 Task: Look for space in Leganés, Spain from 6th September, 2023 to 10th September, 2023 for 1 adult in price range Rs.9000 to Rs.17000. Place can be private room with 1  bedroom having 1 bed and 1 bathroom. Property type can be house, flat, guest house, hotel. Amenities needed are: washing machine. Booking option can be shelf check-in. Required host language is English.
Action: Mouse moved to (309, 168)
Screenshot: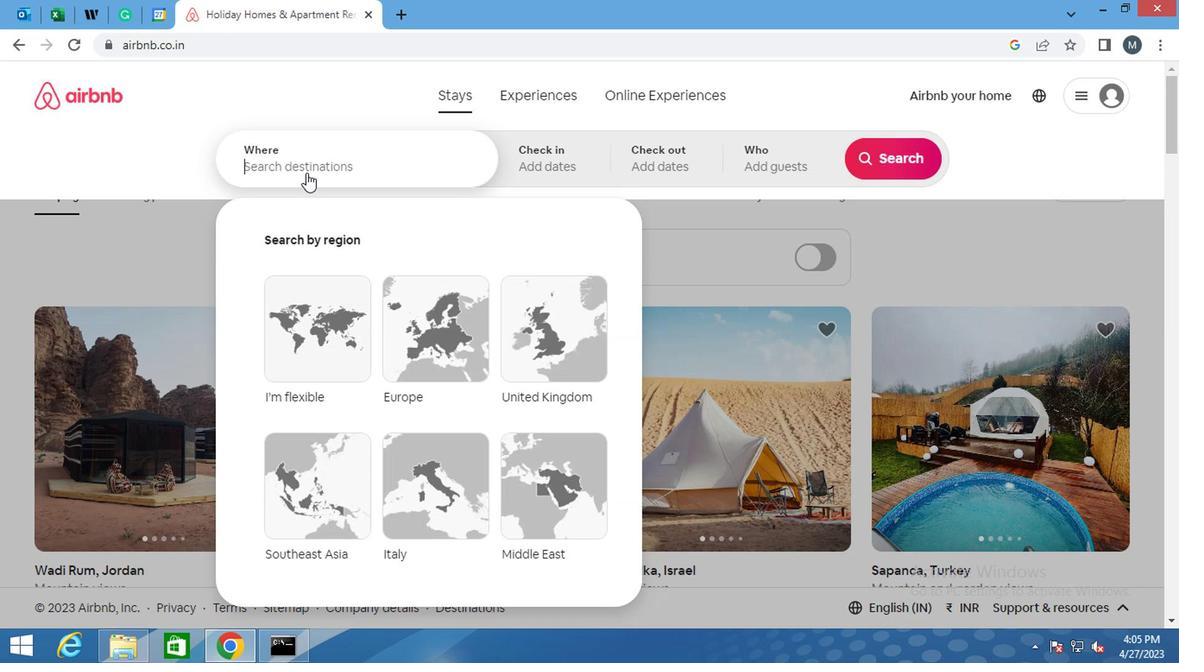 
Action: Mouse pressed left at (309, 168)
Screenshot: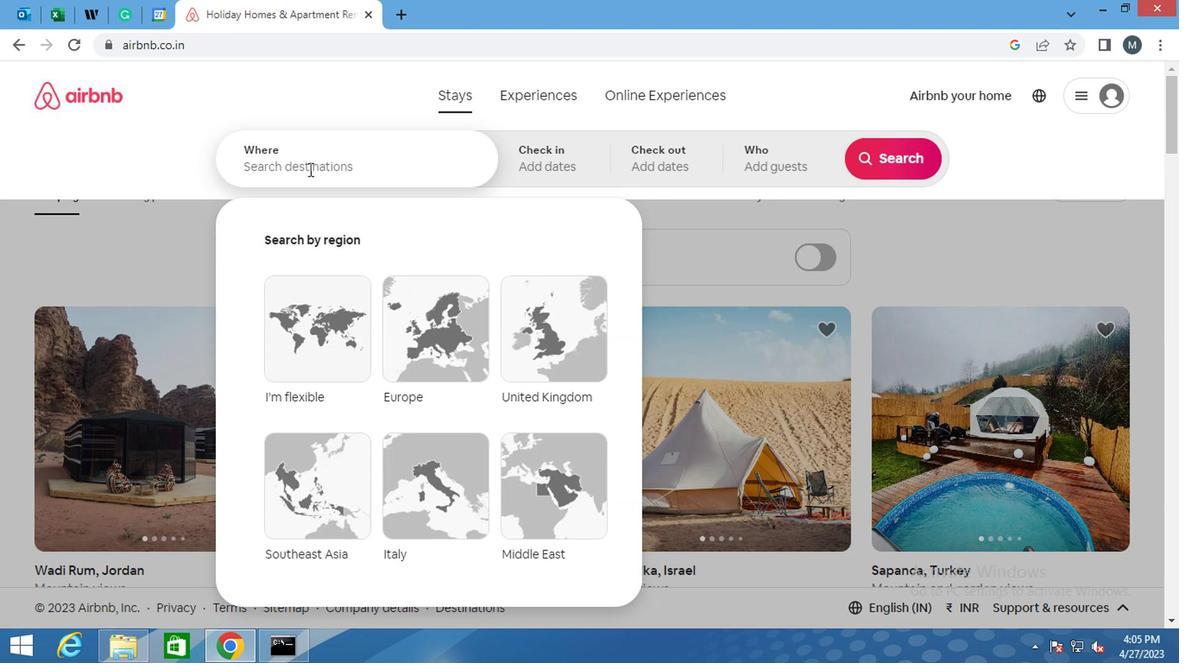 
Action: Key pressed <Key.shift>LEGANES
Screenshot: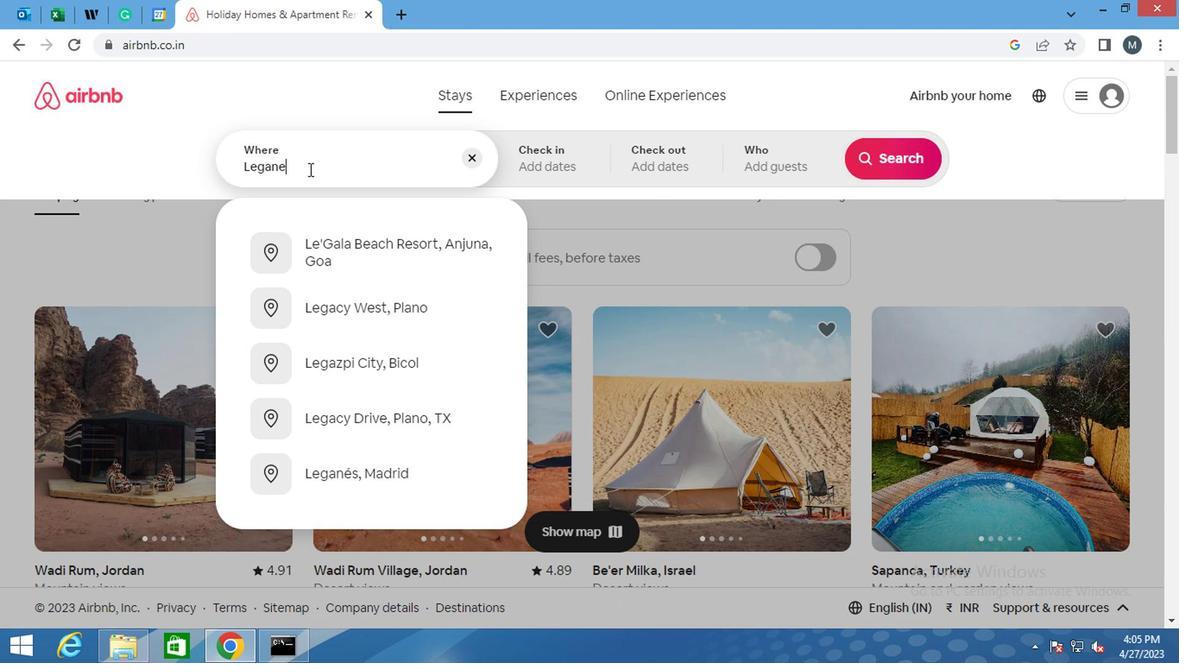
Action: Mouse moved to (310, 170)
Screenshot: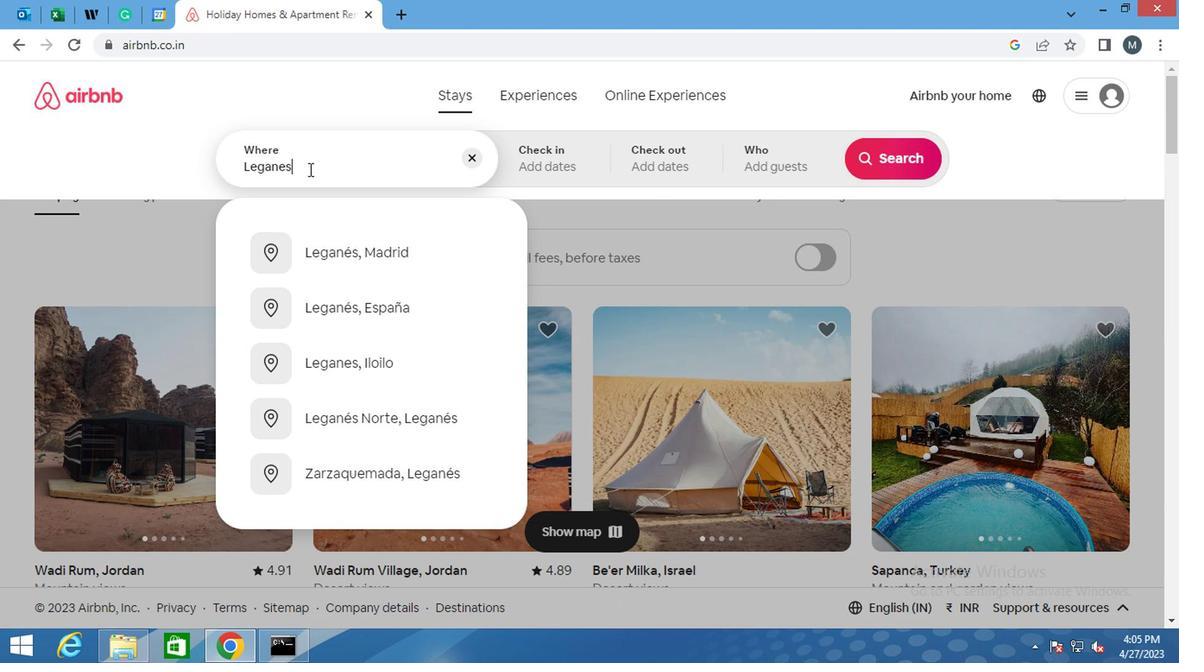 
Action: Key pressed ,<Key.shift>SPAI
Screenshot: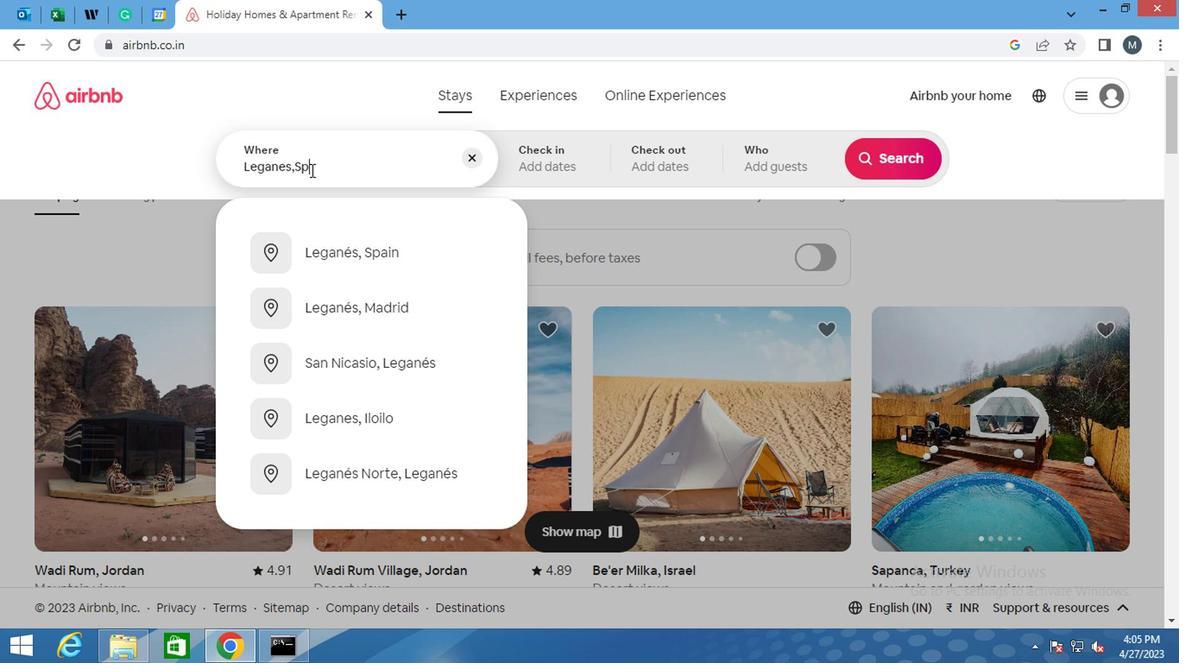 
Action: Mouse moved to (351, 242)
Screenshot: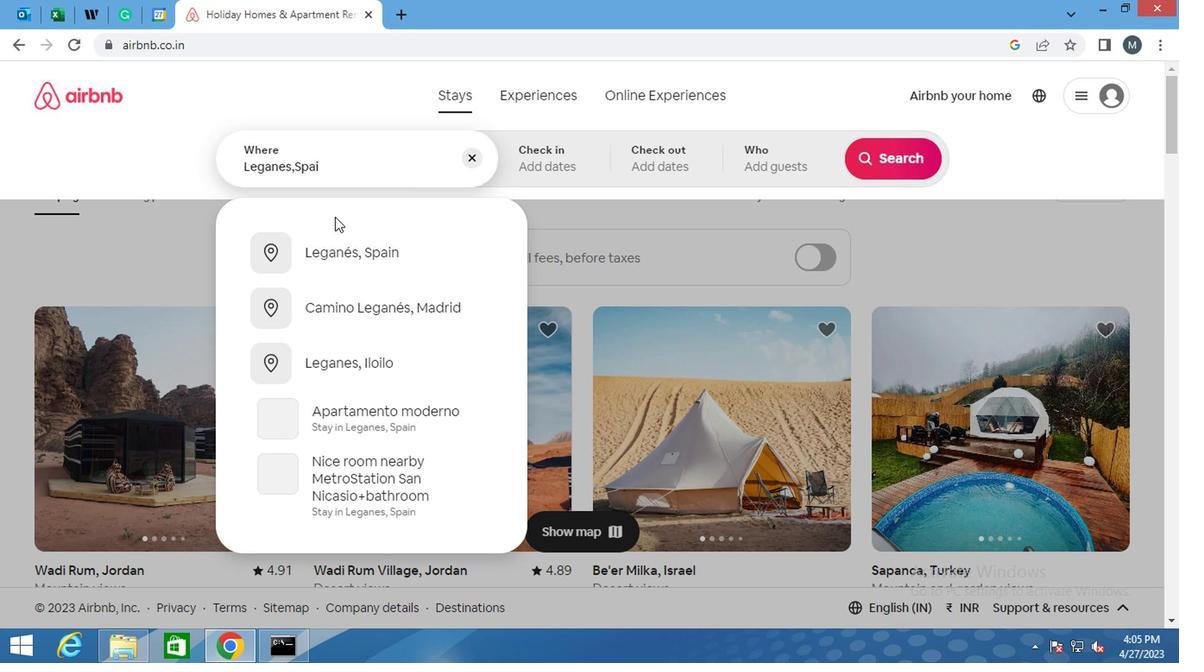 
Action: Mouse pressed left at (351, 242)
Screenshot: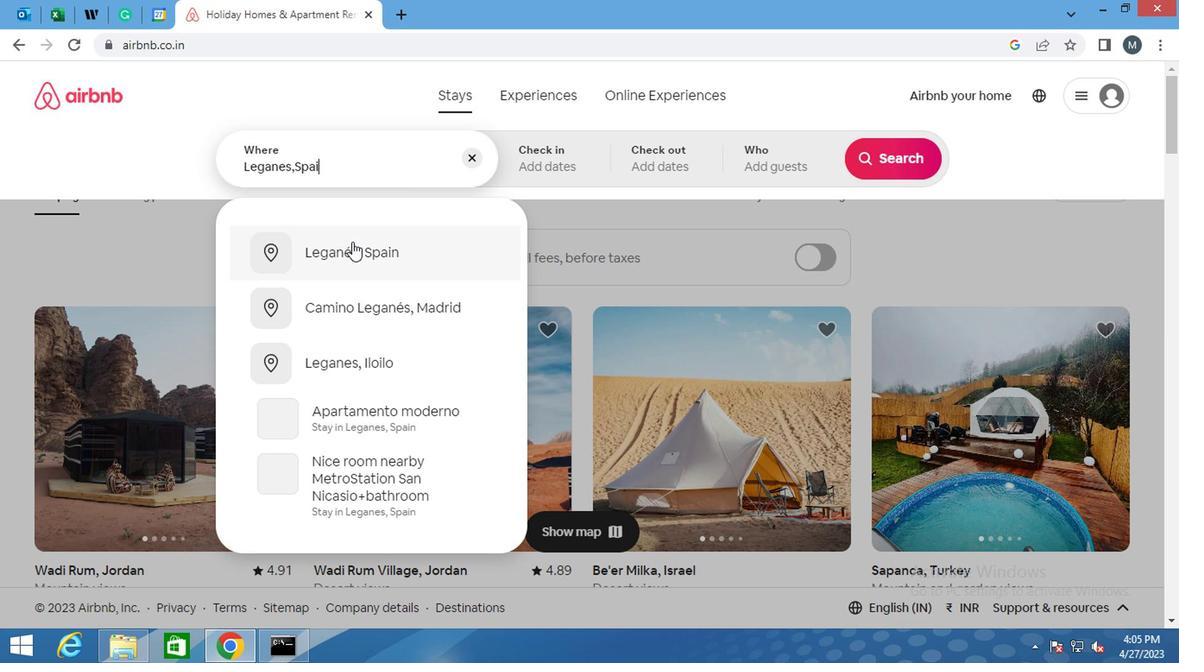 
Action: Mouse moved to (872, 296)
Screenshot: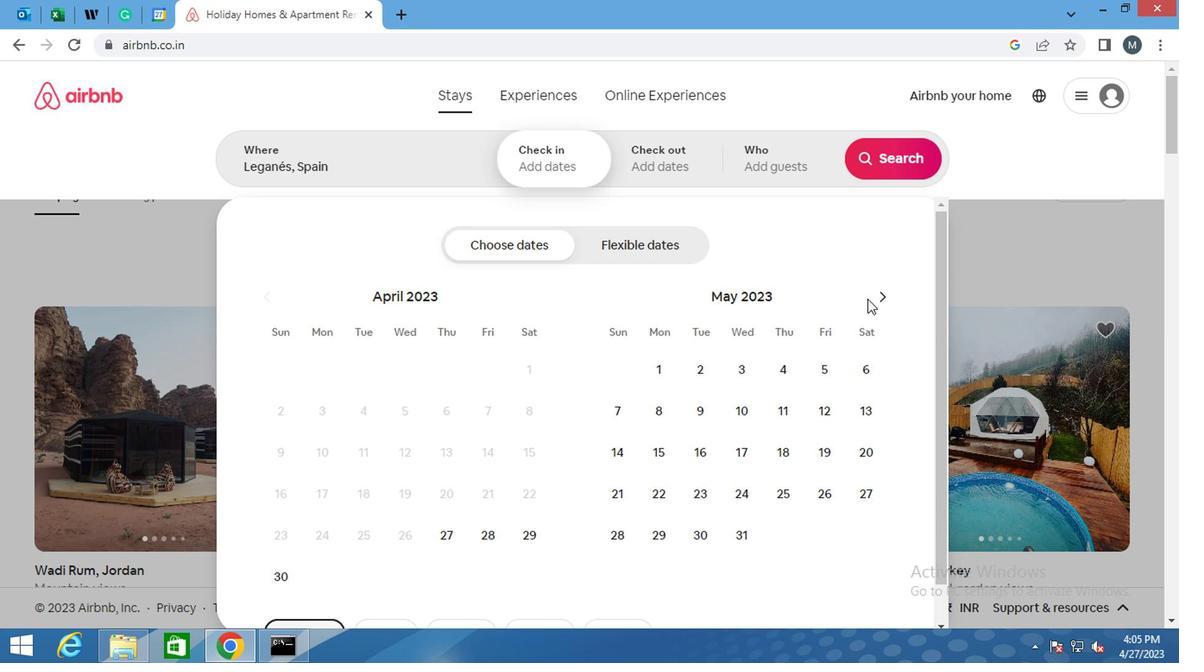 
Action: Mouse pressed left at (872, 296)
Screenshot: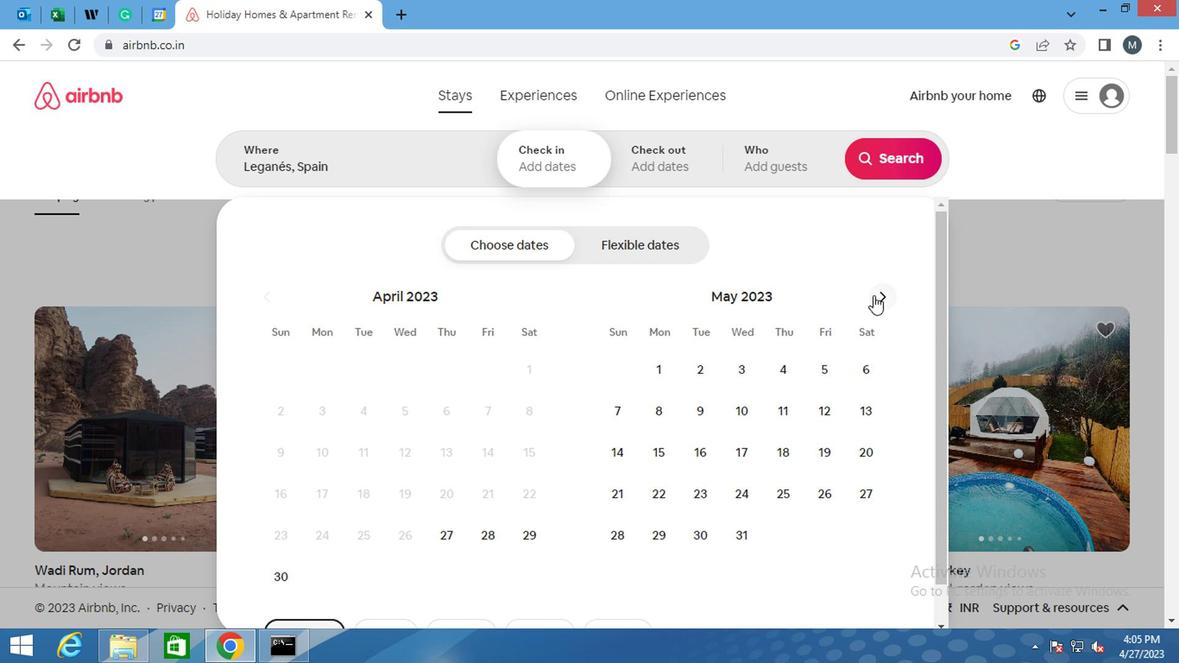 
Action: Mouse moved to (872, 296)
Screenshot: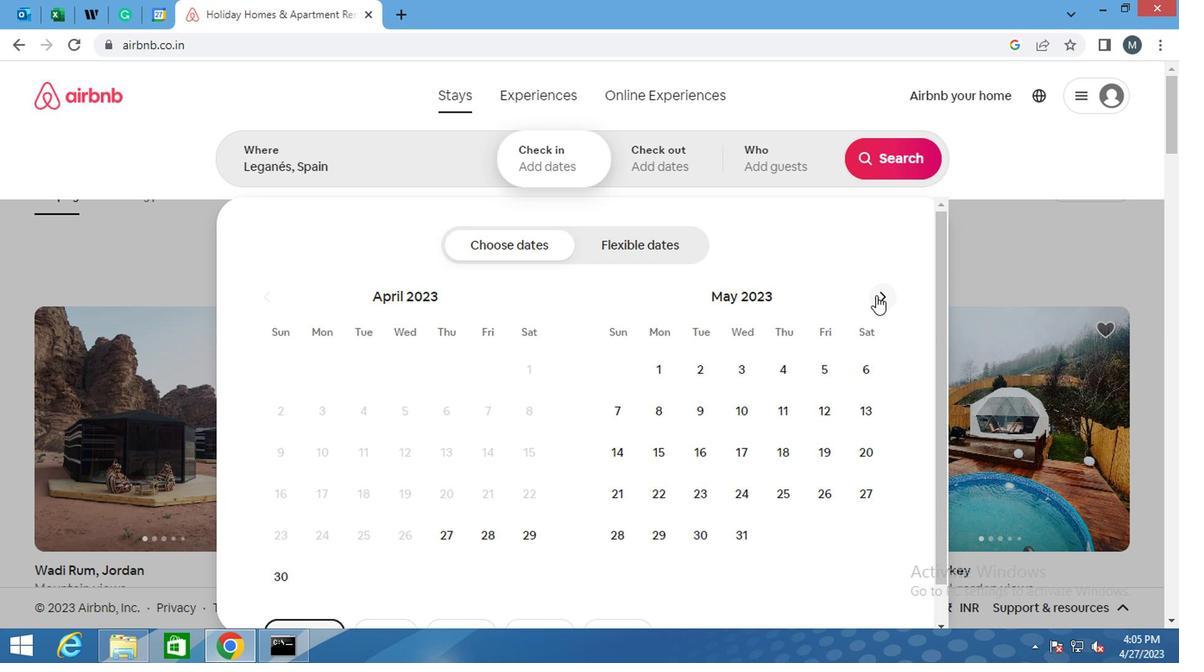 
Action: Mouse pressed left at (872, 296)
Screenshot: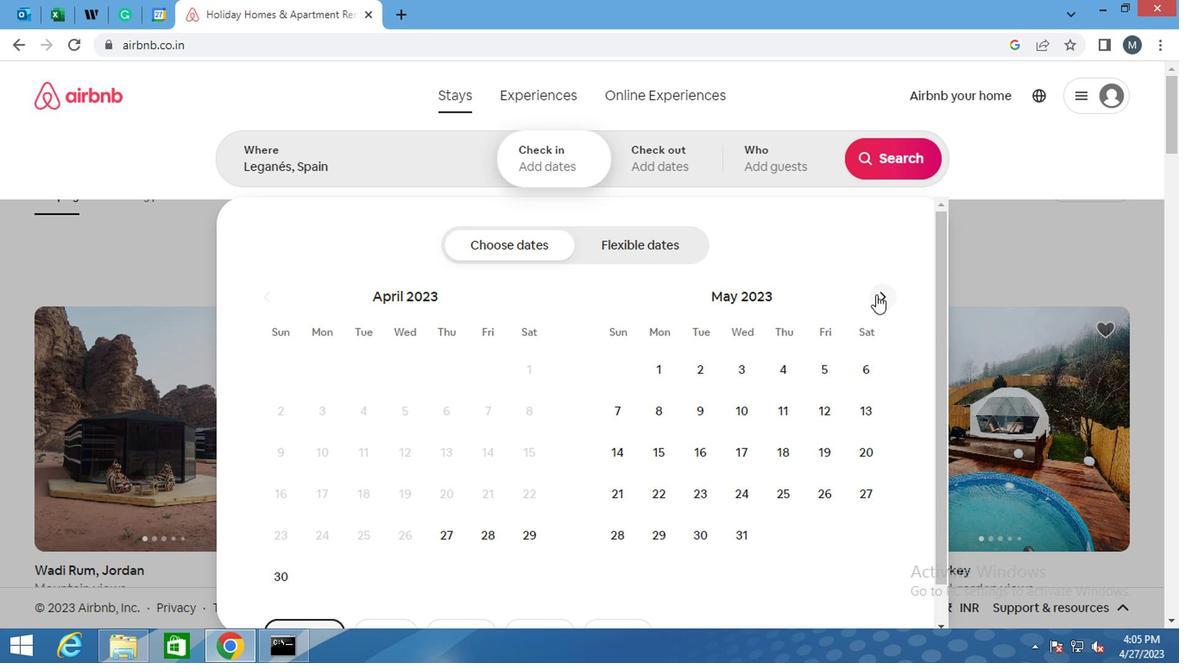 
Action: Mouse pressed left at (872, 296)
Screenshot: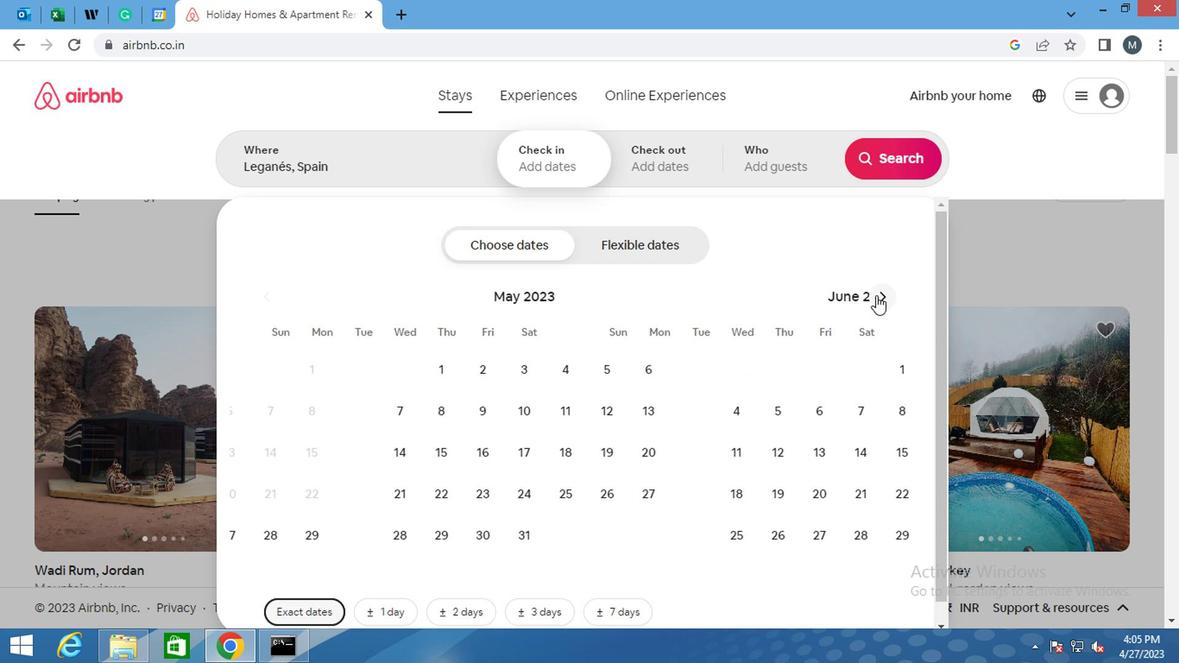 
Action: Mouse moved to (872, 298)
Screenshot: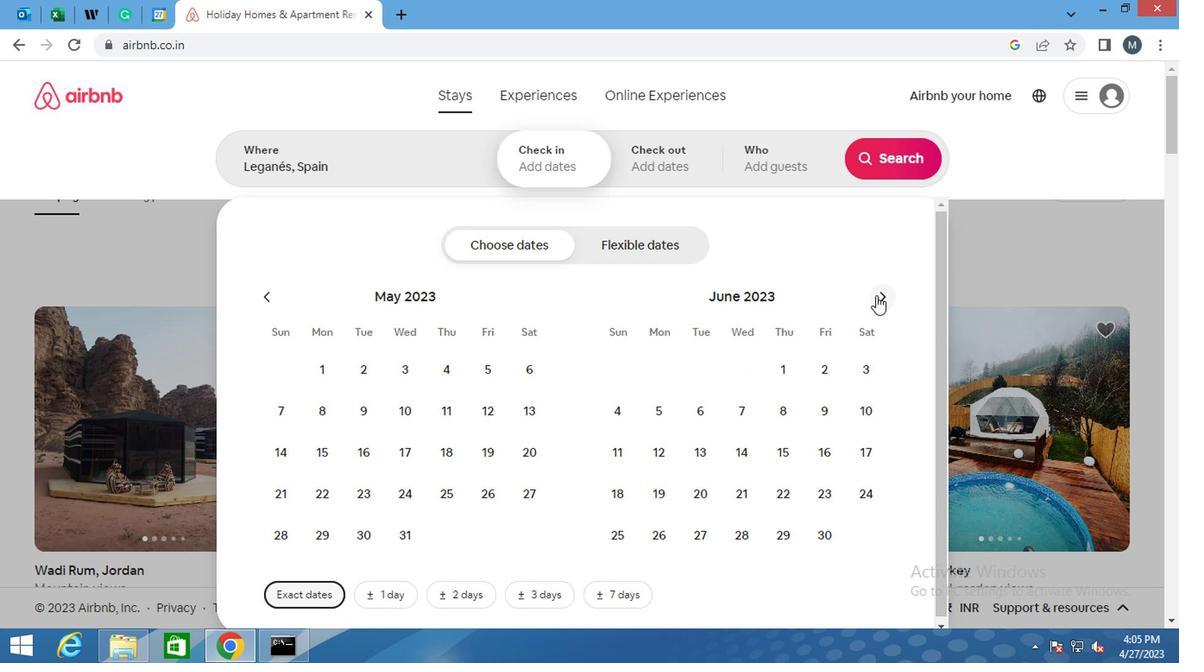 
Action: Mouse pressed left at (872, 298)
Screenshot: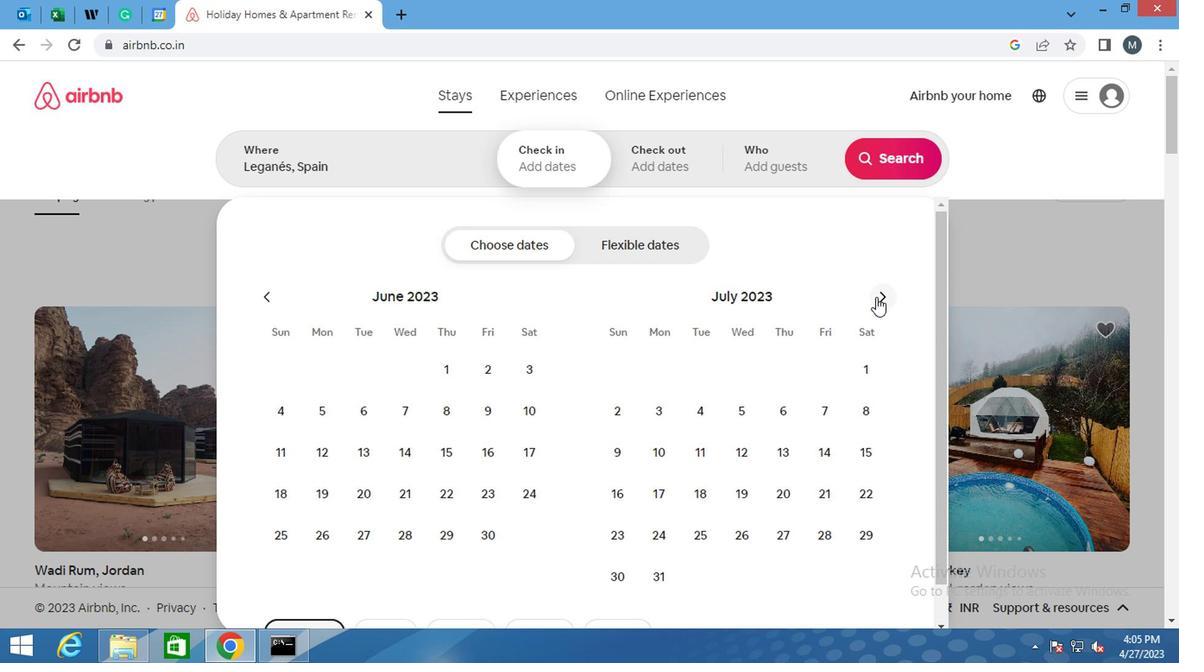 
Action: Mouse pressed left at (872, 298)
Screenshot: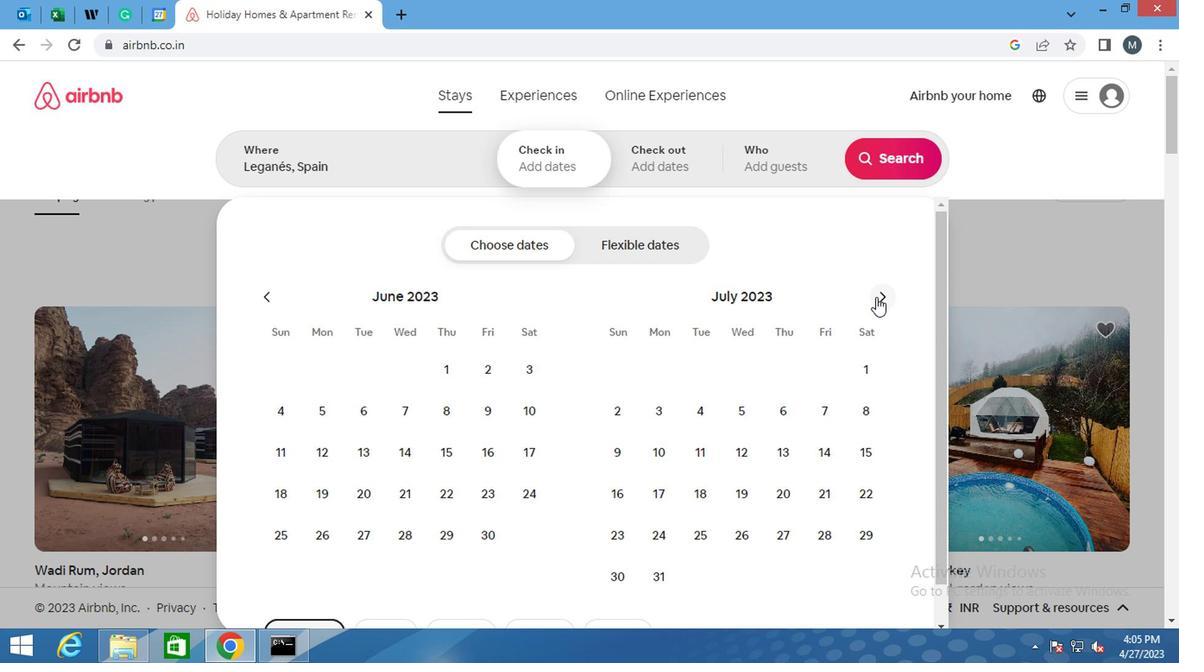 
Action: Mouse pressed left at (872, 298)
Screenshot: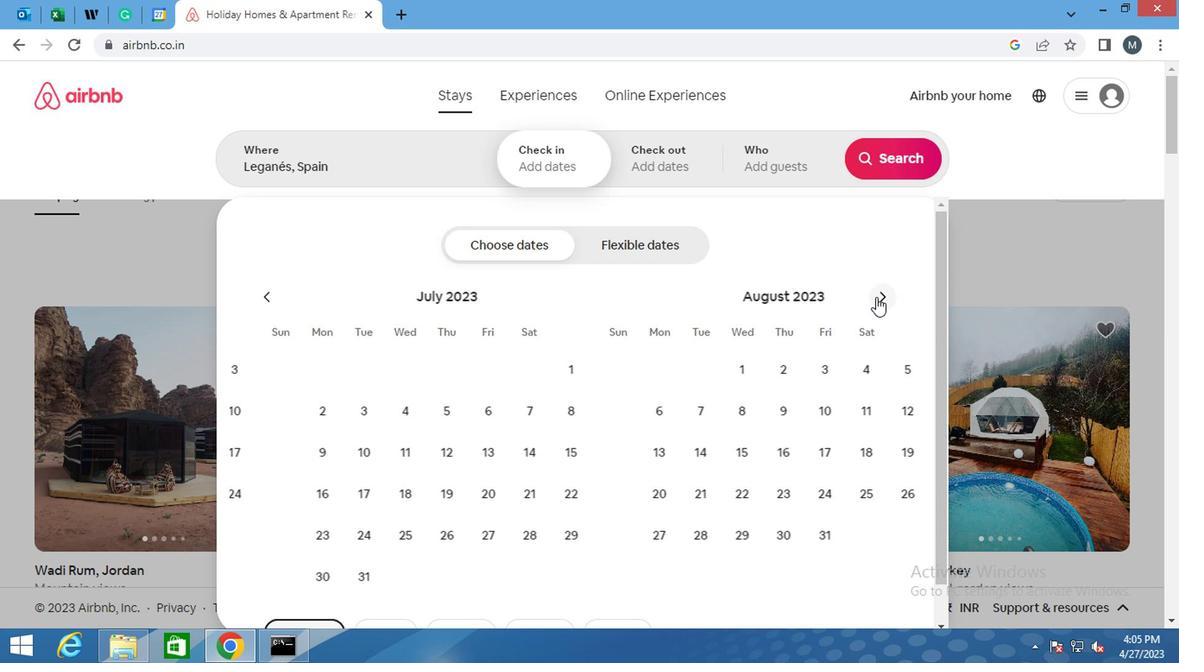 
Action: Mouse moved to (750, 417)
Screenshot: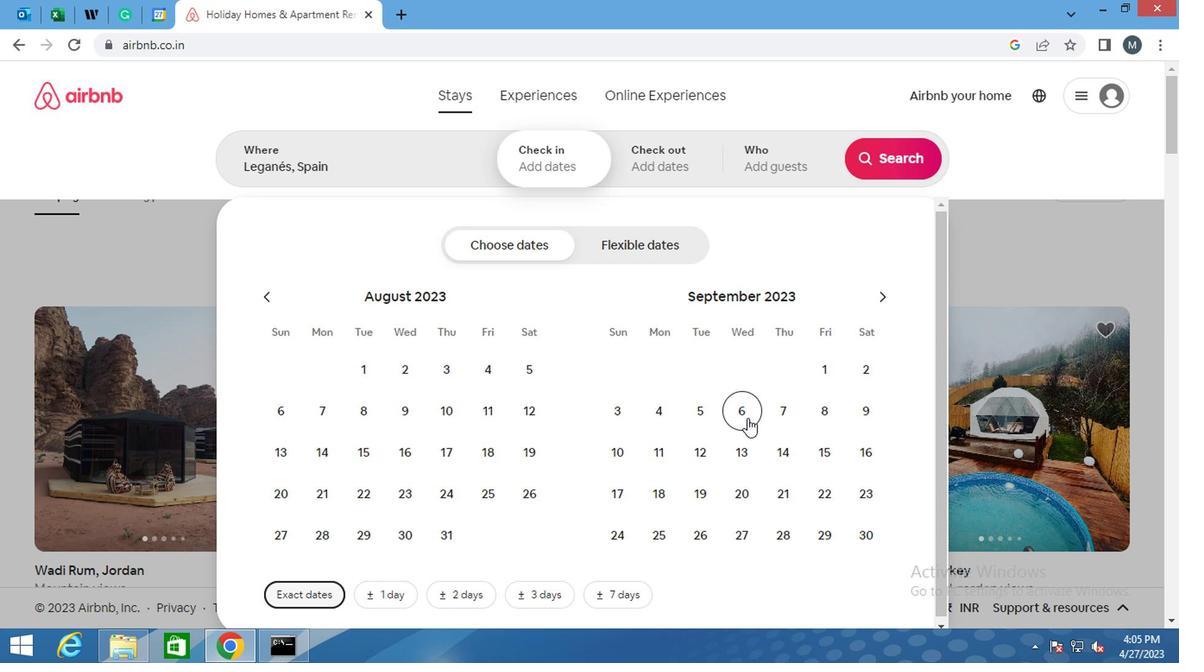 
Action: Mouse pressed left at (750, 417)
Screenshot: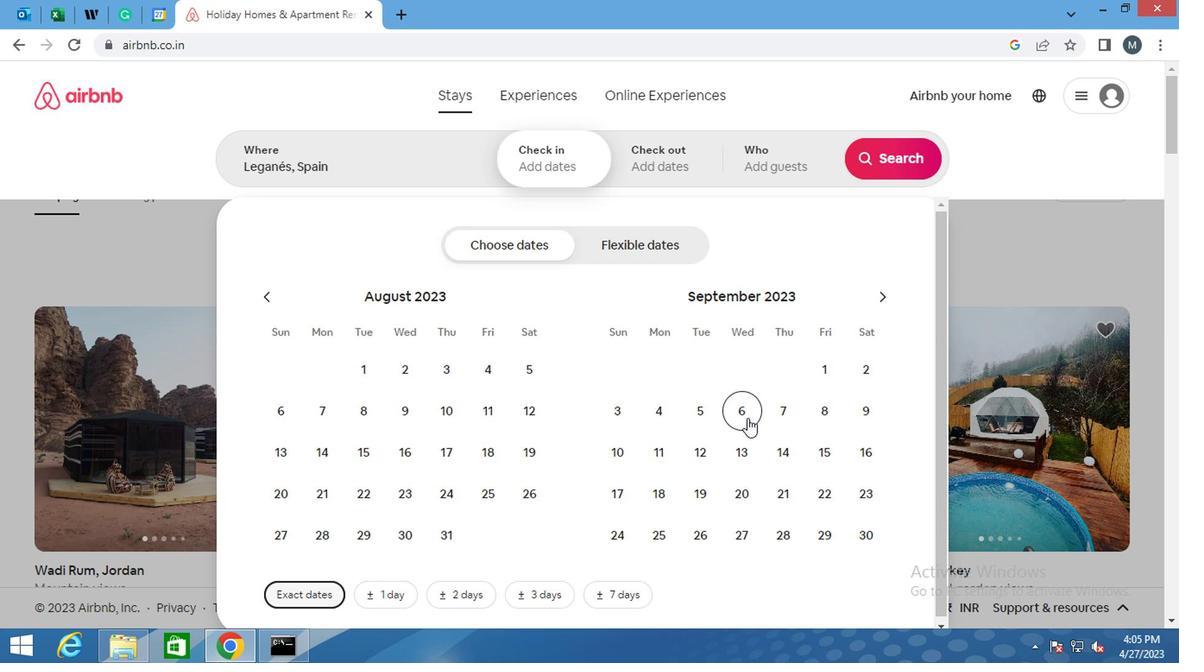 
Action: Mouse moved to (616, 471)
Screenshot: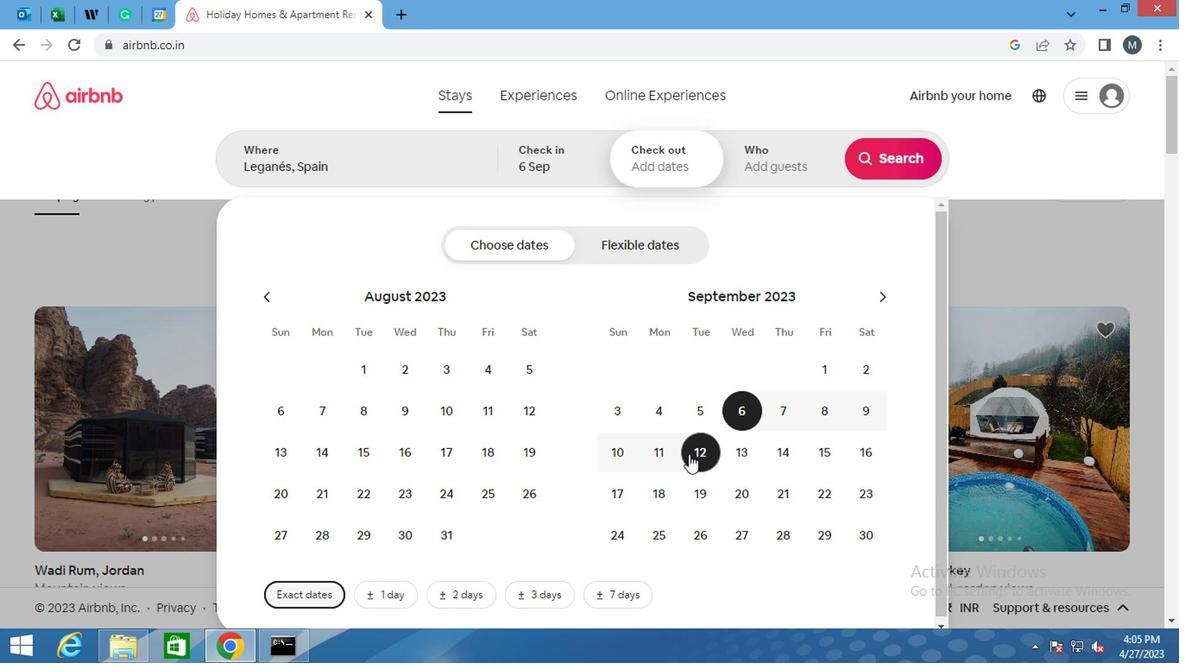 
Action: Mouse pressed left at (616, 471)
Screenshot: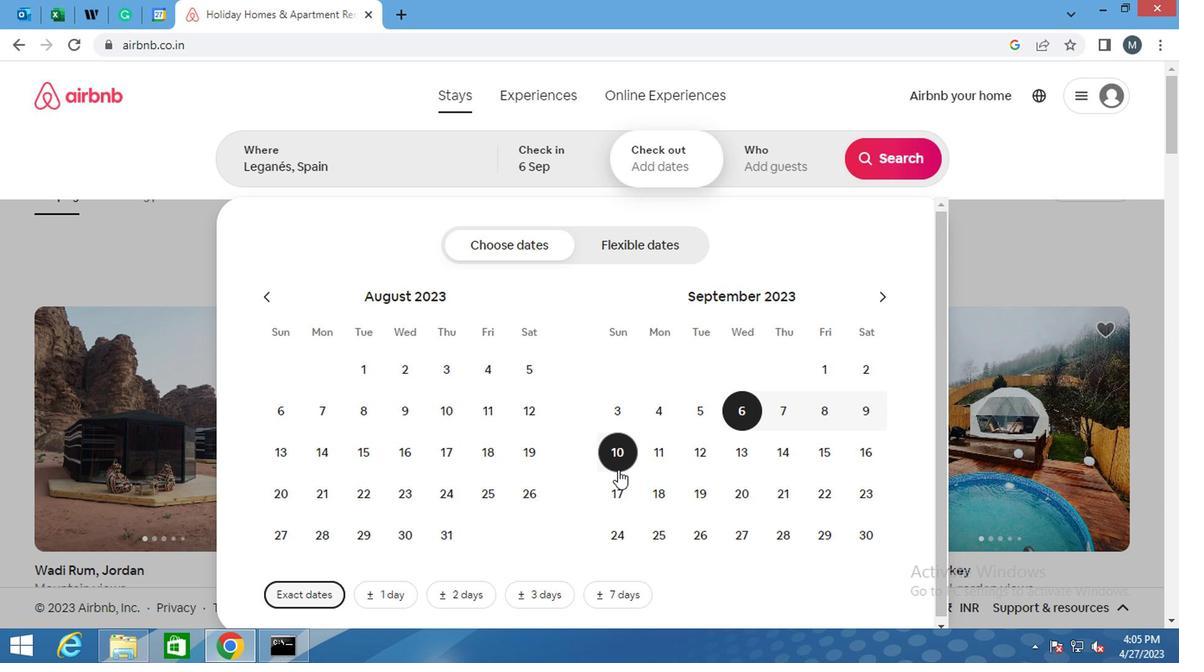 
Action: Mouse moved to (762, 180)
Screenshot: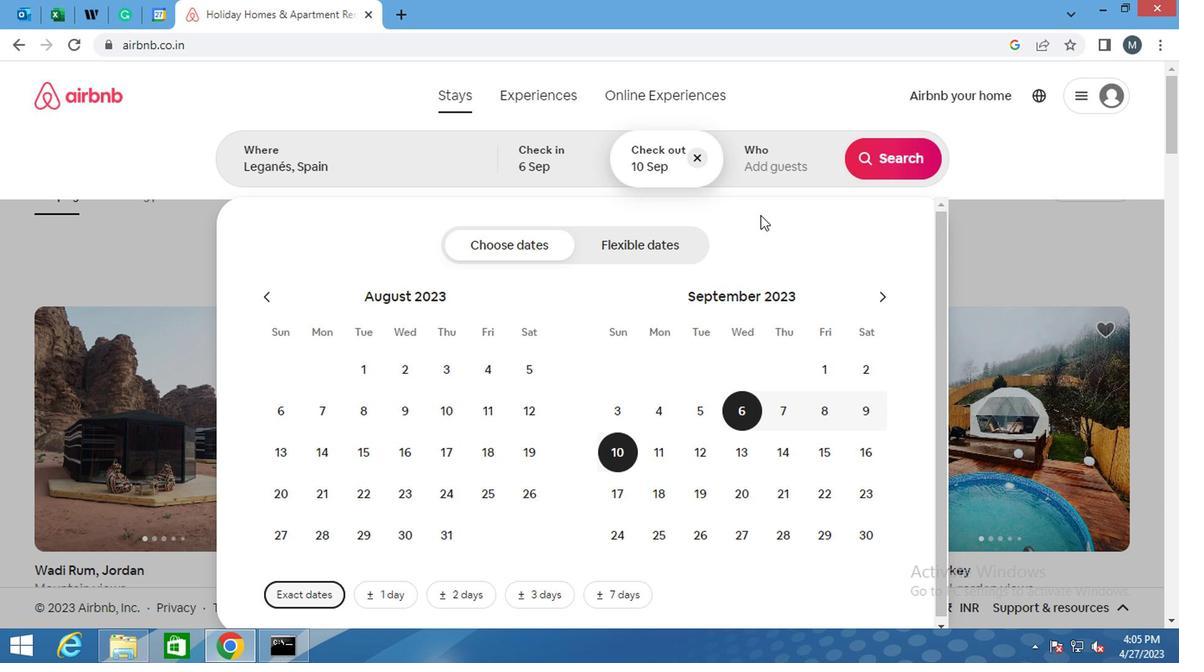 
Action: Mouse pressed left at (762, 180)
Screenshot: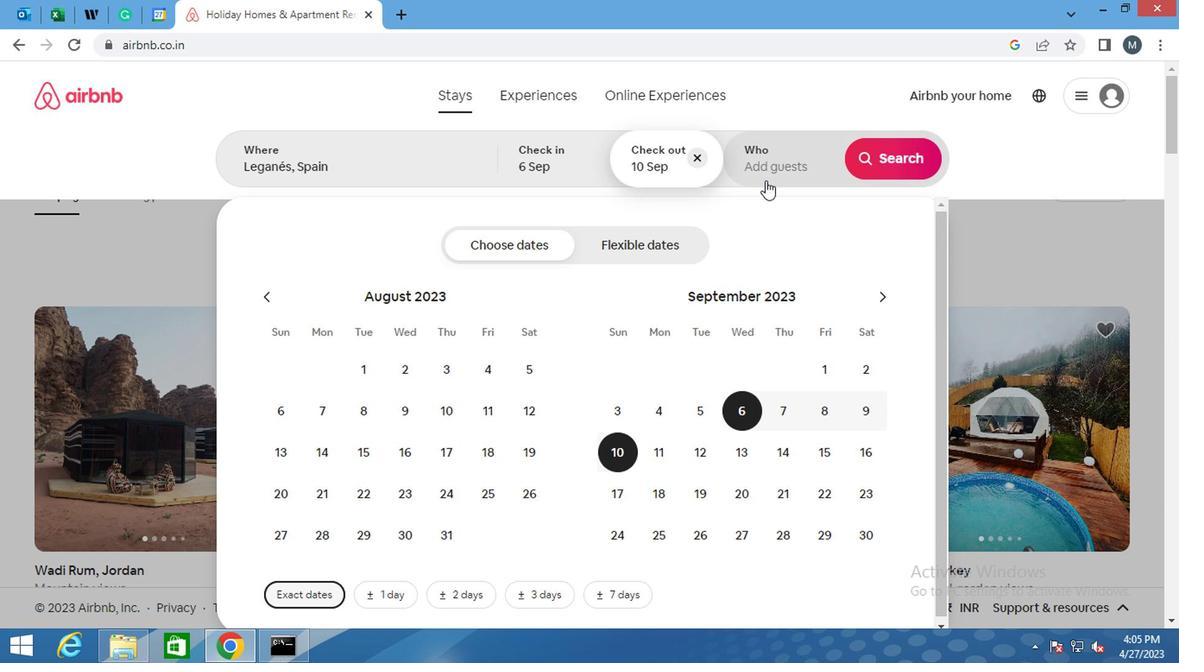 
Action: Mouse moved to (900, 246)
Screenshot: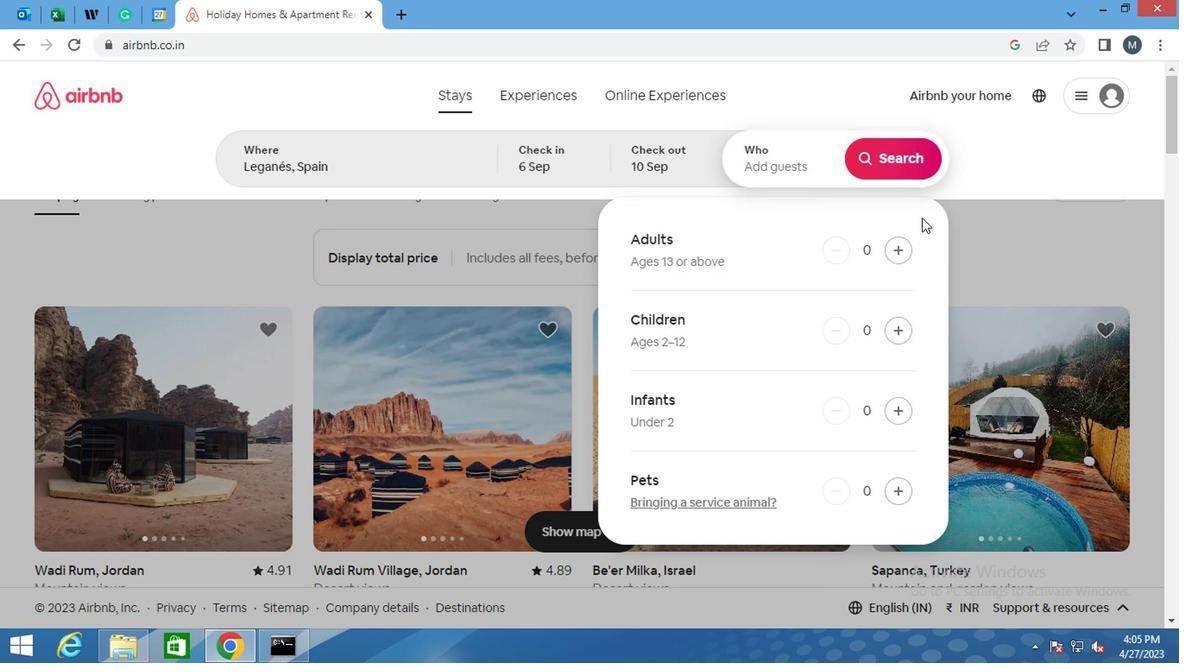 
Action: Mouse pressed left at (900, 246)
Screenshot: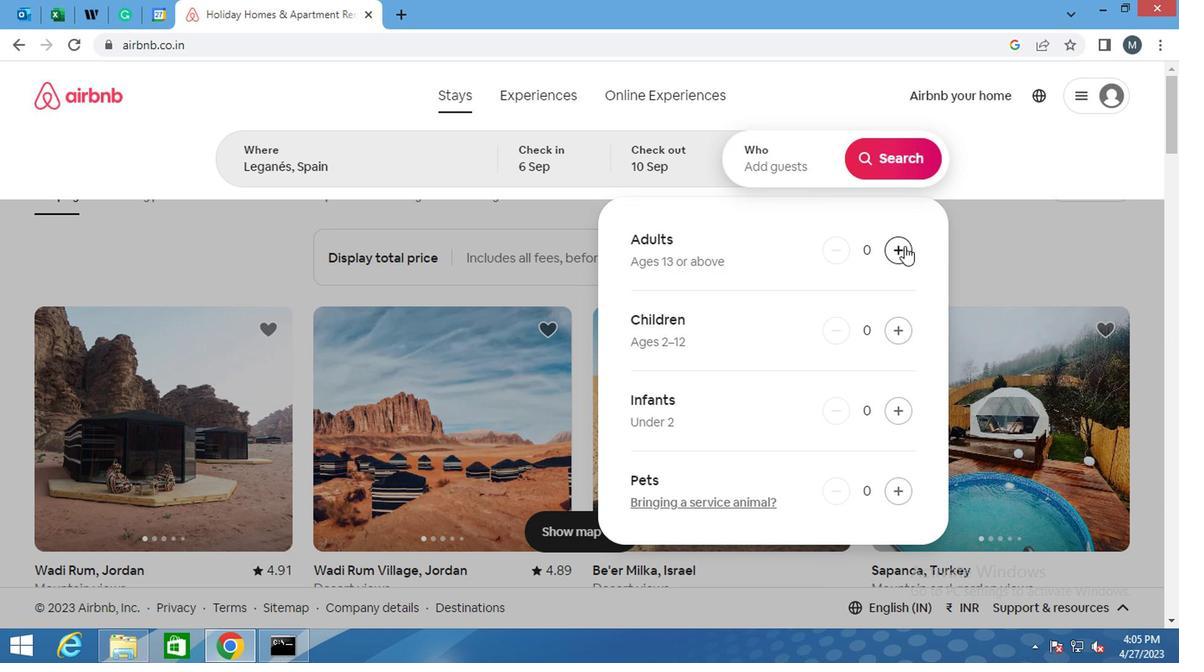 
Action: Mouse moved to (895, 168)
Screenshot: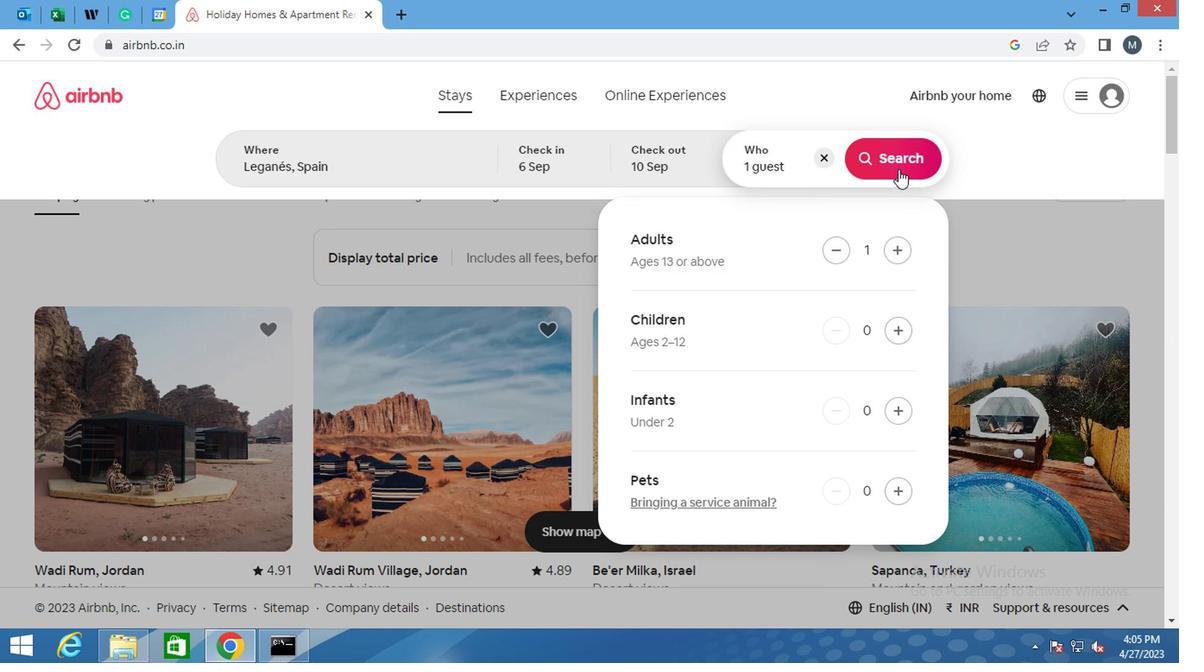 
Action: Mouse pressed left at (895, 168)
Screenshot: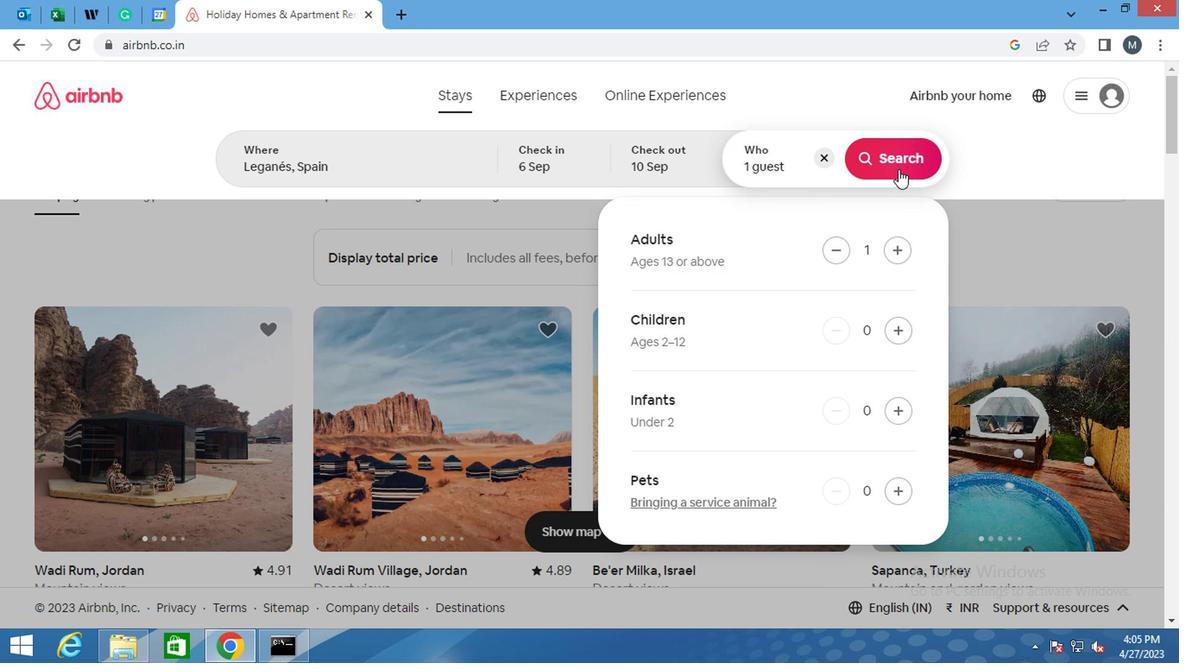 
Action: Mouse moved to (1088, 175)
Screenshot: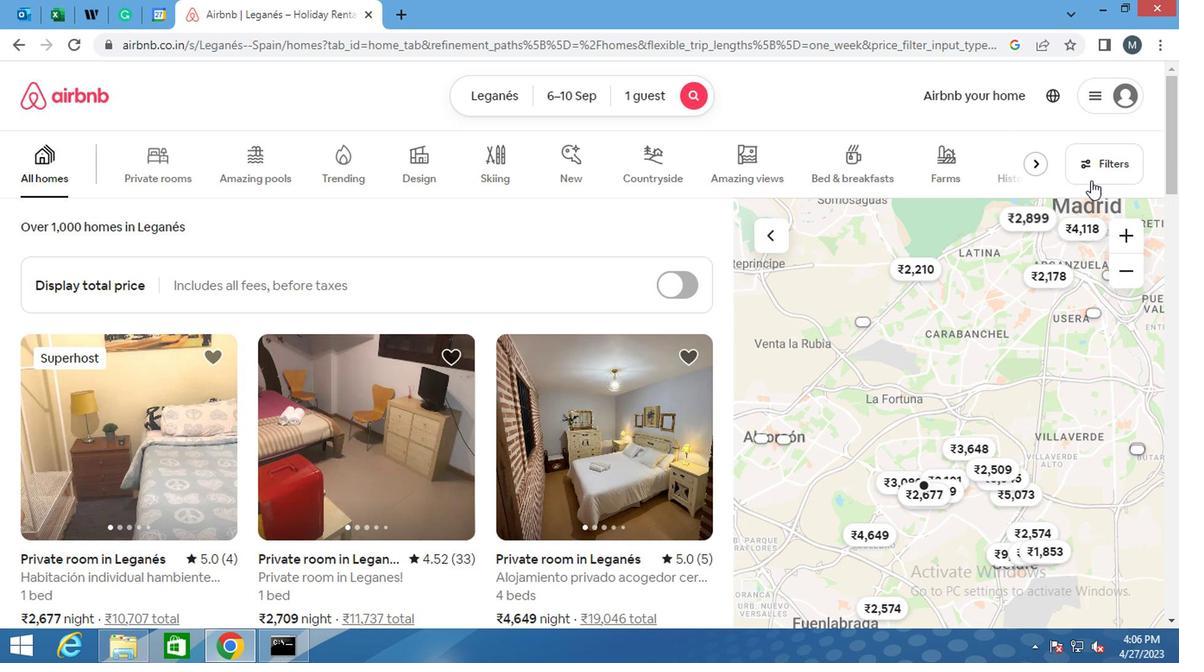 
Action: Mouse pressed left at (1088, 175)
Screenshot: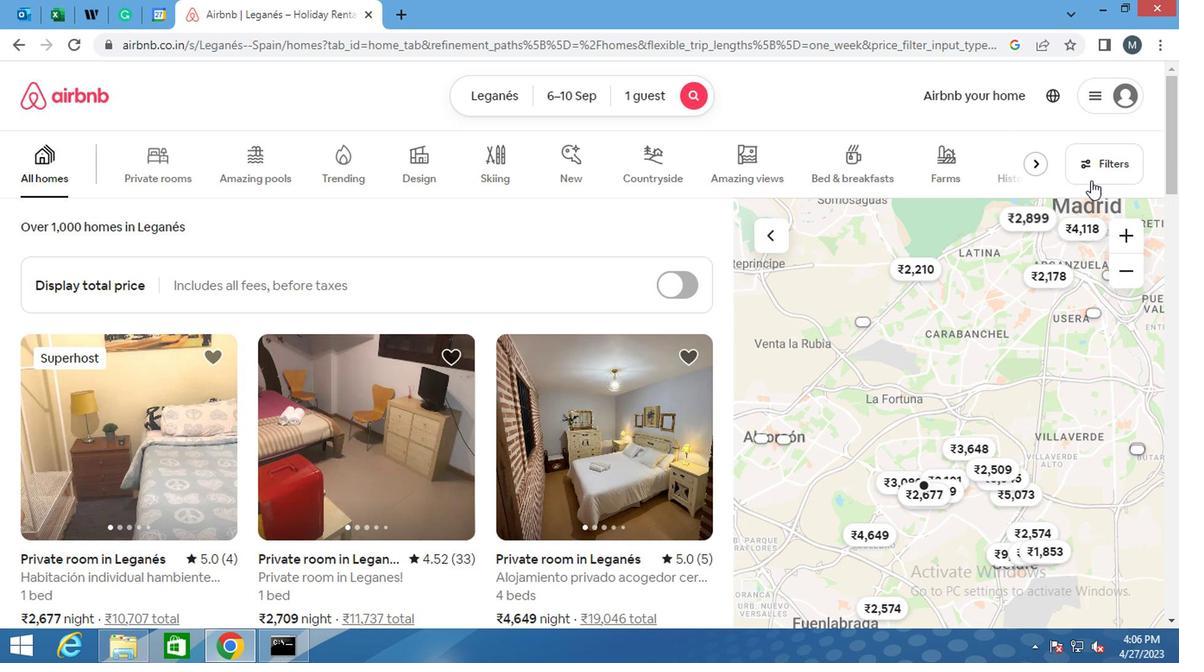 
Action: Mouse moved to (486, 378)
Screenshot: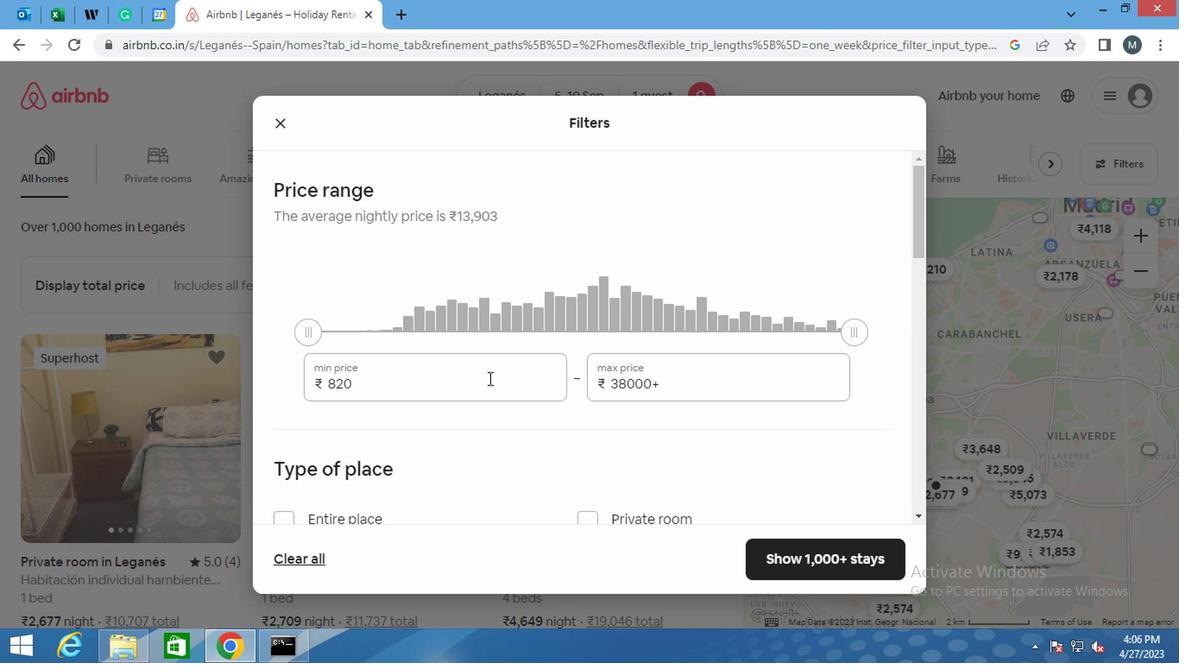 
Action: Mouse pressed left at (486, 378)
Screenshot: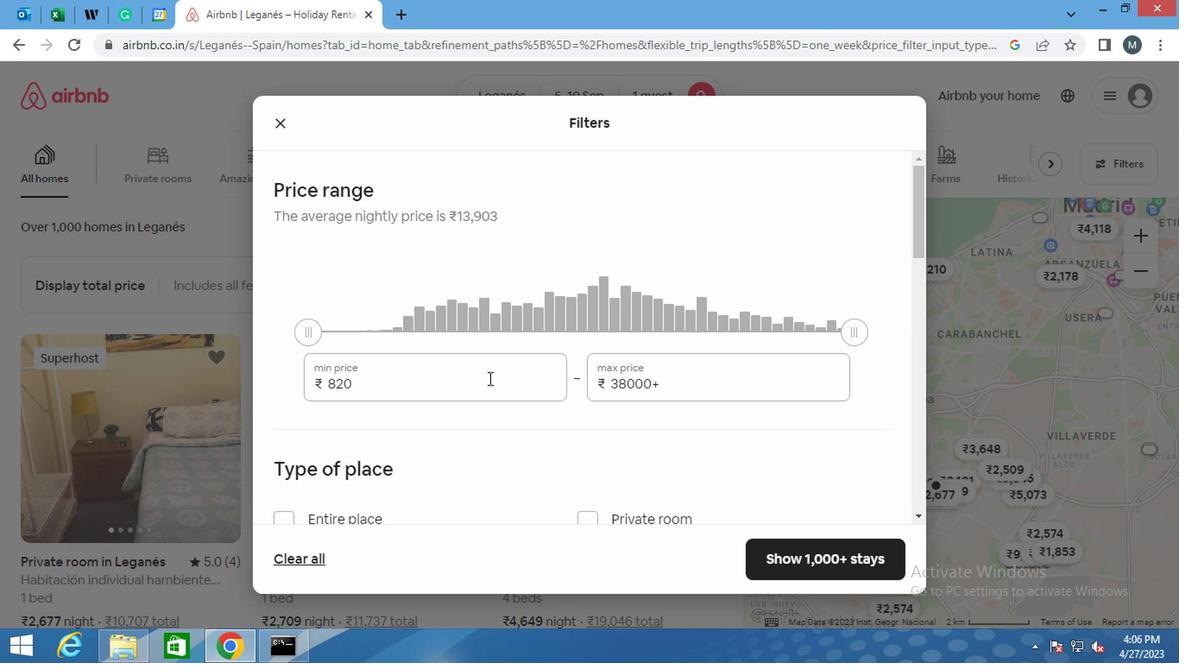 
Action: Mouse moved to (486, 376)
Screenshot: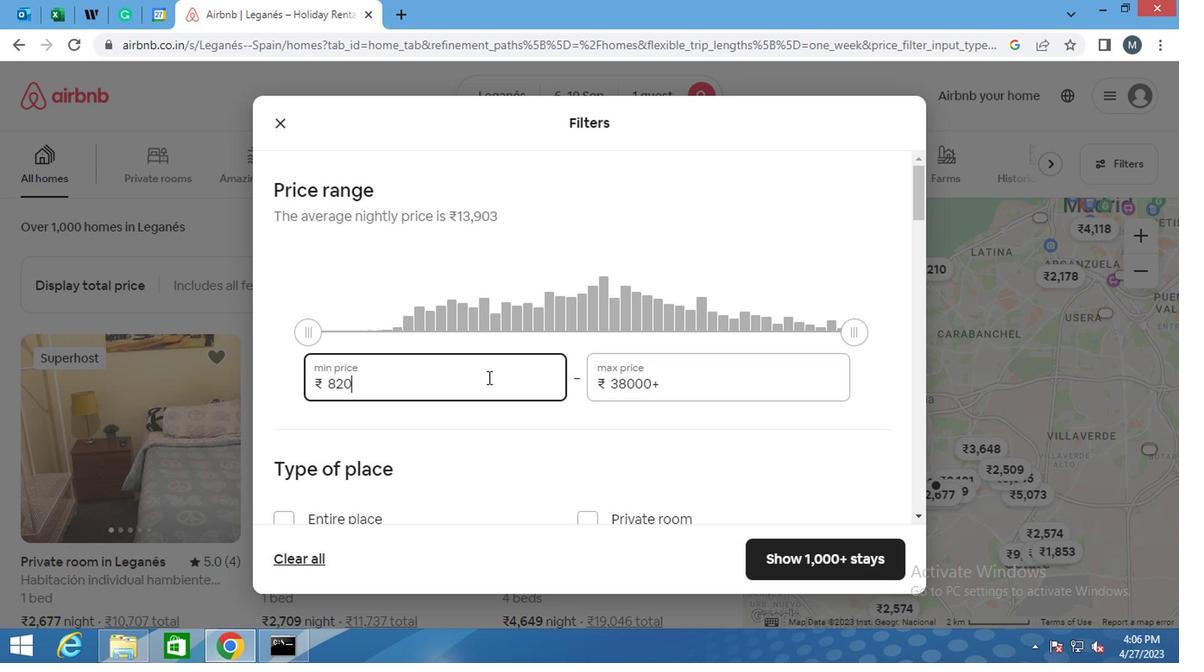
Action: Key pressed <Key.backspace>
Screenshot: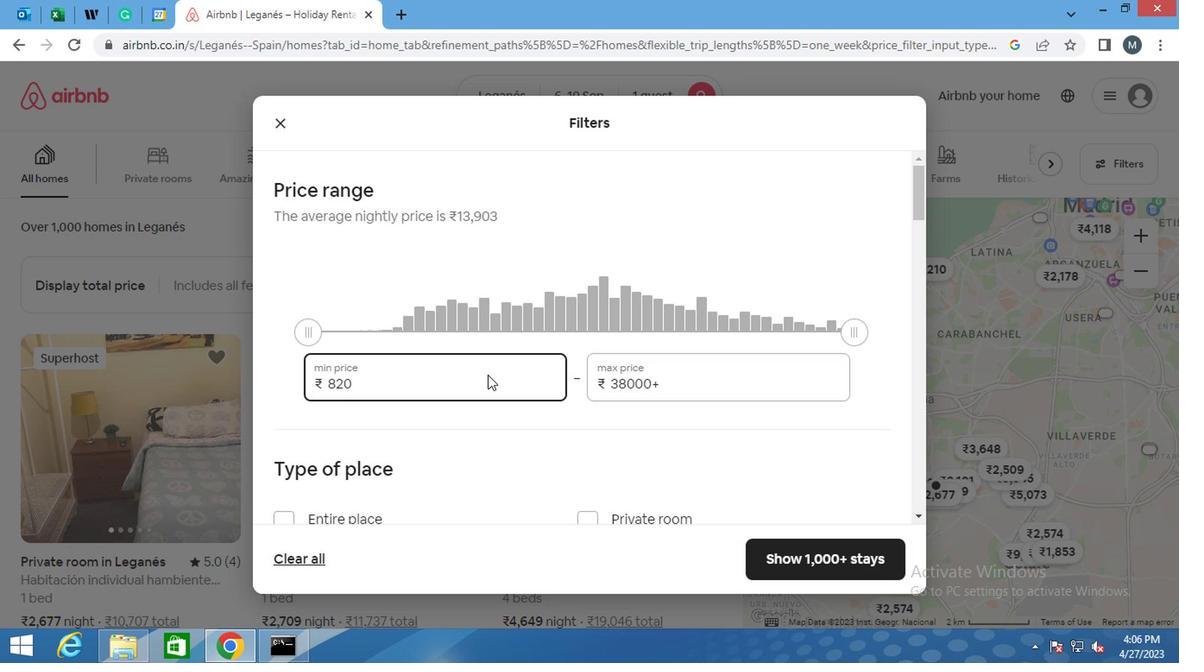 
Action: Mouse moved to (486, 374)
Screenshot: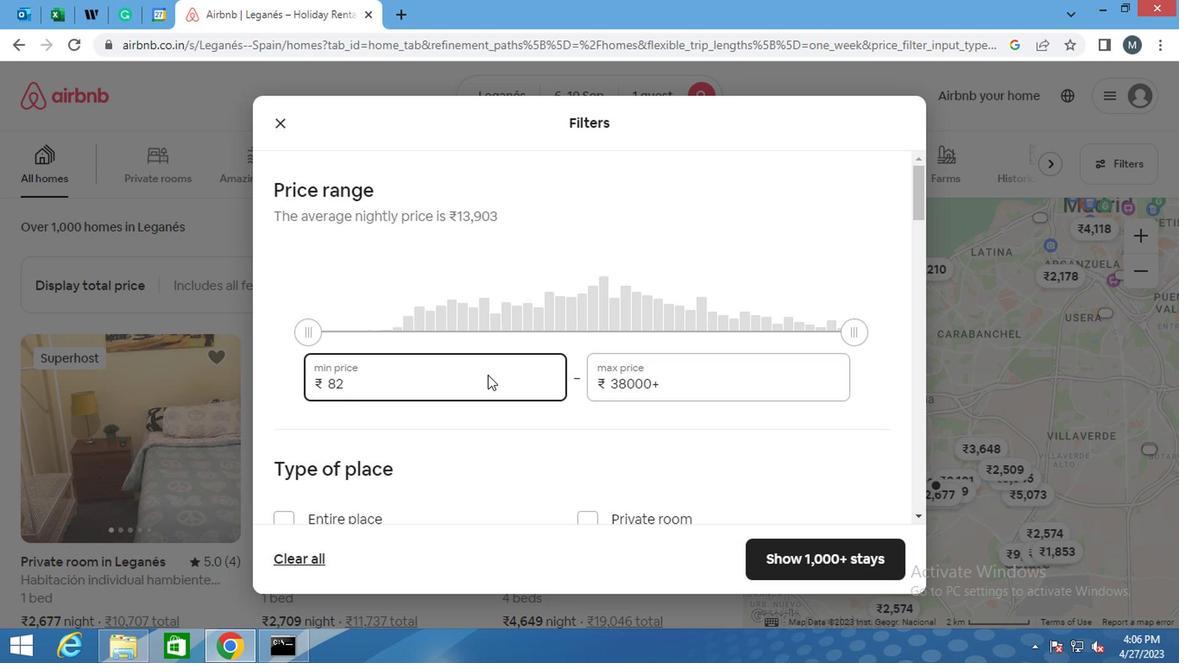 
Action: Key pressed <Key.backspace><Key.backspace><Key.backspace><Key.backspace>9000
Screenshot: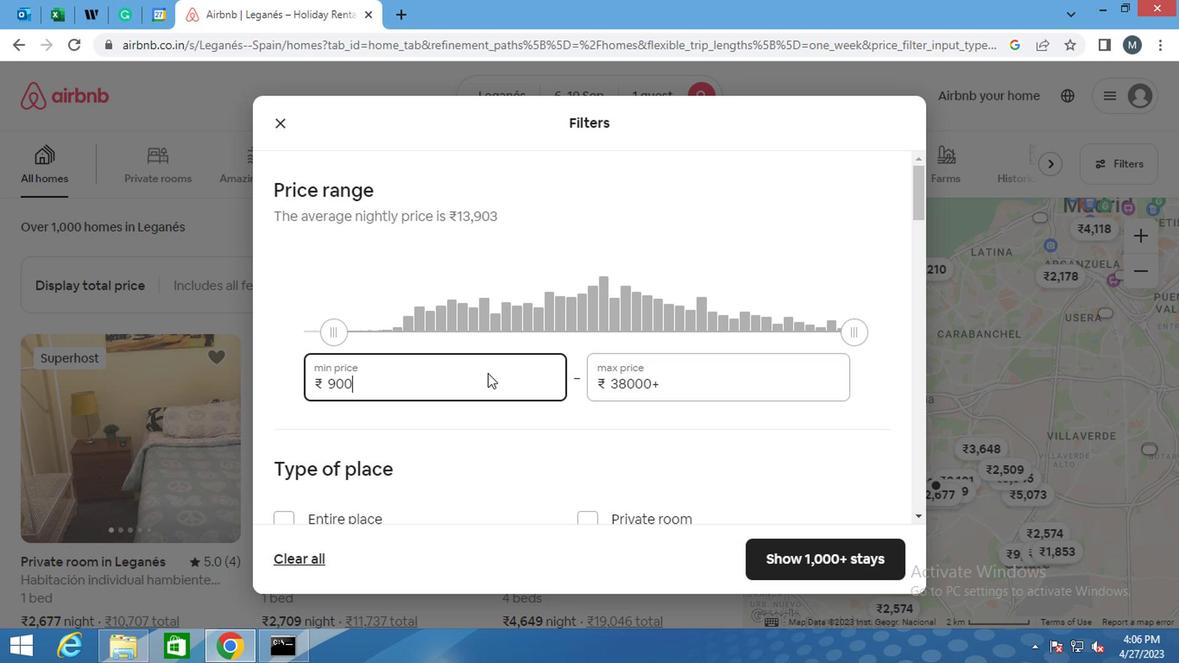 
Action: Mouse moved to (661, 384)
Screenshot: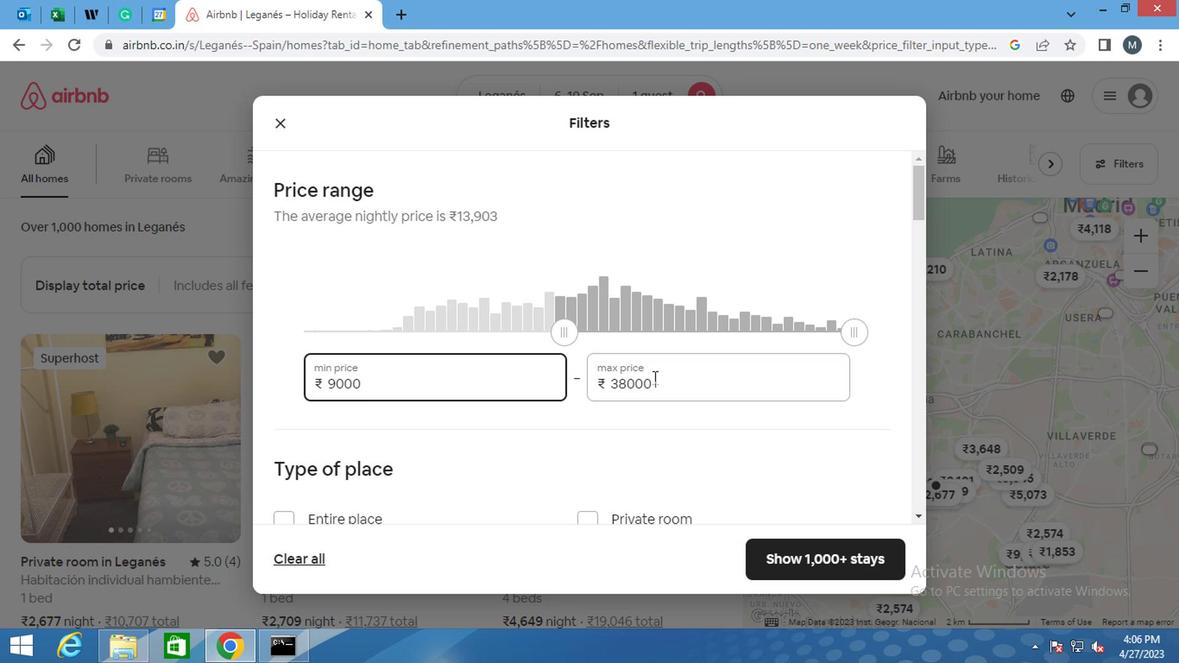 
Action: Mouse pressed left at (661, 384)
Screenshot: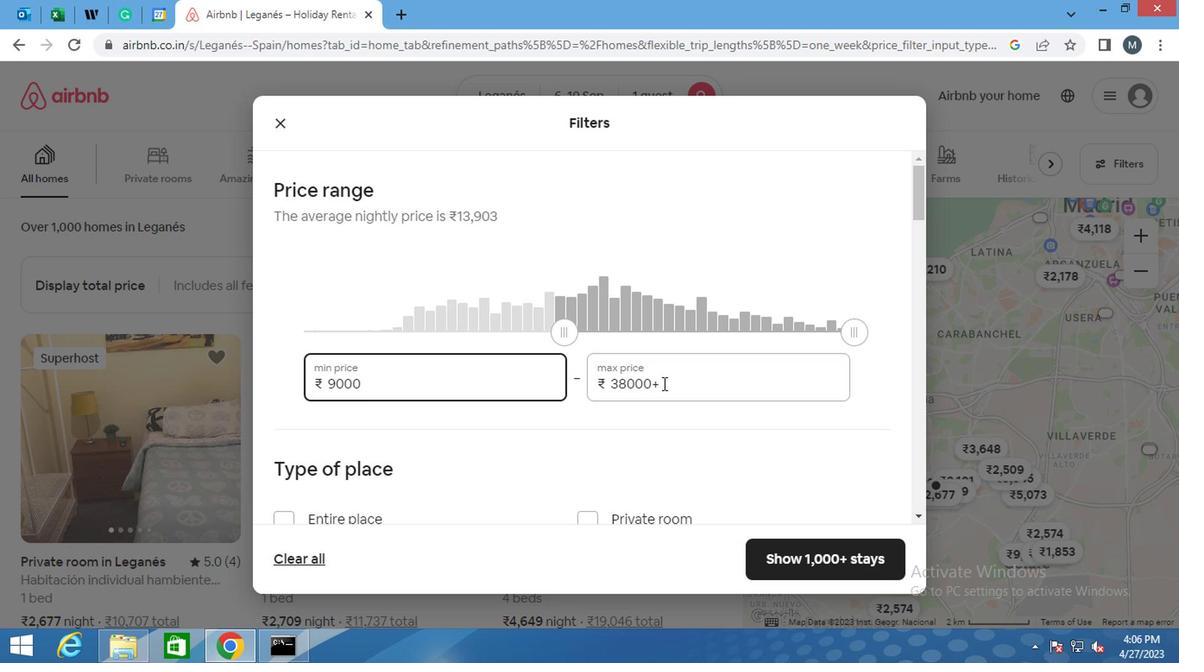 
Action: Mouse moved to (584, 387)
Screenshot: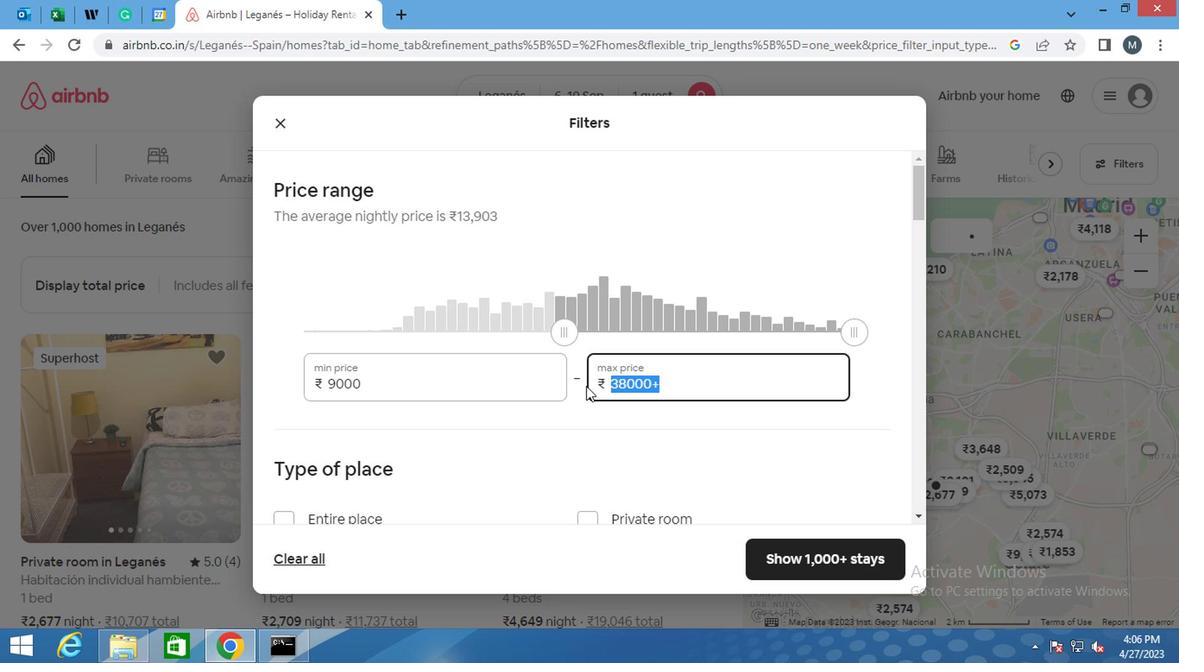 
Action: Key pressed 17000
Screenshot: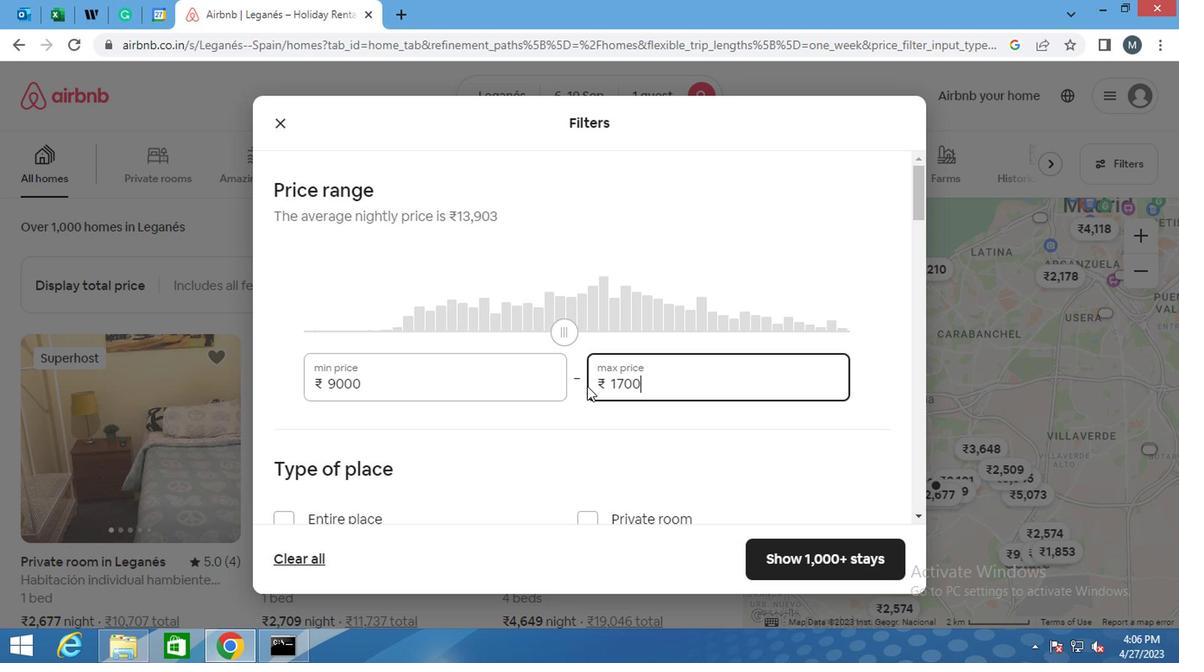 
Action: Mouse moved to (567, 376)
Screenshot: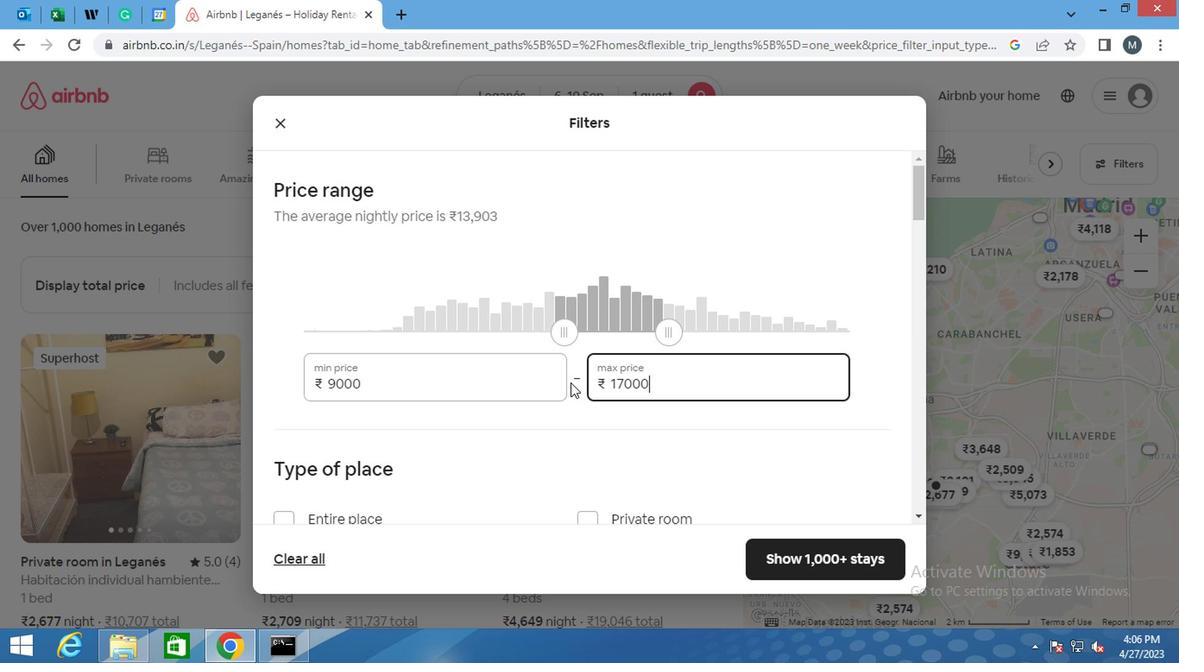 
Action: Mouse scrolled (567, 374) with delta (0, -1)
Screenshot: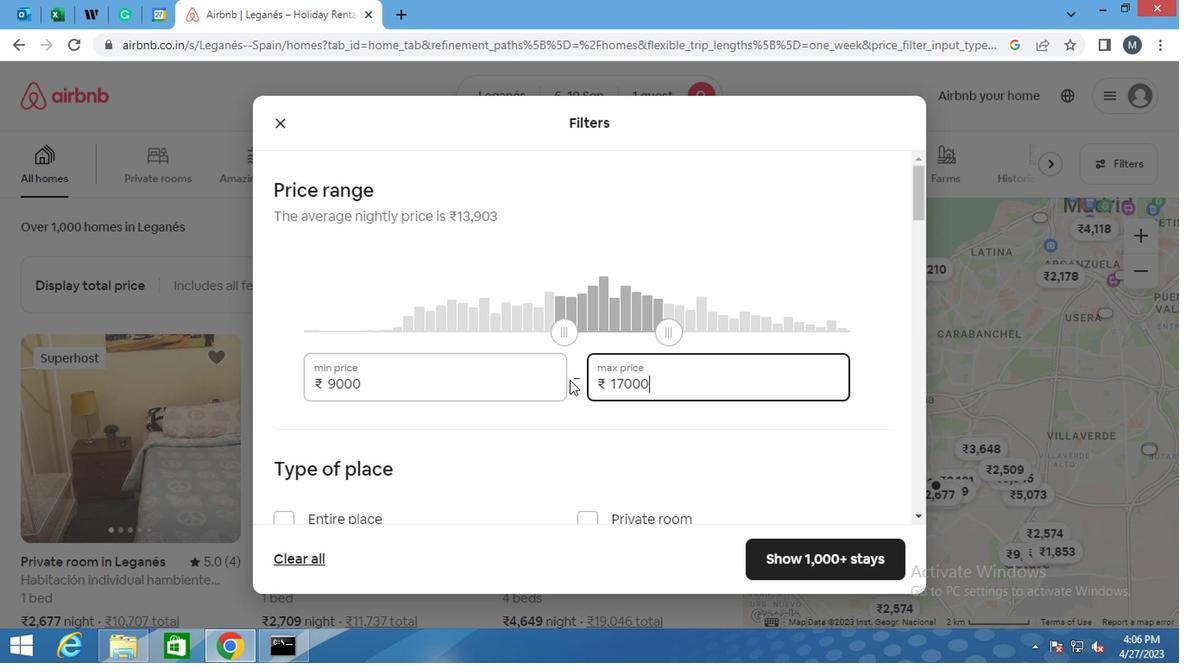 
Action: Mouse scrolled (567, 374) with delta (0, -1)
Screenshot: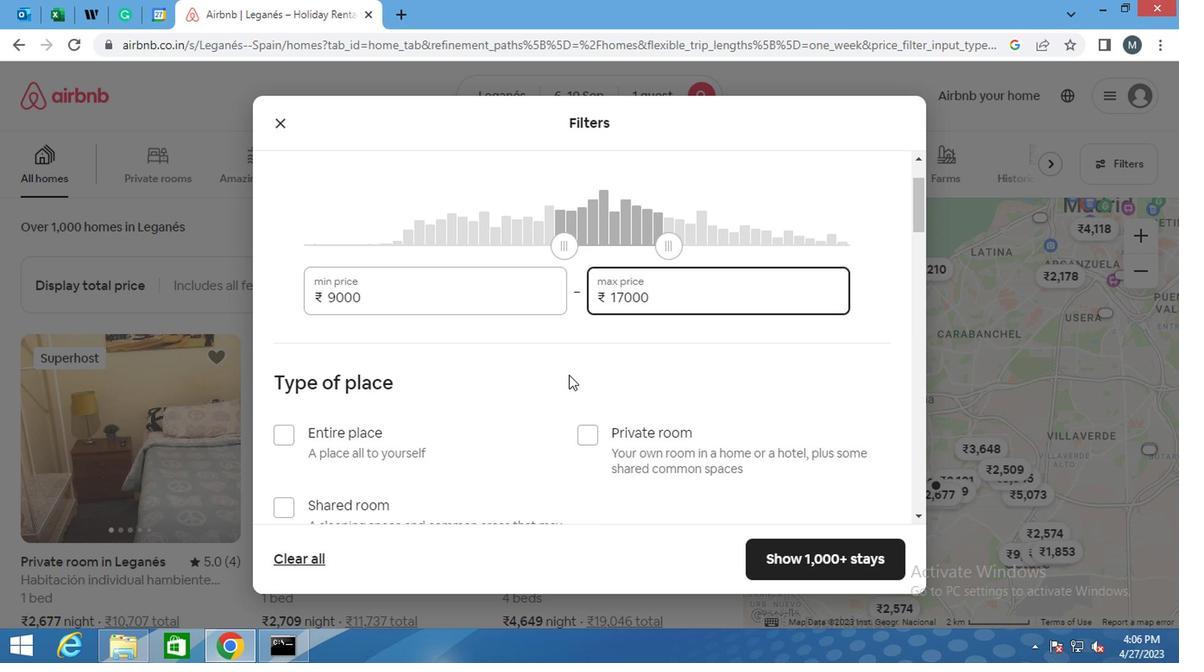
Action: Mouse moved to (566, 376)
Screenshot: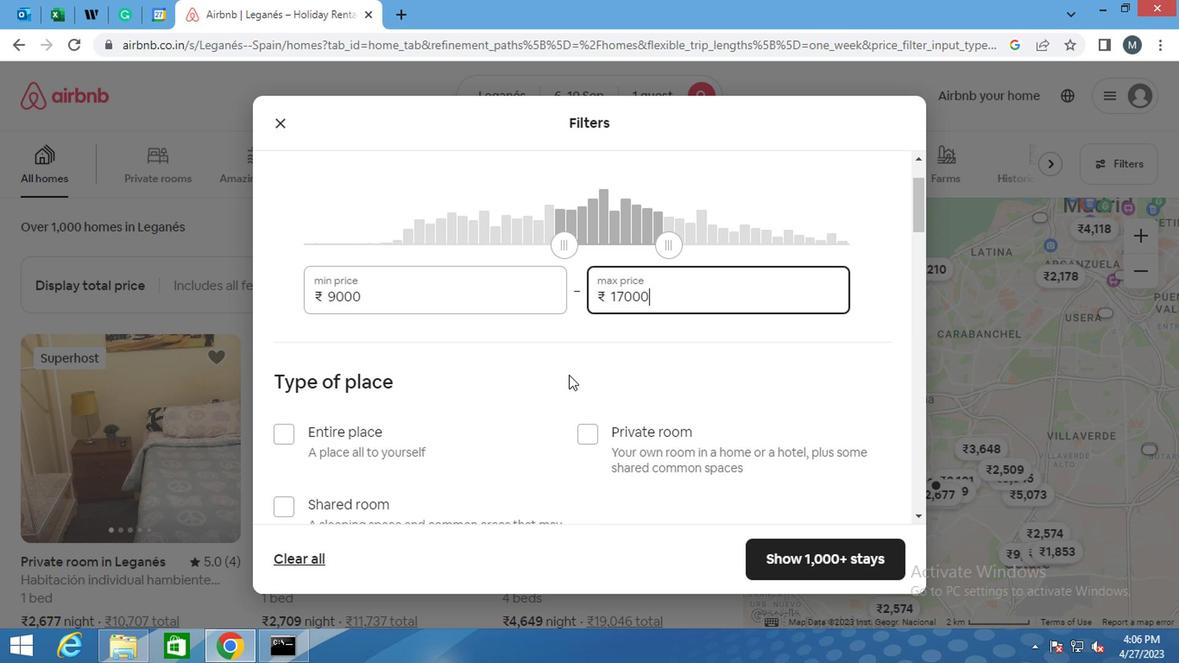 
Action: Mouse scrolled (566, 374) with delta (0, -1)
Screenshot: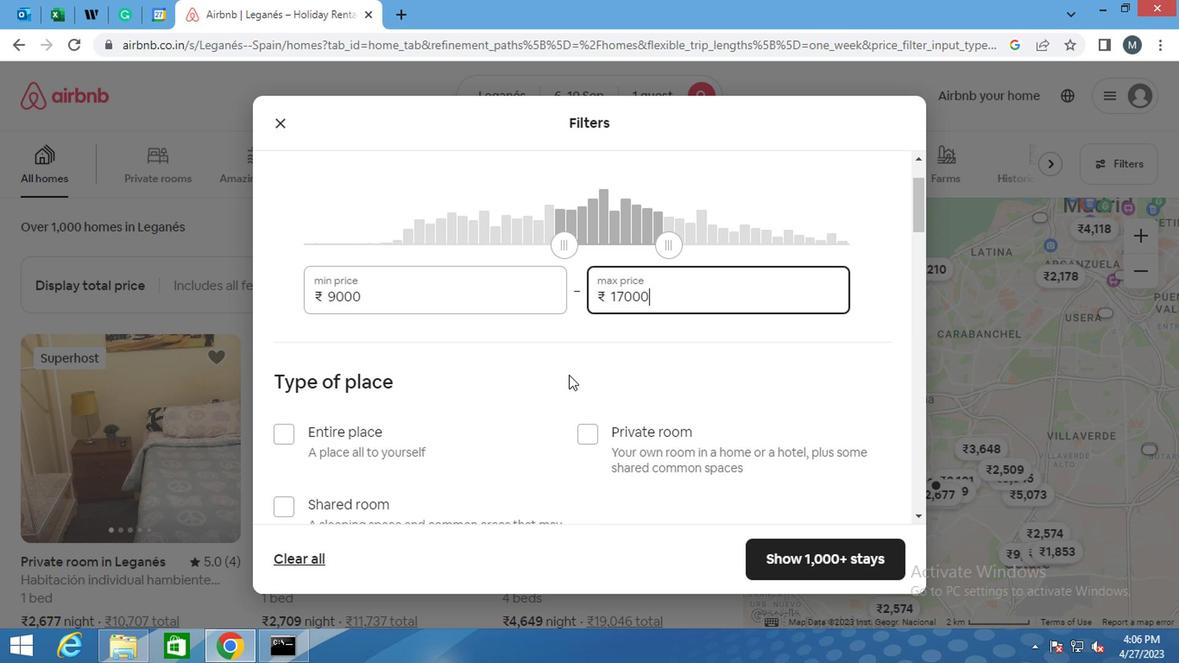 
Action: Mouse moved to (592, 273)
Screenshot: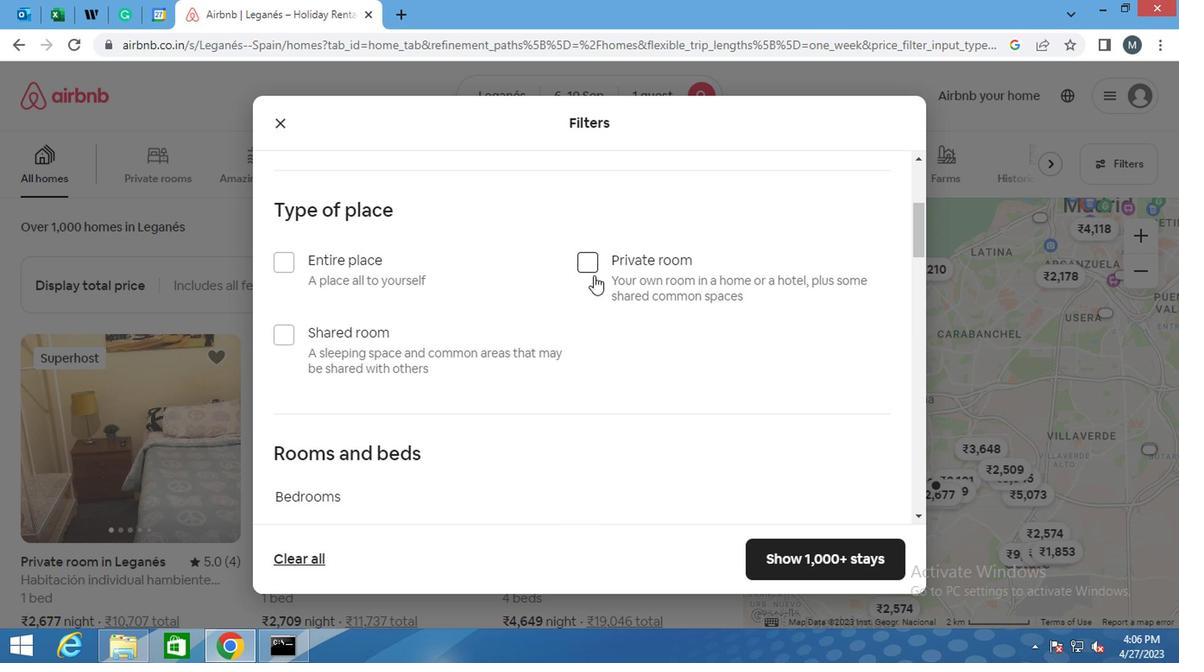 
Action: Mouse pressed left at (592, 273)
Screenshot: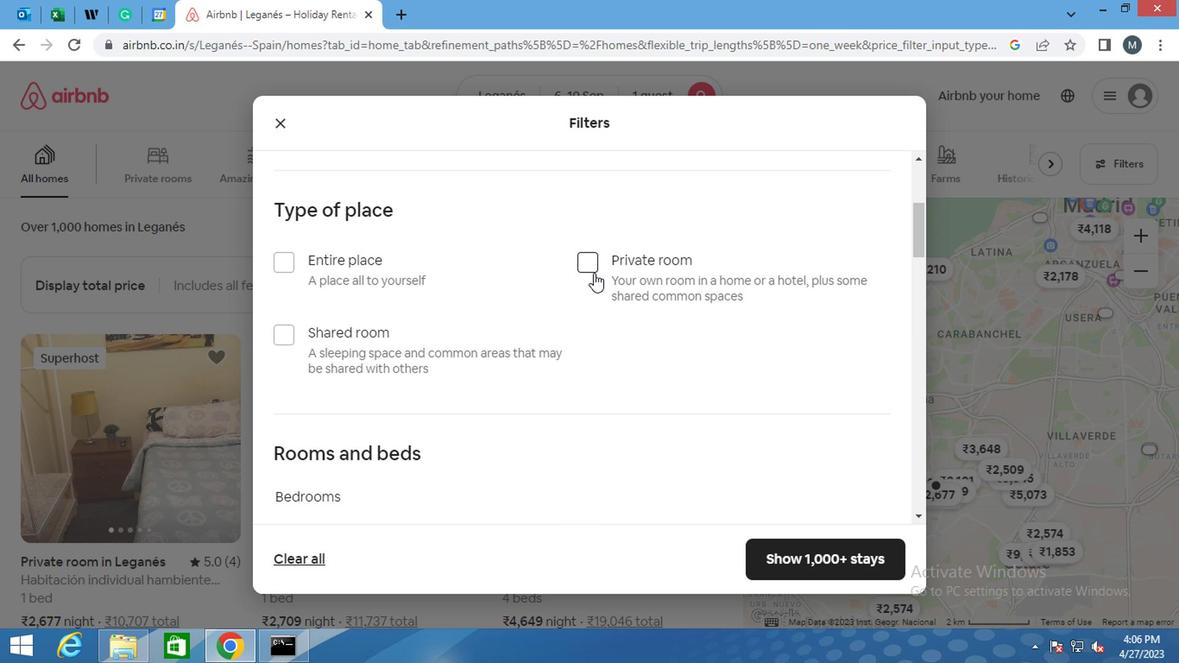 
Action: Mouse moved to (514, 339)
Screenshot: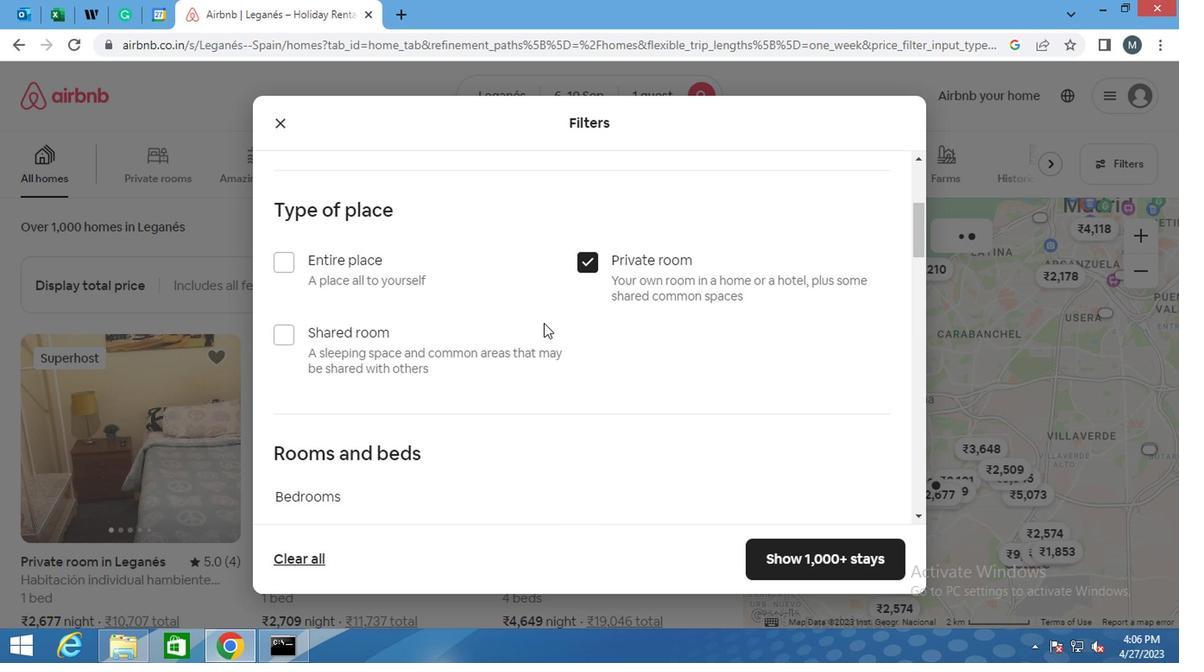 
Action: Mouse scrolled (514, 338) with delta (0, 0)
Screenshot: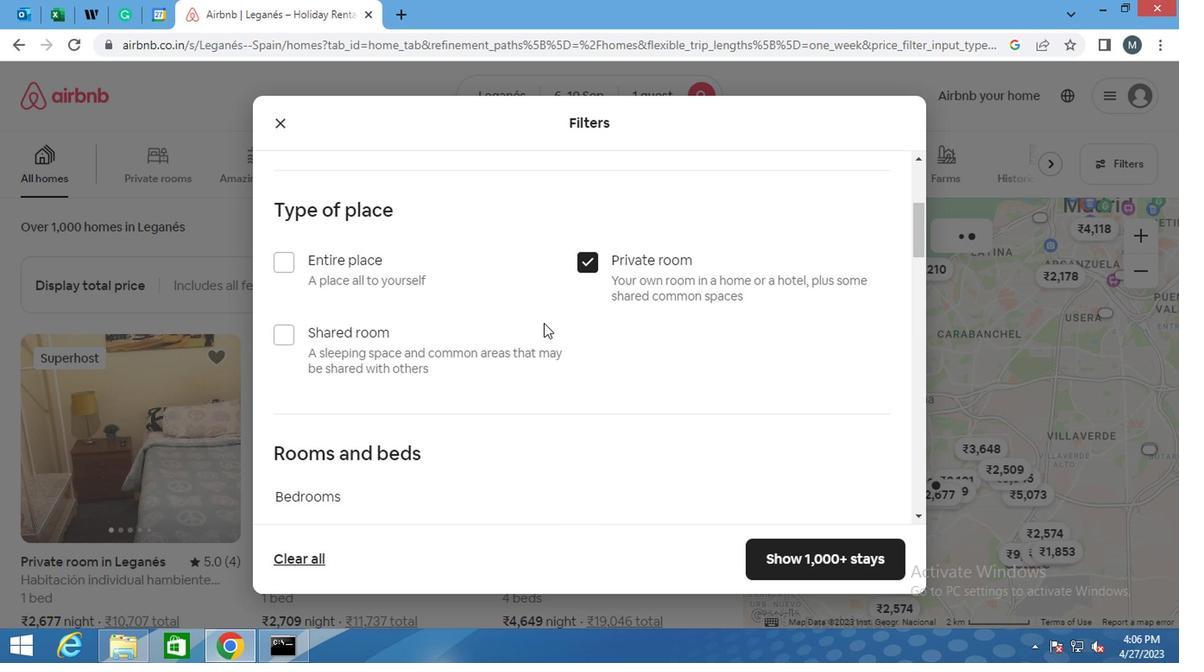 
Action: Mouse moved to (377, 358)
Screenshot: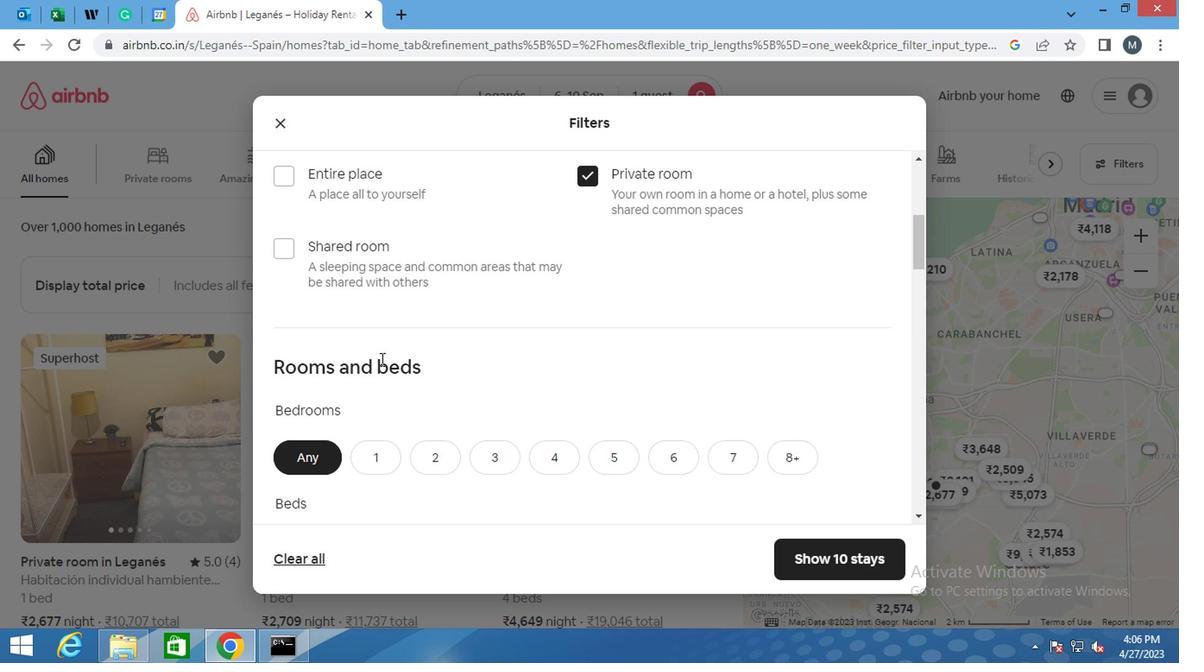 
Action: Mouse scrolled (377, 357) with delta (0, -1)
Screenshot: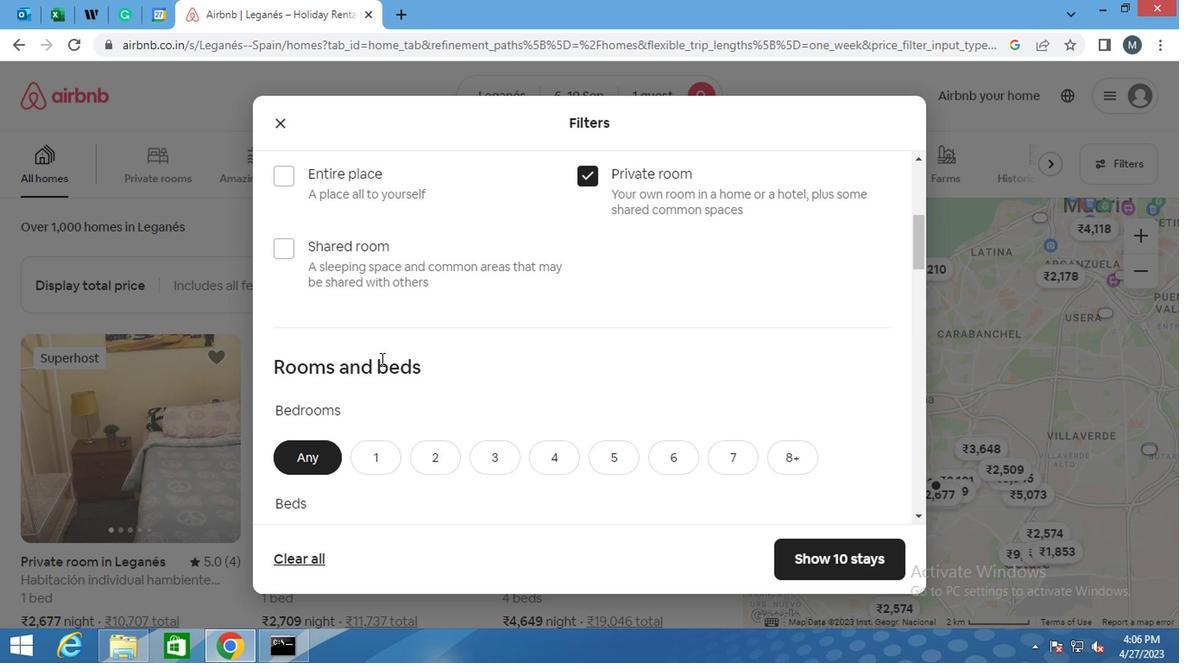 
Action: Mouse moved to (359, 363)
Screenshot: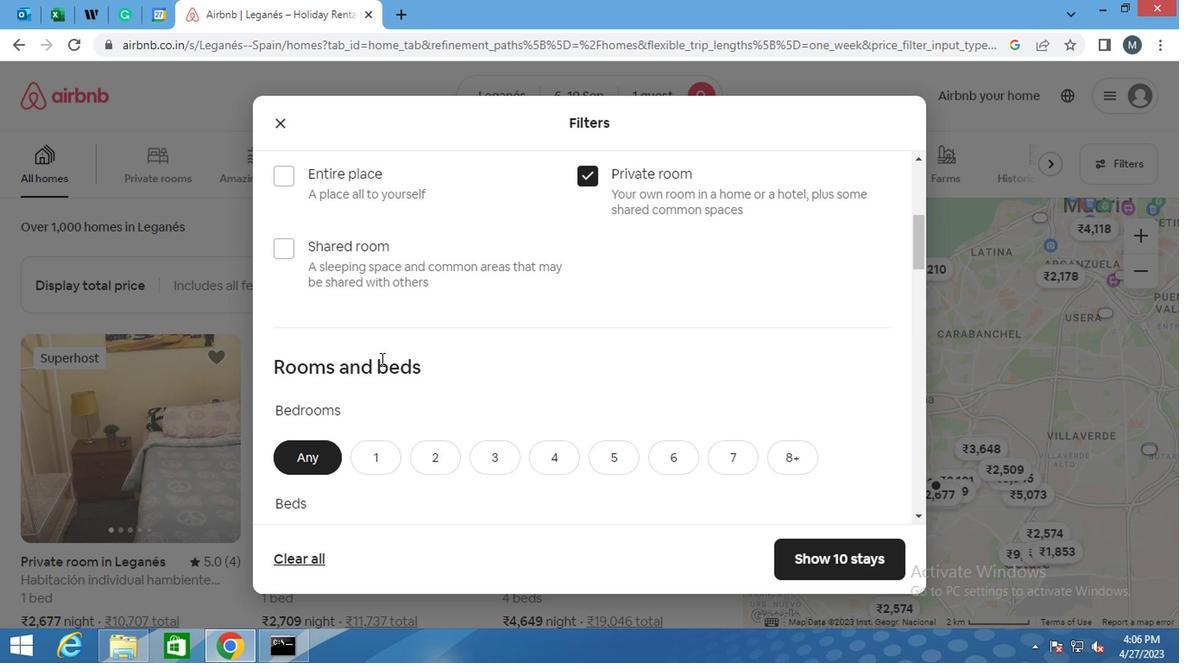 
Action: Mouse scrolled (359, 361) with delta (0, -1)
Screenshot: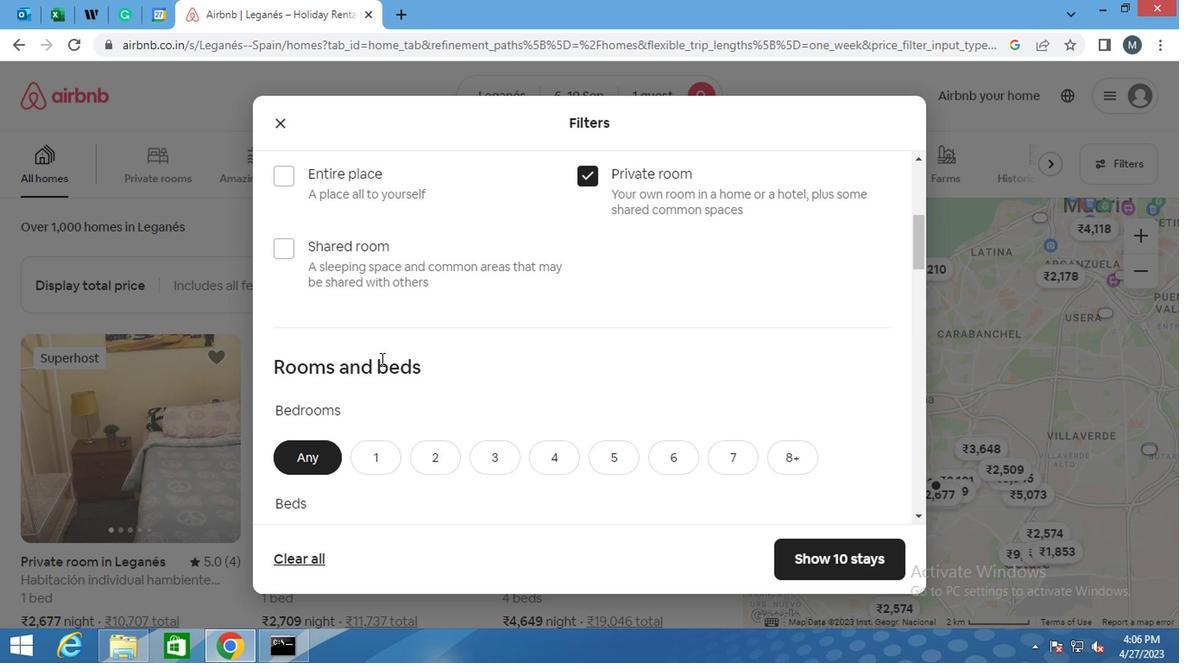 
Action: Mouse moved to (376, 288)
Screenshot: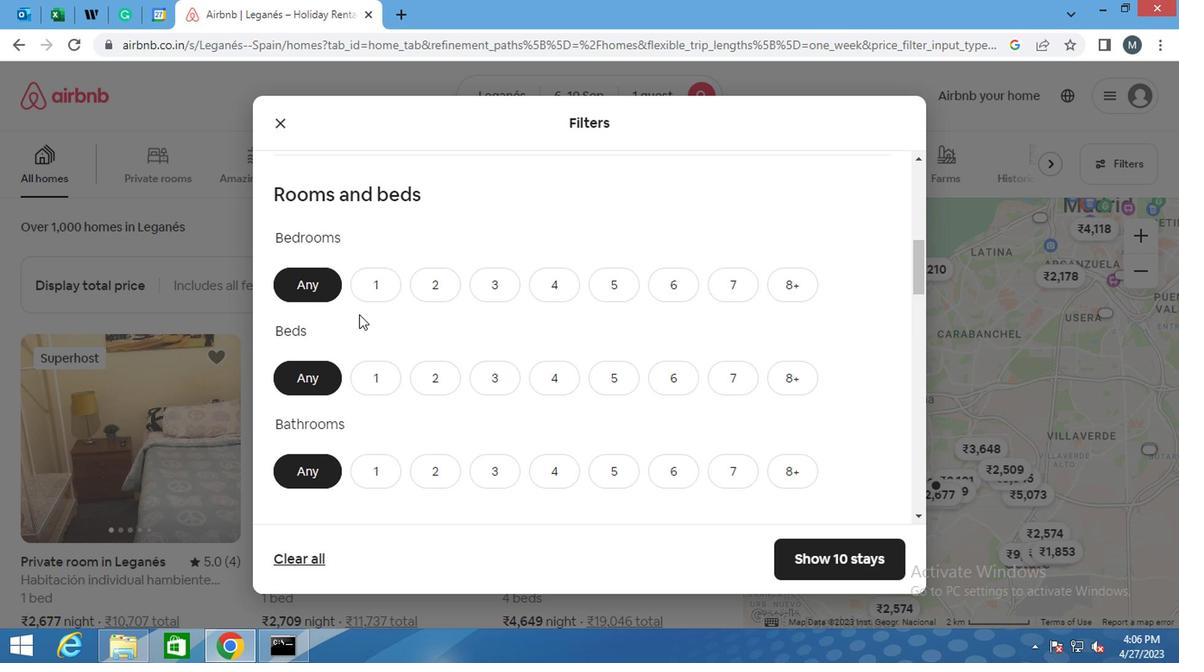 
Action: Mouse pressed left at (376, 288)
Screenshot: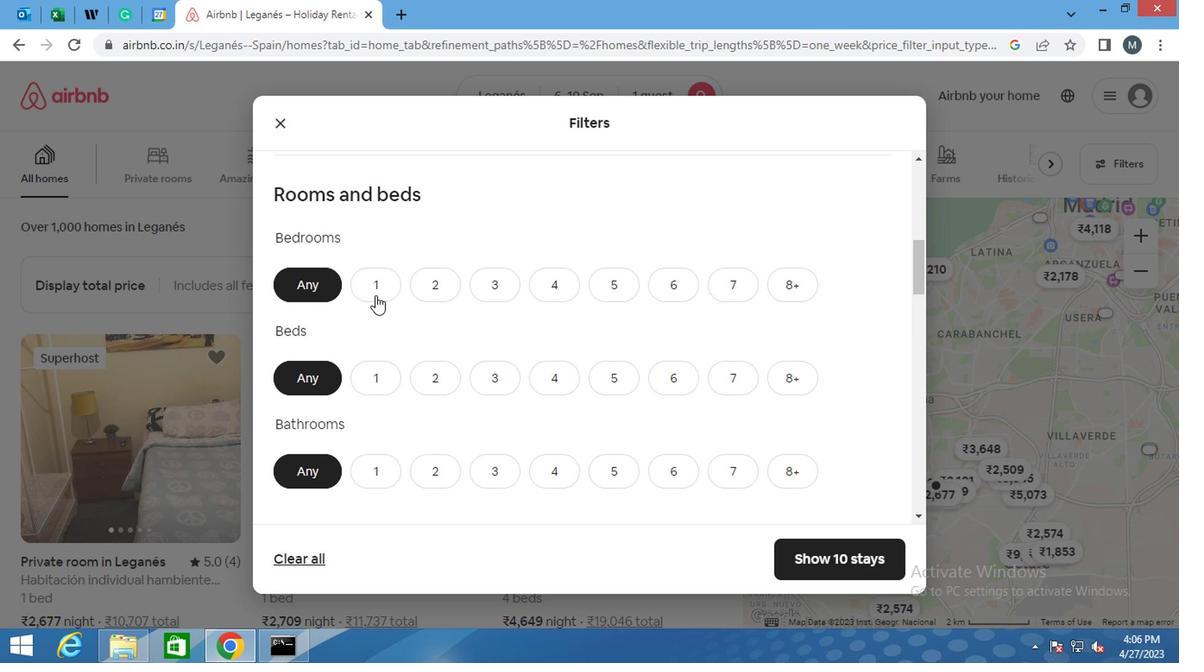 
Action: Mouse moved to (357, 301)
Screenshot: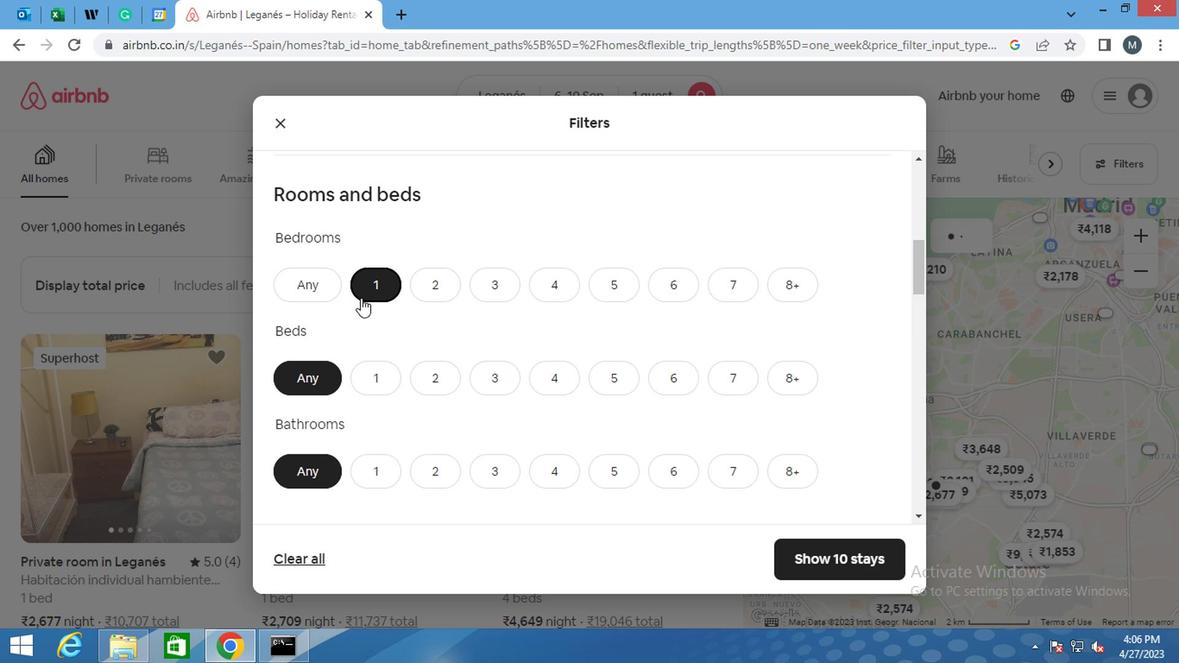 
Action: Mouse scrolled (357, 300) with delta (0, 0)
Screenshot: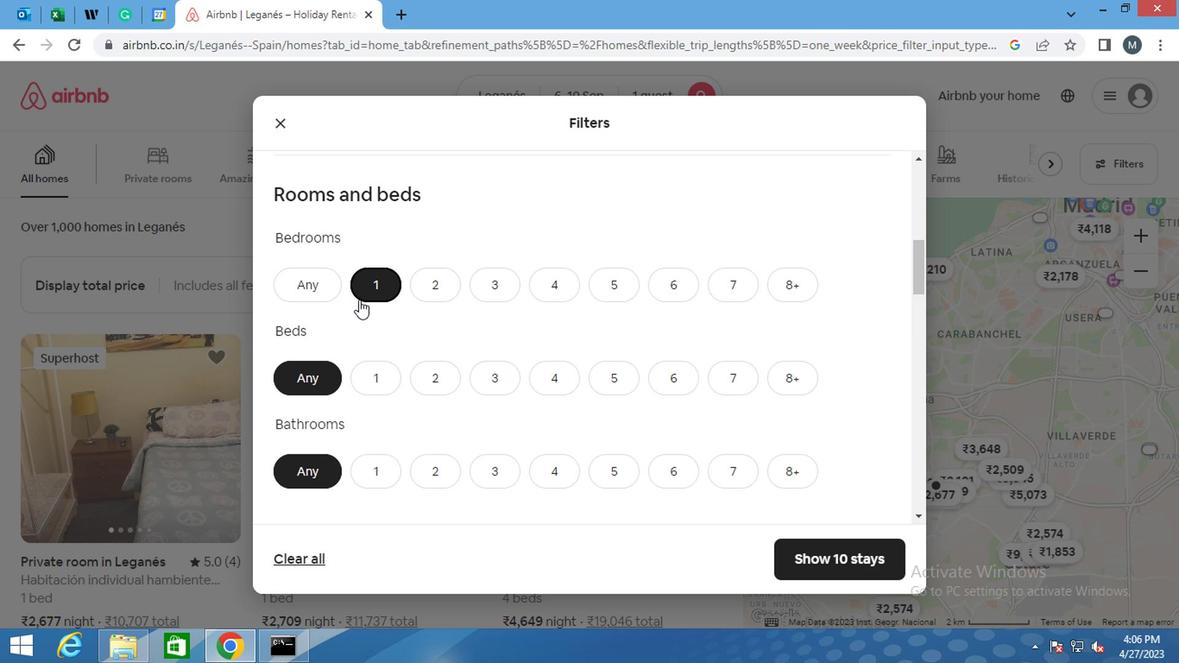 
Action: Mouse scrolled (357, 300) with delta (0, 0)
Screenshot: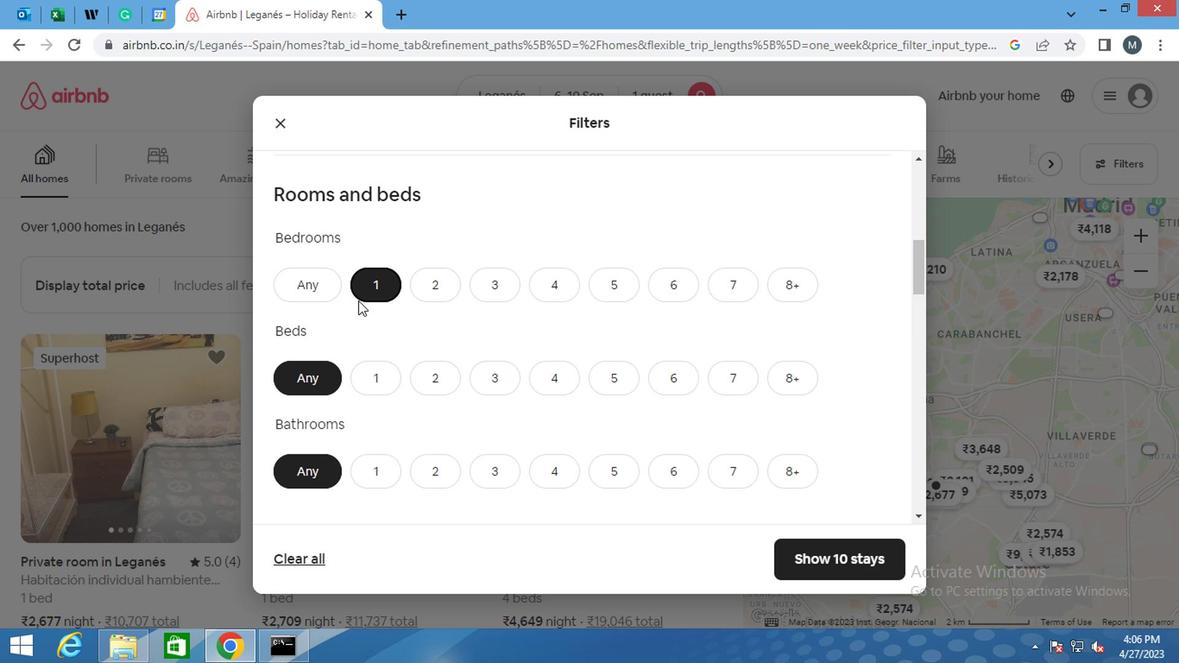 
Action: Mouse moved to (363, 198)
Screenshot: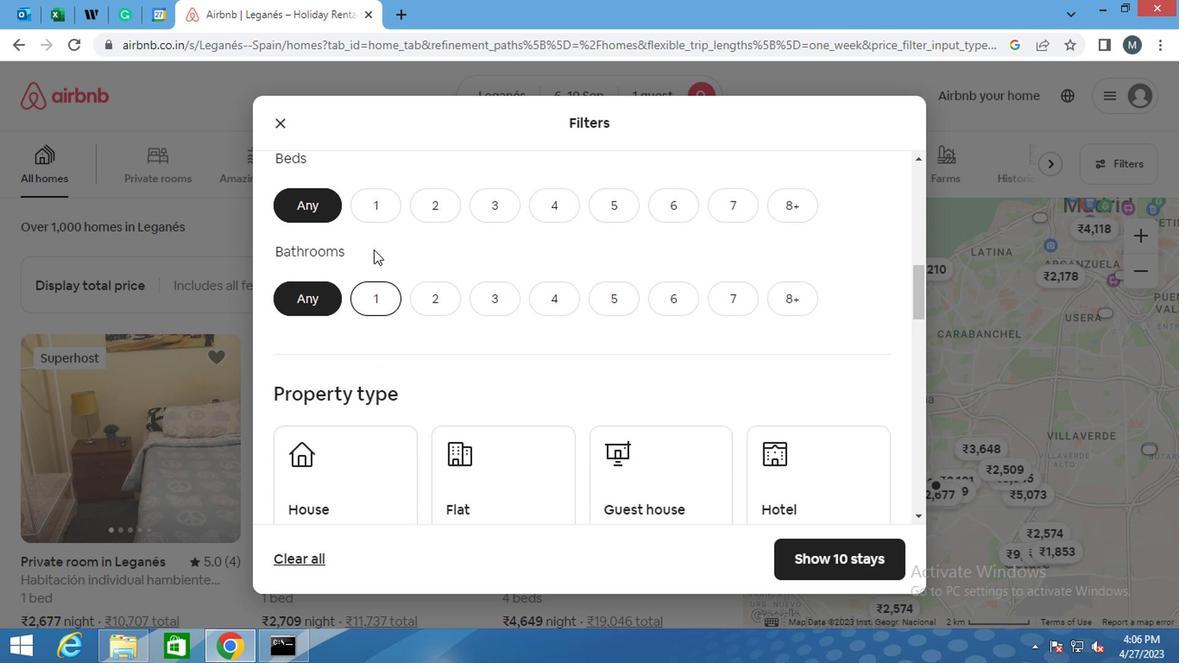 
Action: Mouse pressed left at (363, 198)
Screenshot: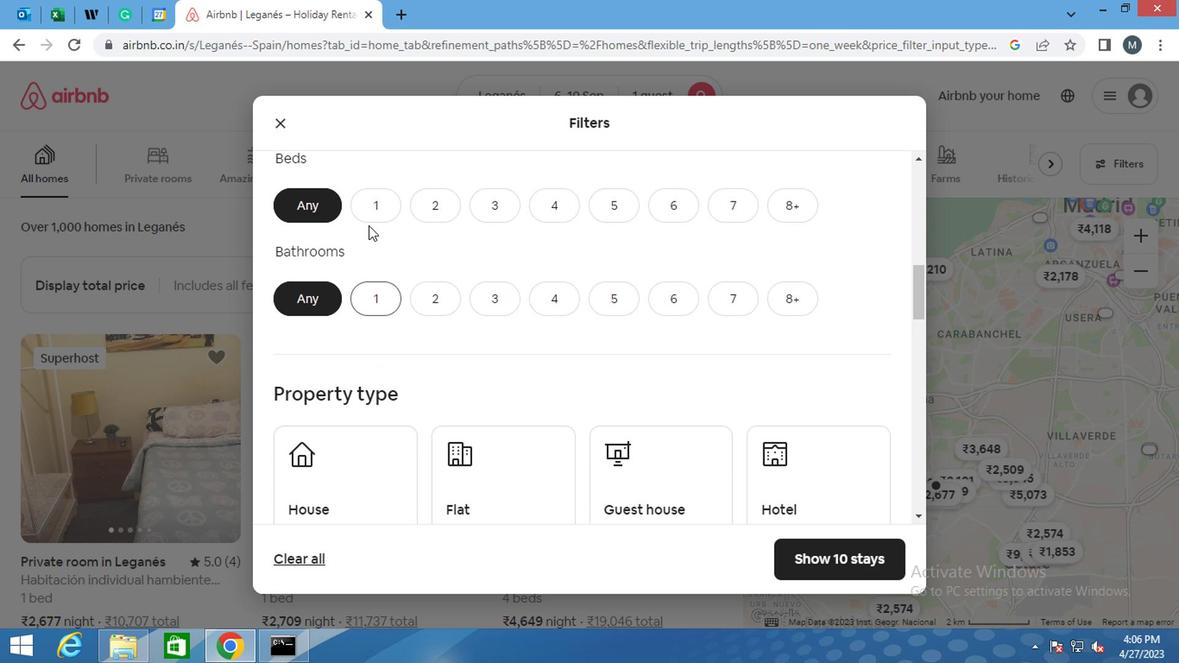 
Action: Mouse moved to (385, 301)
Screenshot: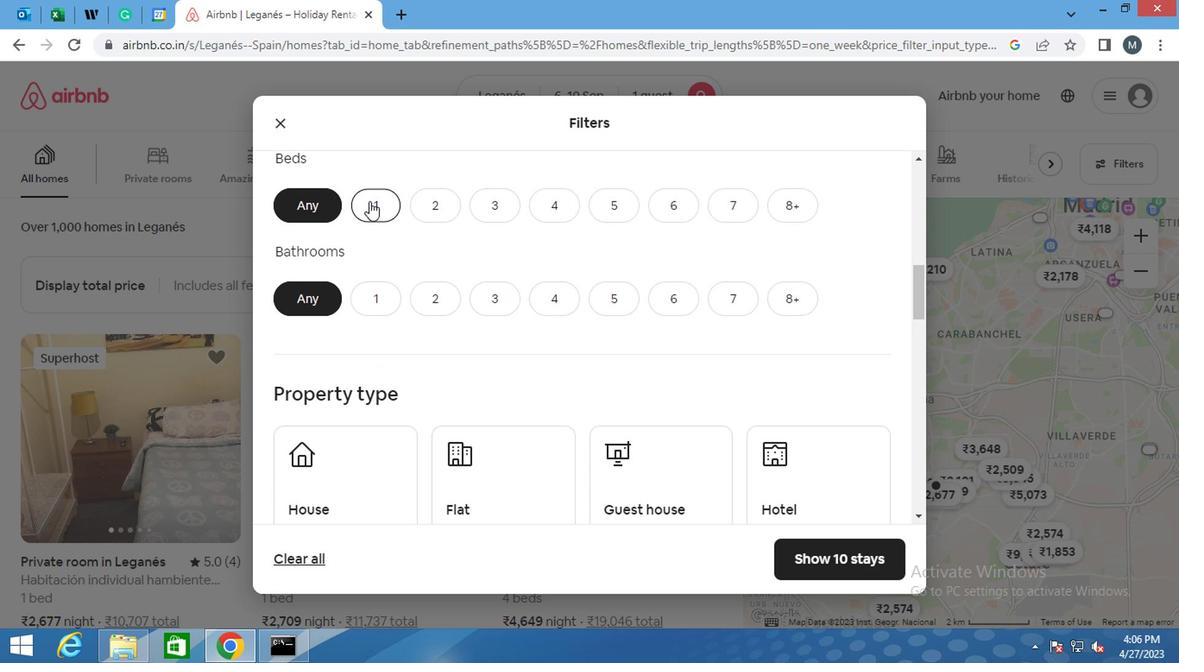 
Action: Mouse pressed left at (385, 301)
Screenshot: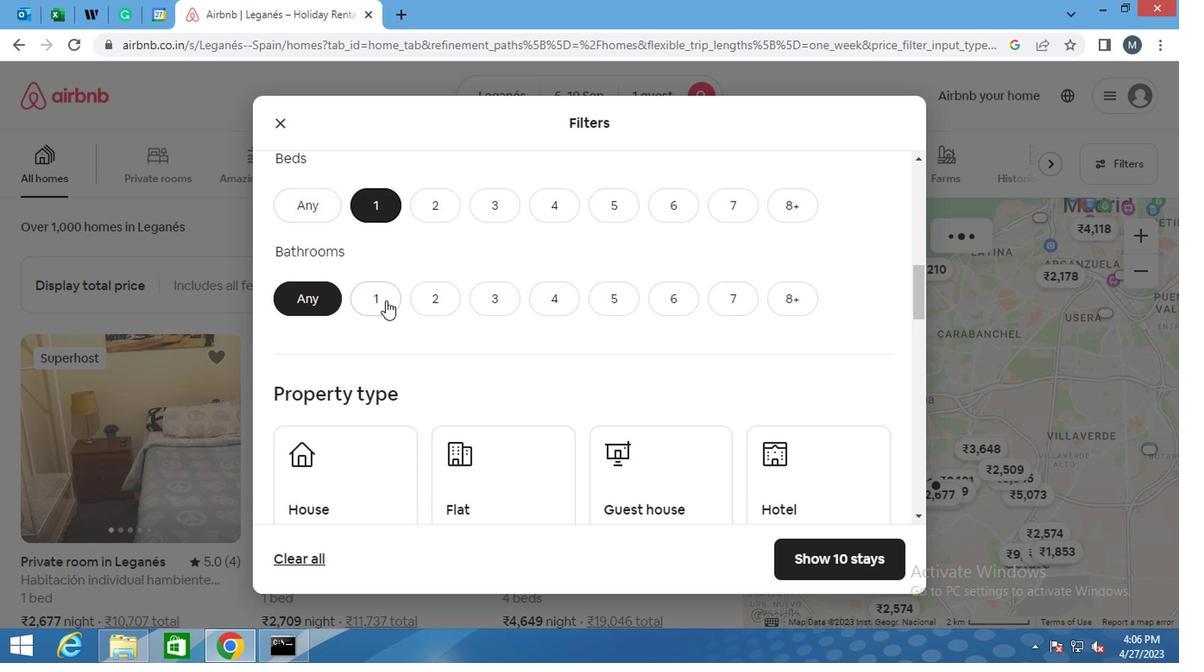 
Action: Mouse moved to (376, 299)
Screenshot: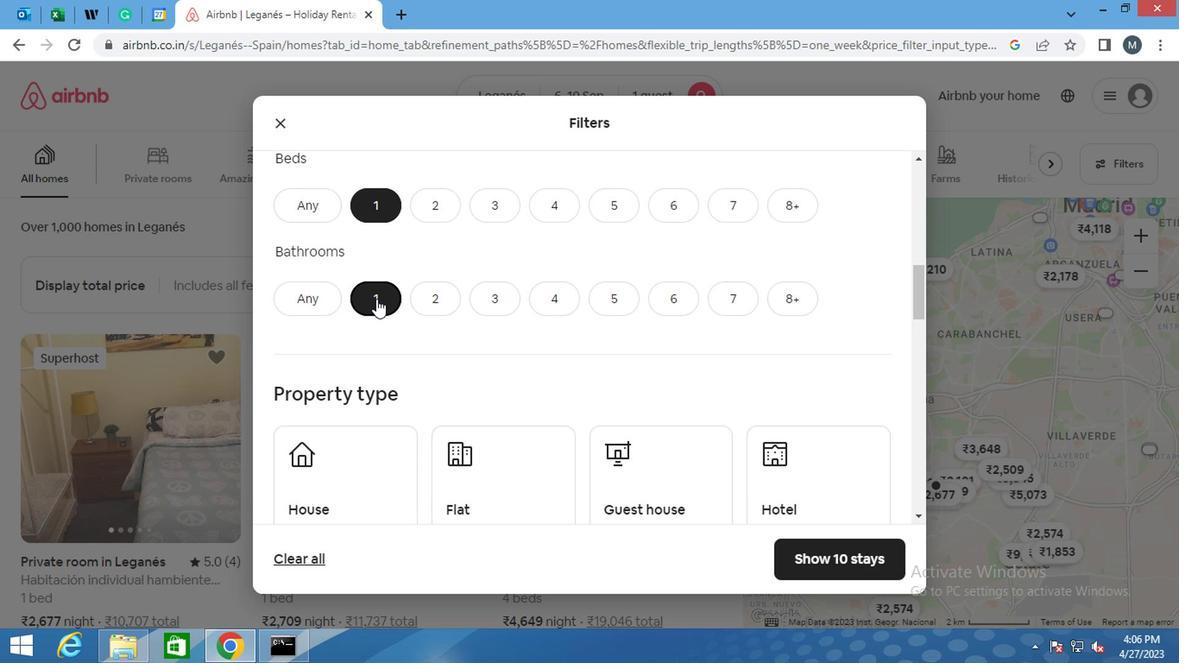 
Action: Mouse scrolled (376, 298) with delta (0, 0)
Screenshot: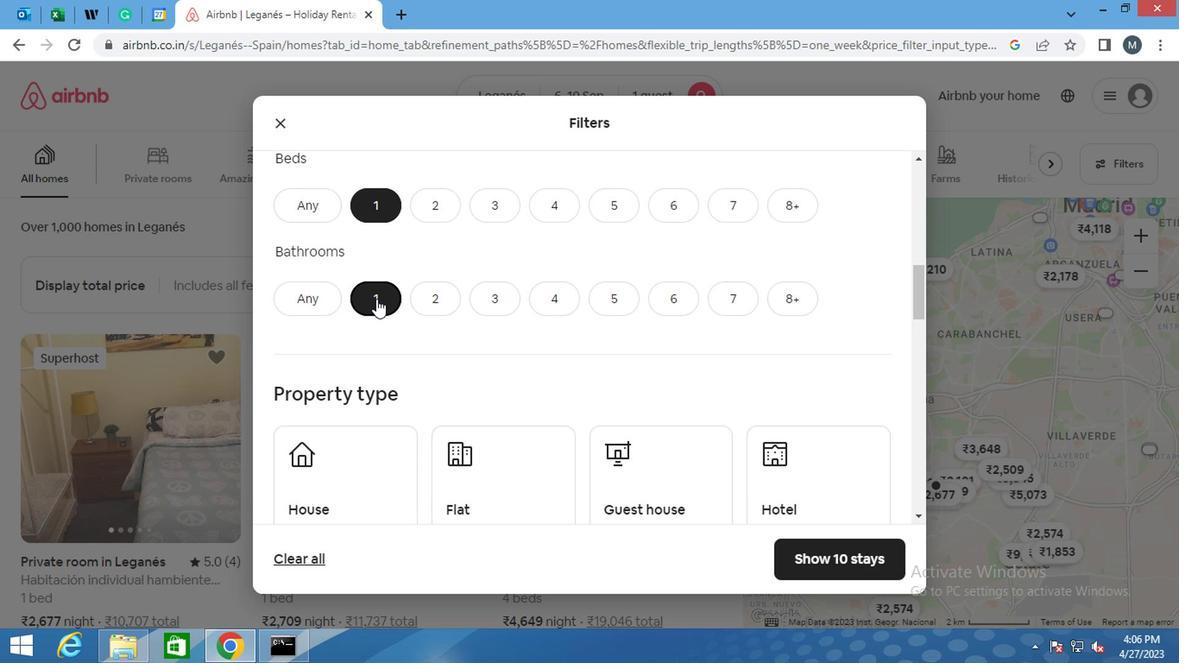 
Action: Mouse scrolled (376, 298) with delta (0, 0)
Screenshot: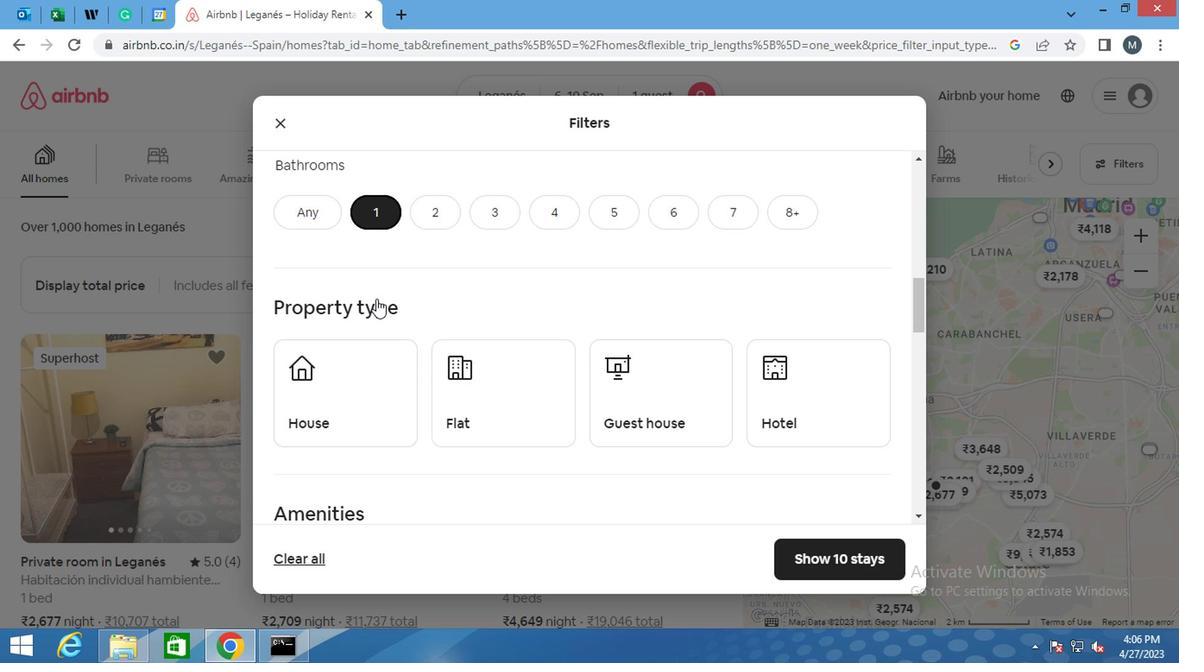 
Action: Mouse moved to (359, 315)
Screenshot: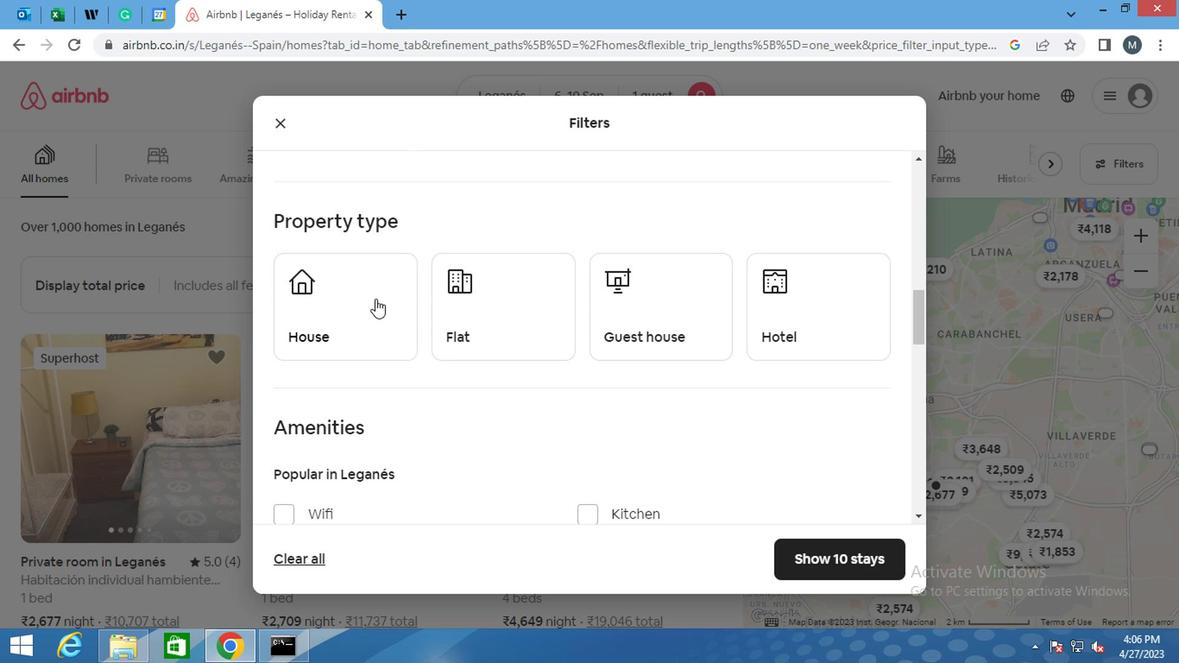 
Action: Mouse pressed left at (359, 315)
Screenshot: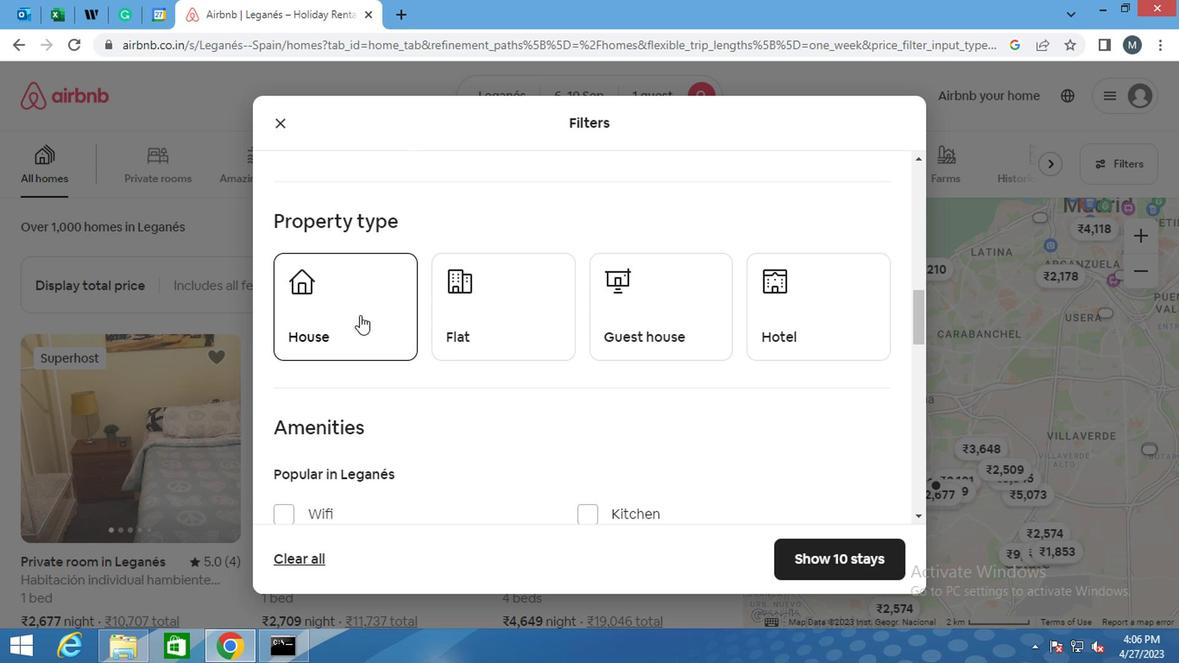 
Action: Mouse moved to (487, 302)
Screenshot: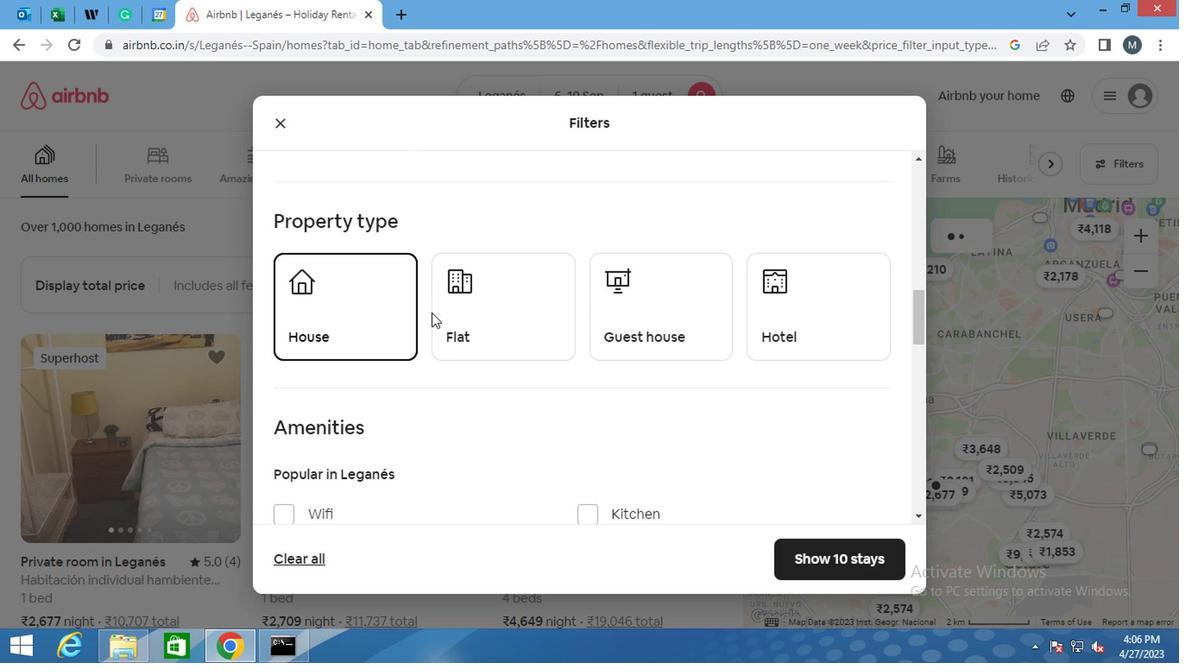 
Action: Mouse pressed left at (487, 302)
Screenshot: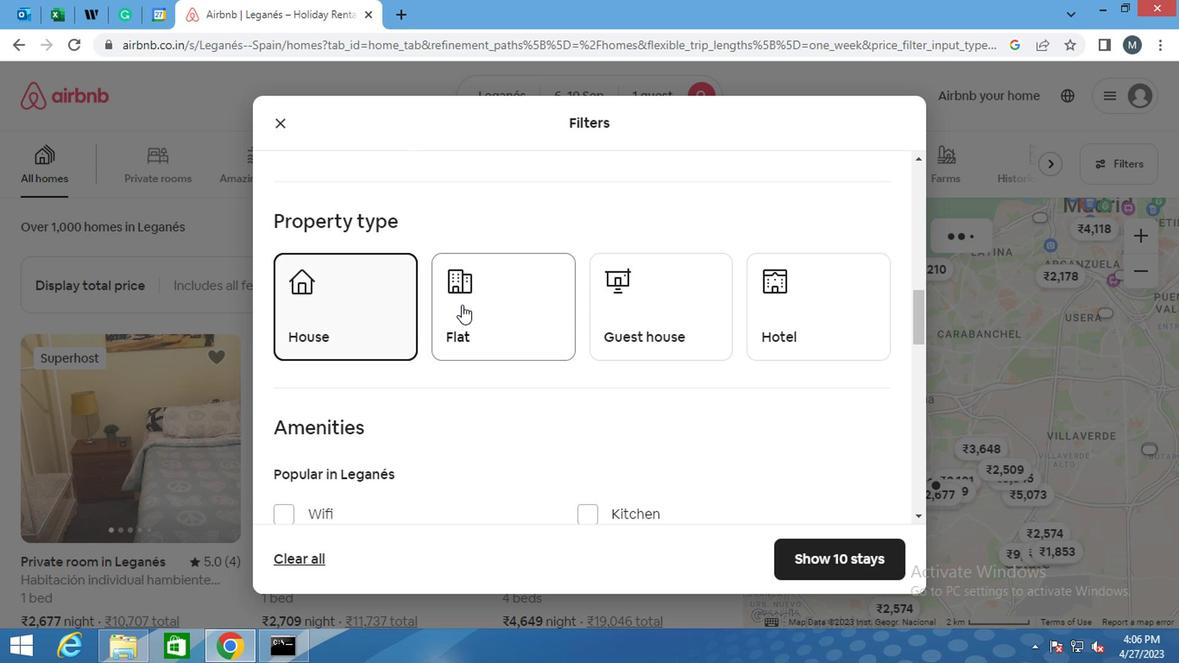 
Action: Mouse moved to (613, 312)
Screenshot: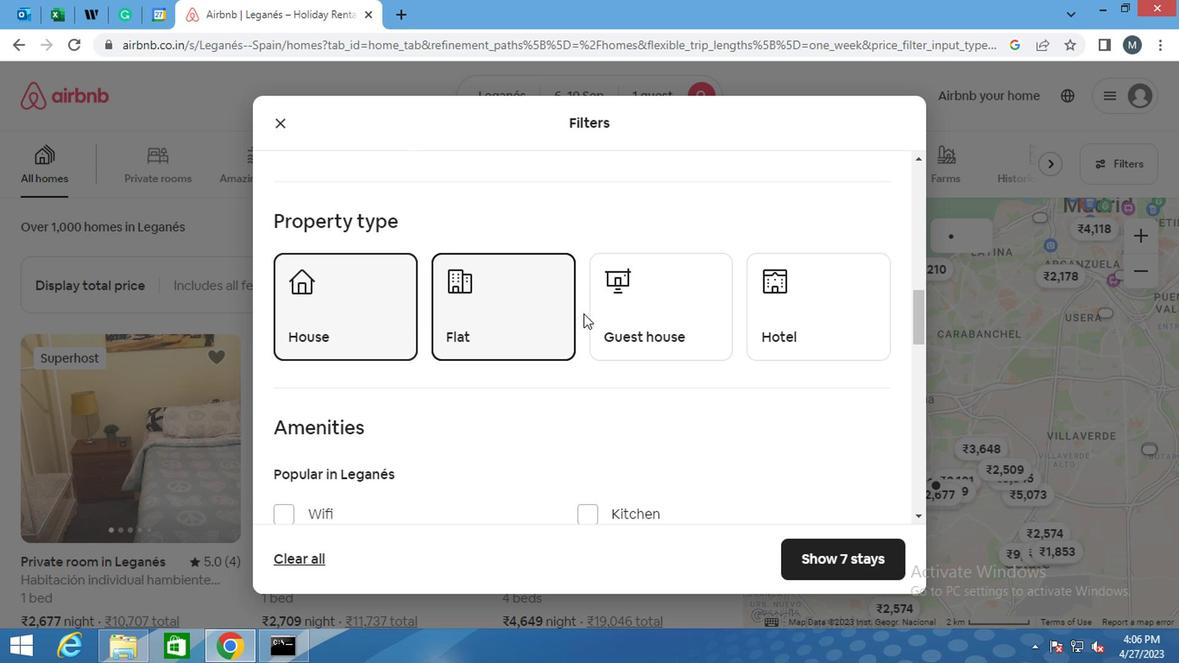 
Action: Mouse pressed left at (613, 312)
Screenshot: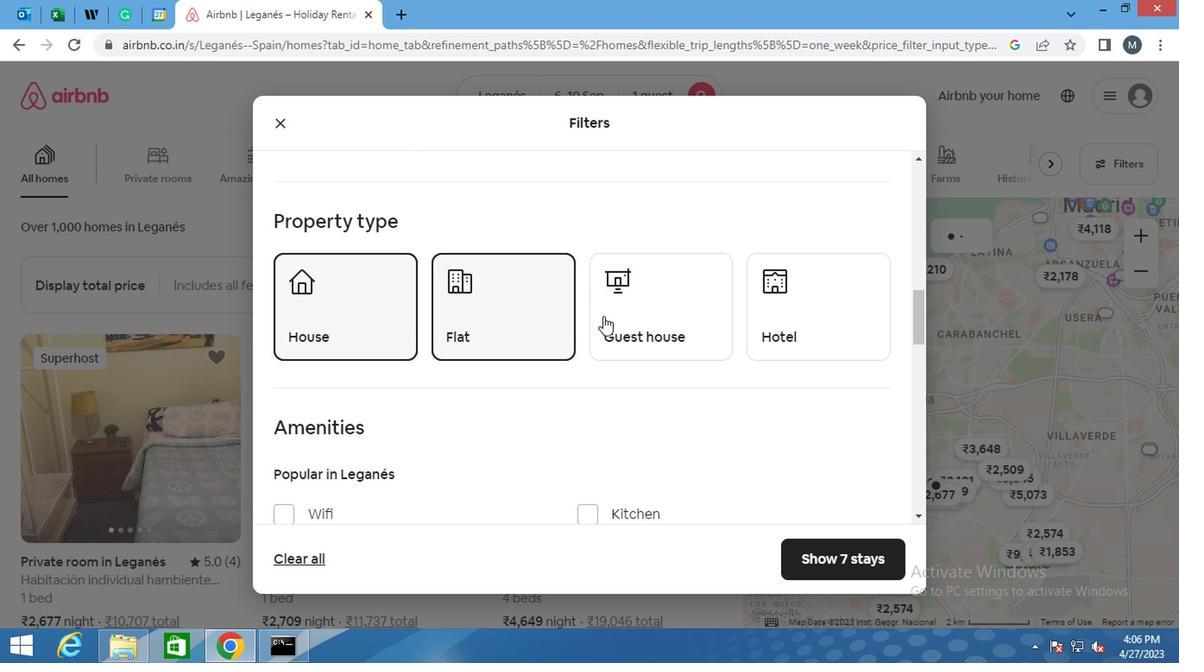 
Action: Mouse moved to (774, 309)
Screenshot: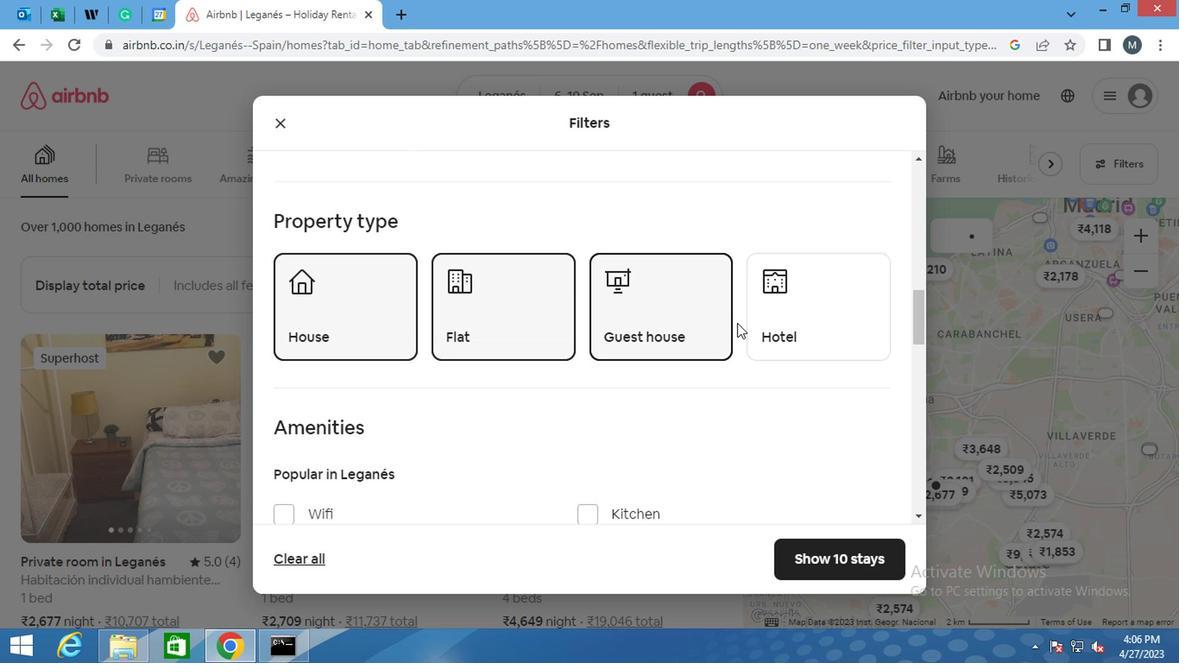 
Action: Mouse pressed left at (774, 309)
Screenshot: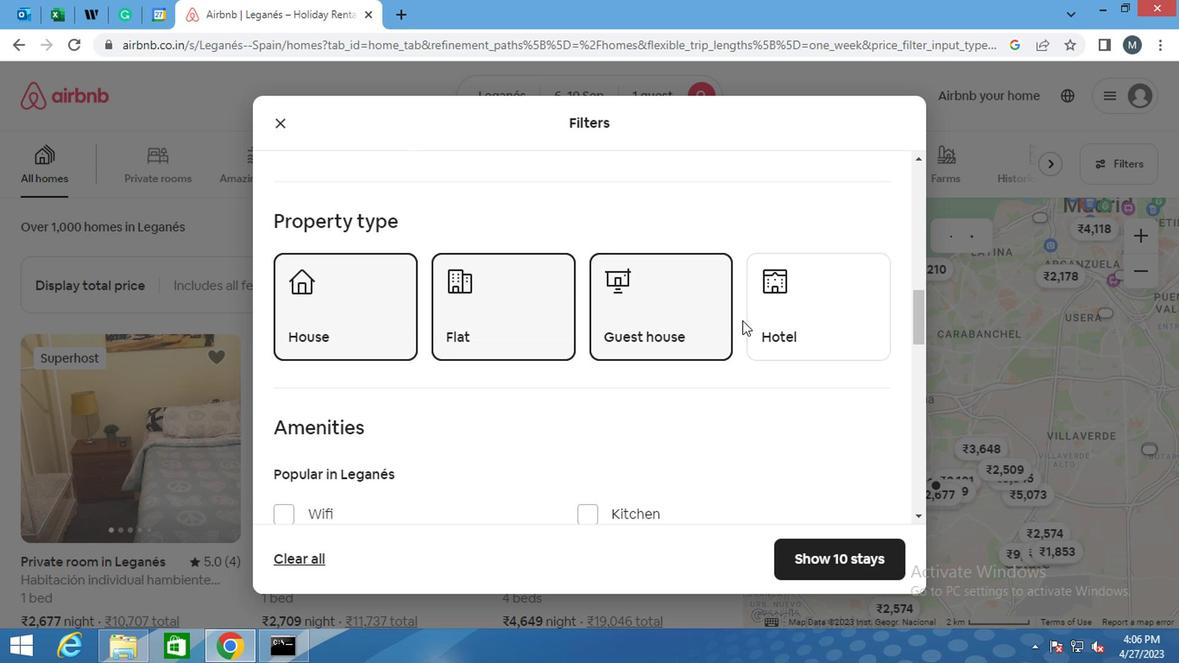 
Action: Mouse moved to (441, 361)
Screenshot: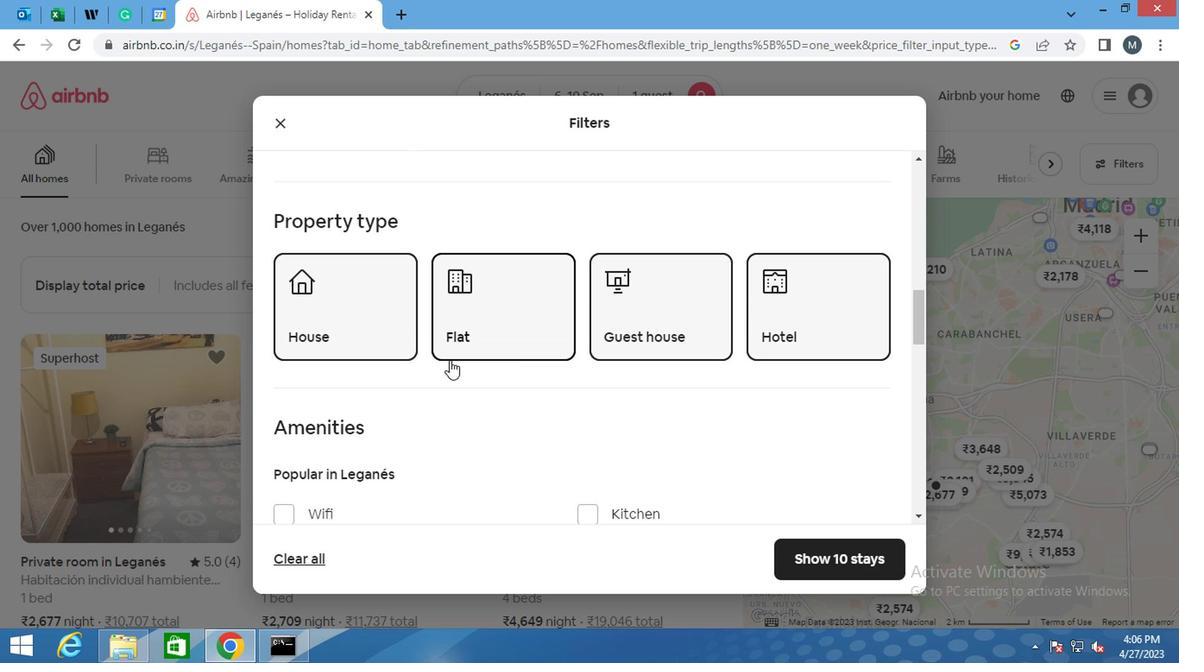 
Action: Mouse scrolled (441, 360) with delta (0, -1)
Screenshot: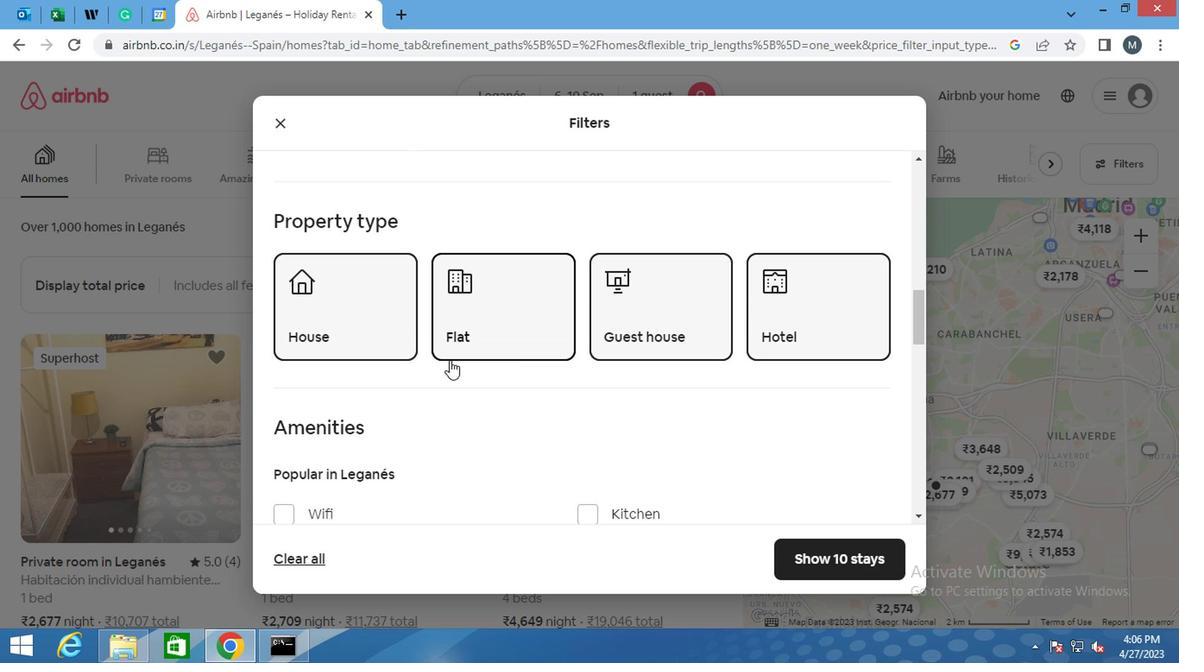 
Action: Mouse moved to (441, 361)
Screenshot: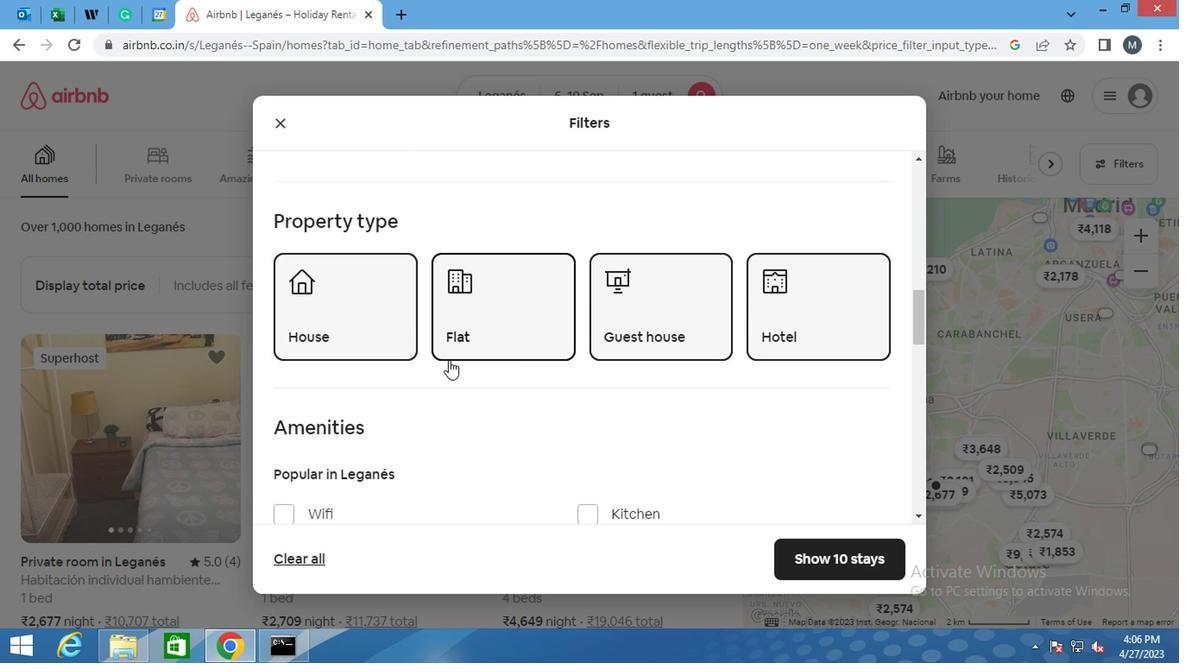 
Action: Mouse scrolled (441, 360) with delta (0, -1)
Screenshot: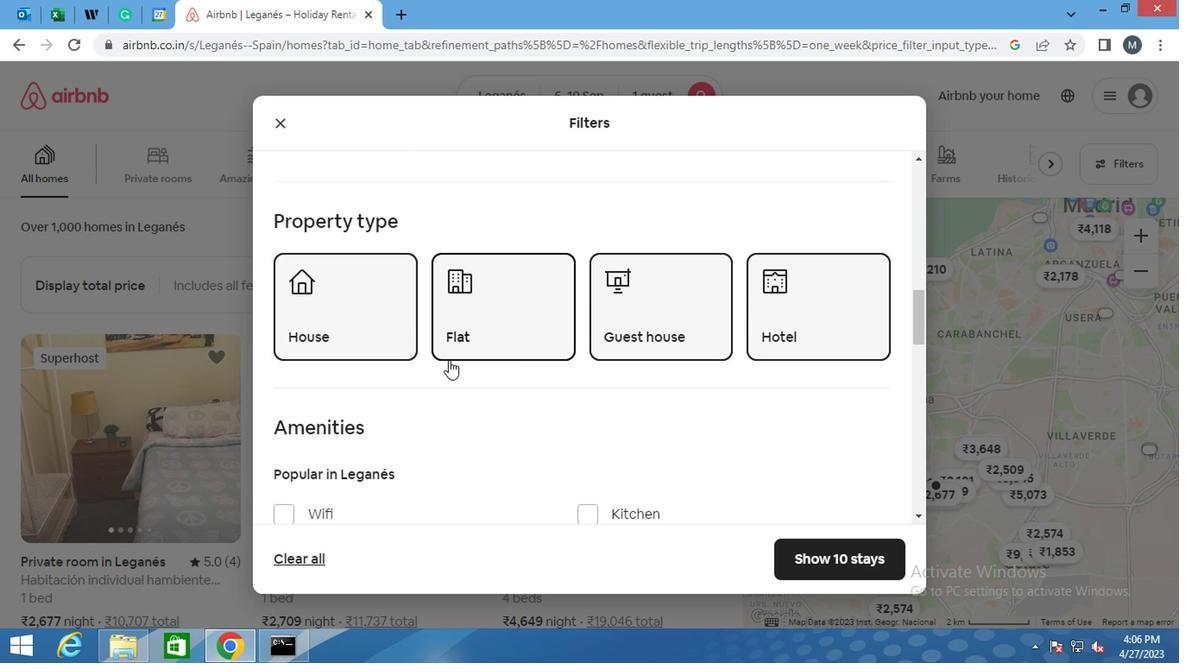 
Action: Mouse moved to (291, 386)
Screenshot: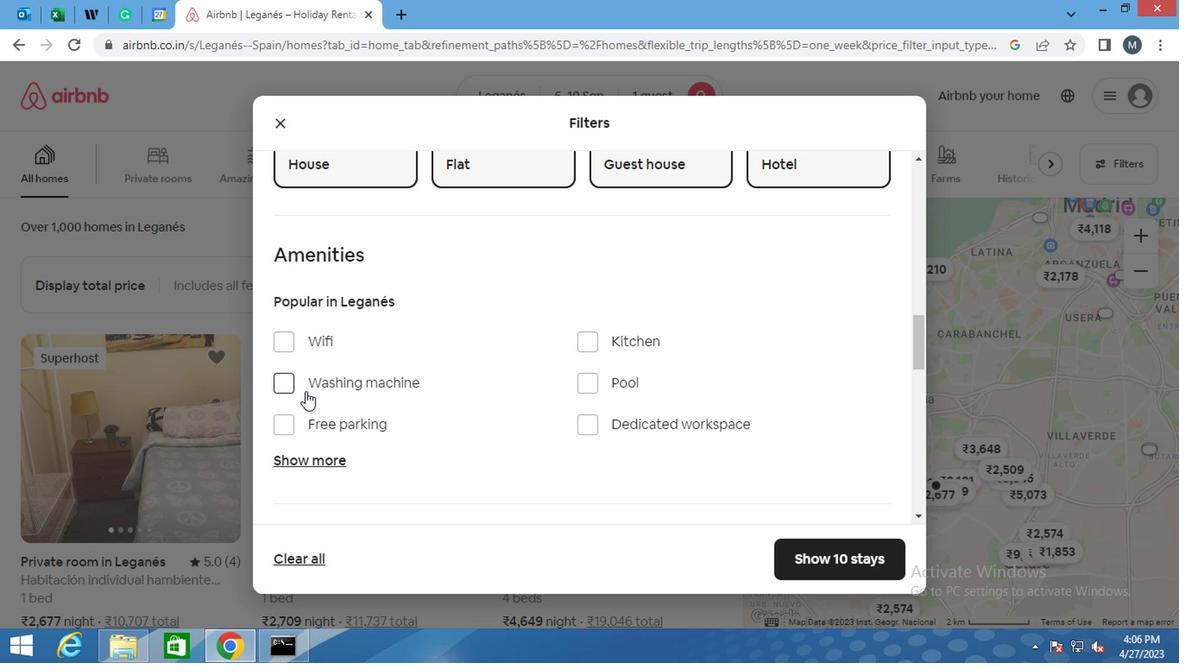 
Action: Mouse pressed left at (291, 386)
Screenshot: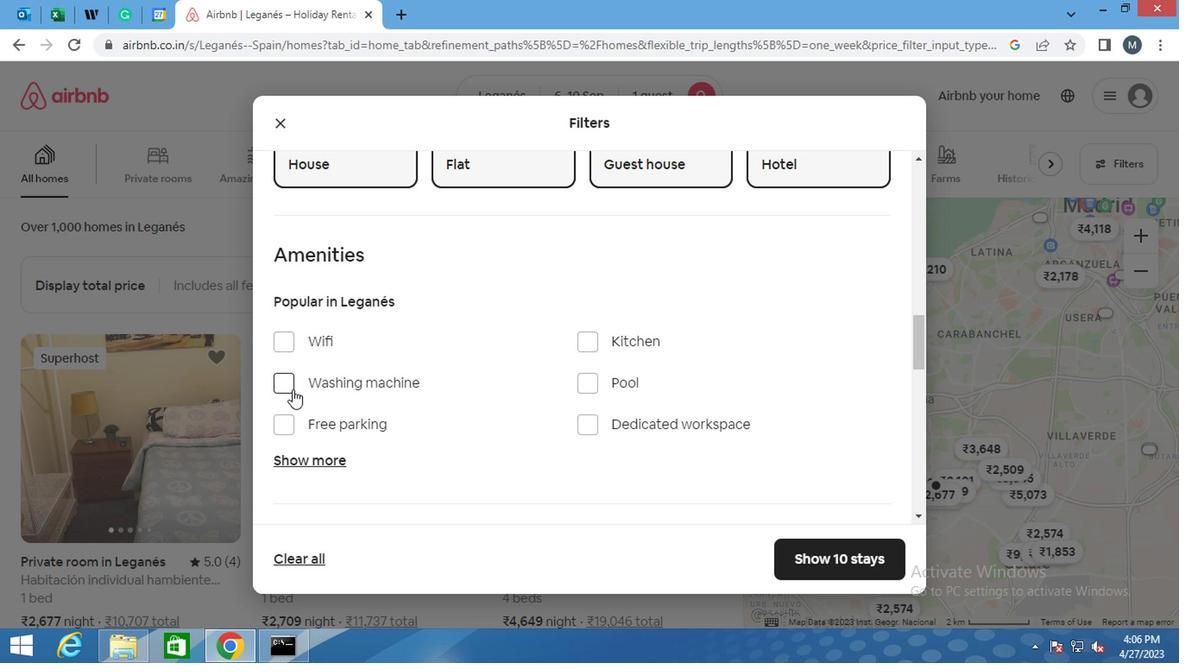 
Action: Mouse moved to (387, 385)
Screenshot: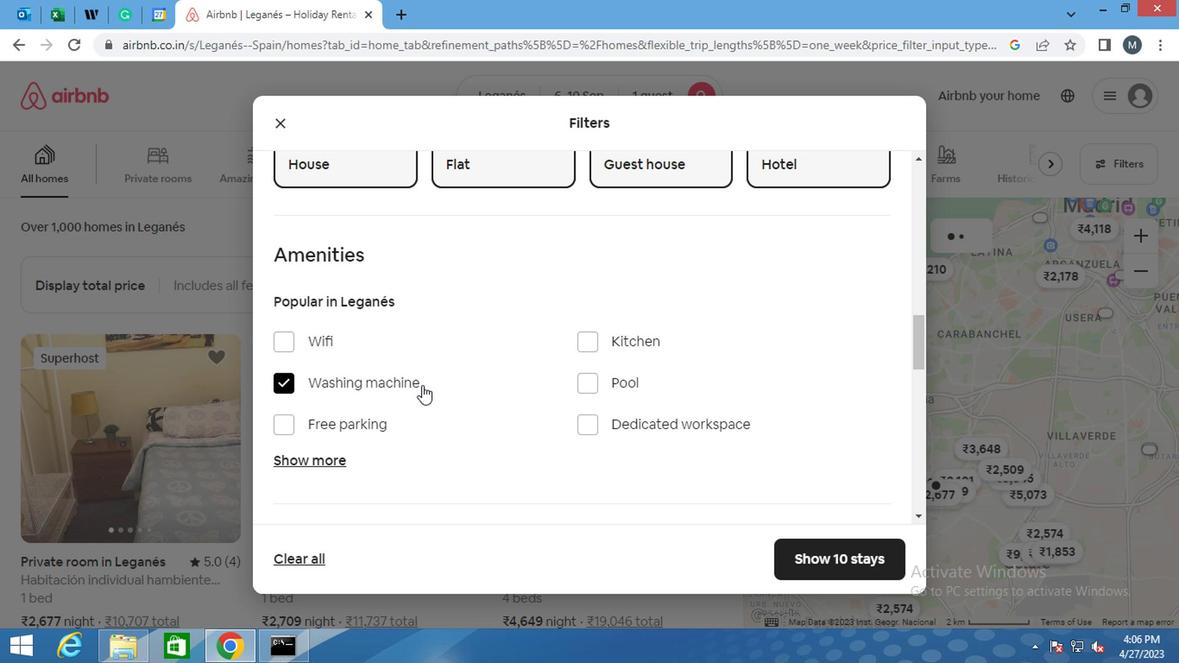 
Action: Mouse scrolled (387, 384) with delta (0, 0)
Screenshot: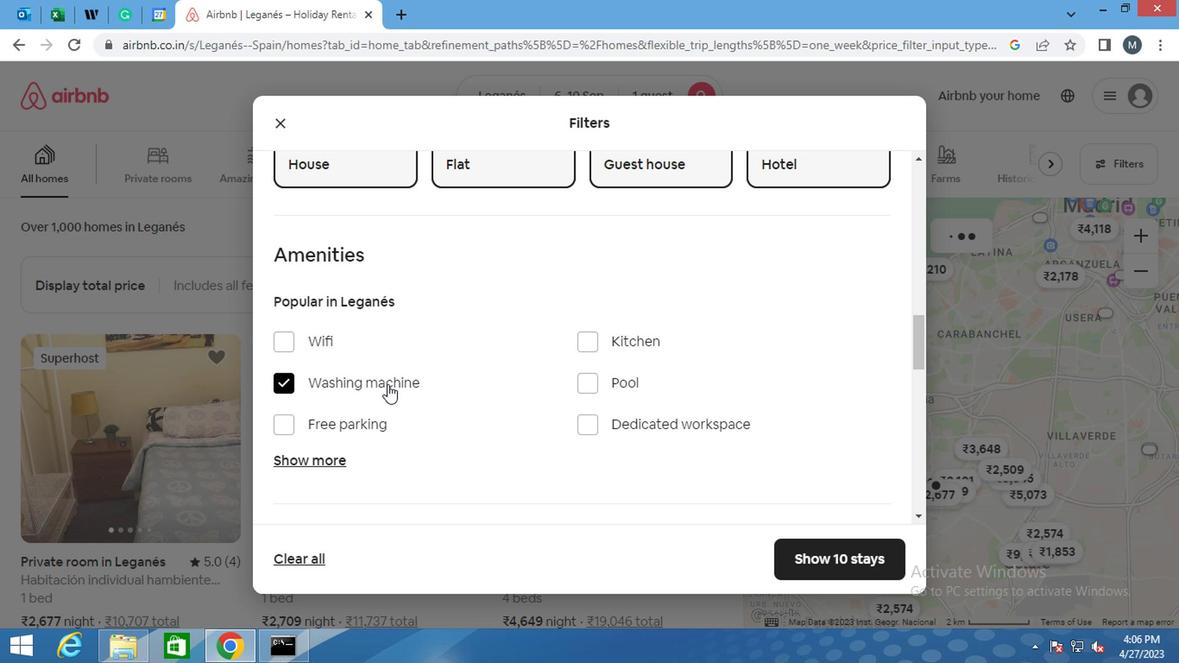 
Action: Mouse scrolled (387, 384) with delta (0, 0)
Screenshot: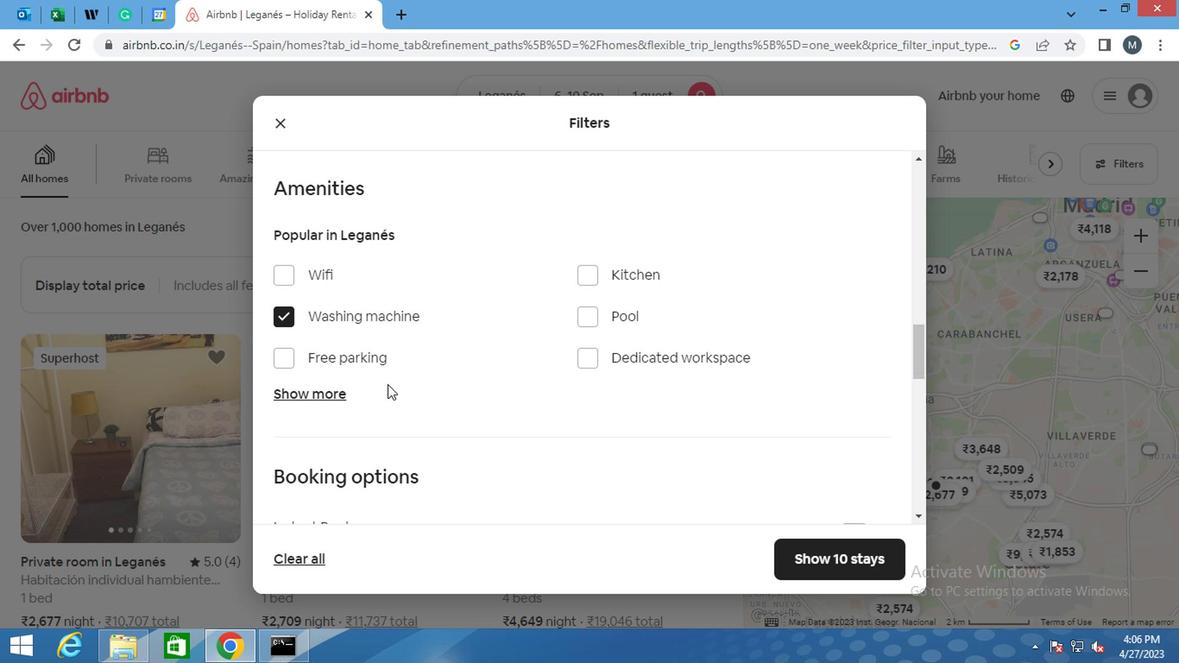 
Action: Mouse scrolled (387, 384) with delta (0, 0)
Screenshot: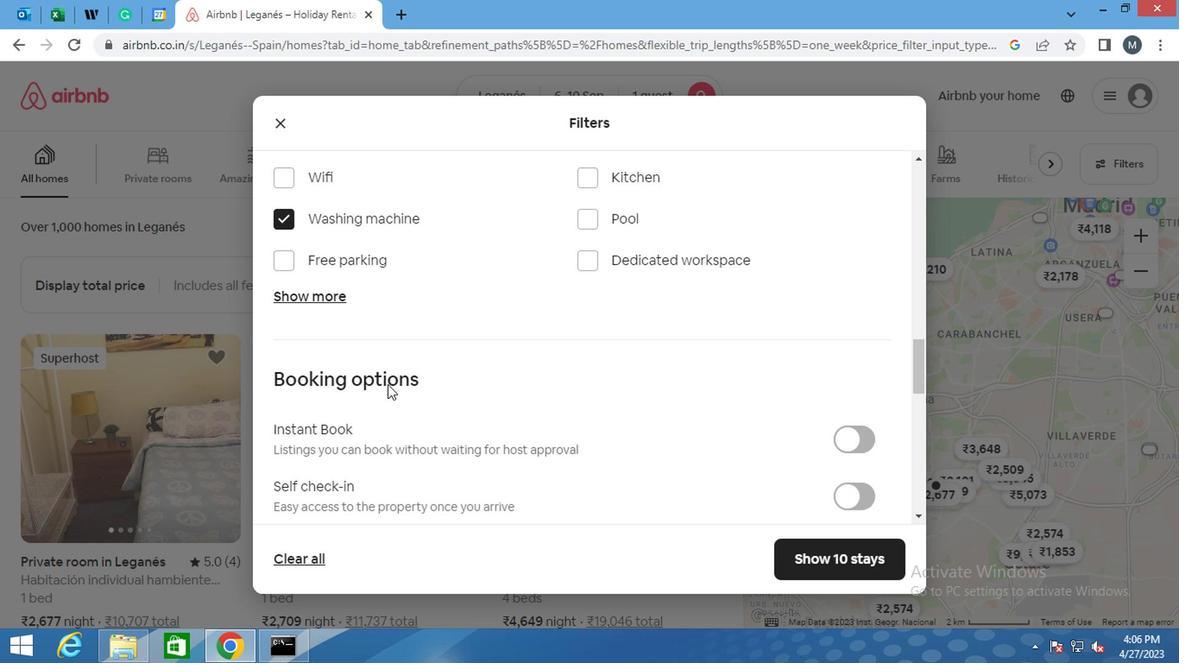 
Action: Mouse moved to (845, 403)
Screenshot: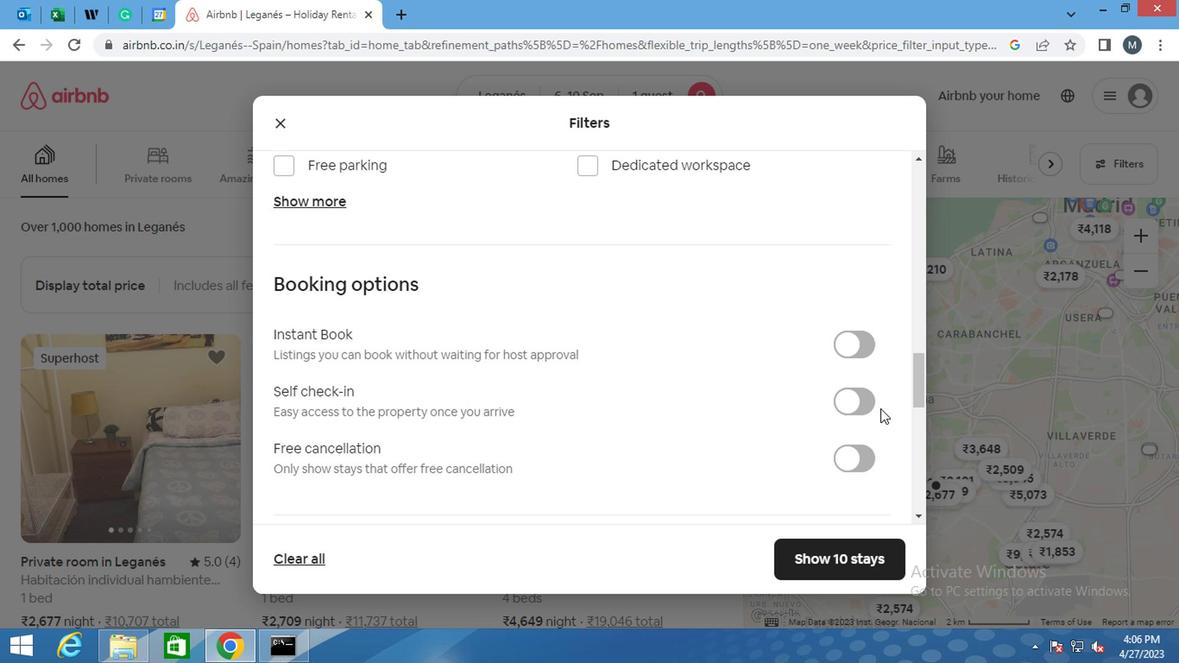 
Action: Mouse pressed left at (845, 403)
Screenshot: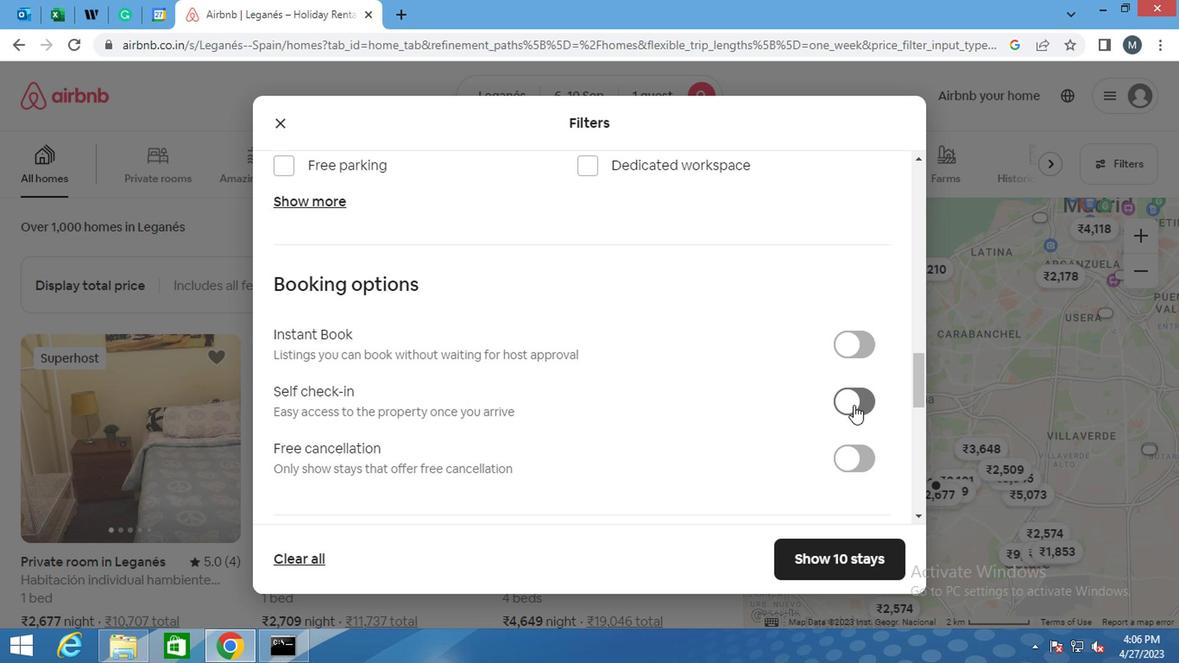 
Action: Mouse moved to (586, 403)
Screenshot: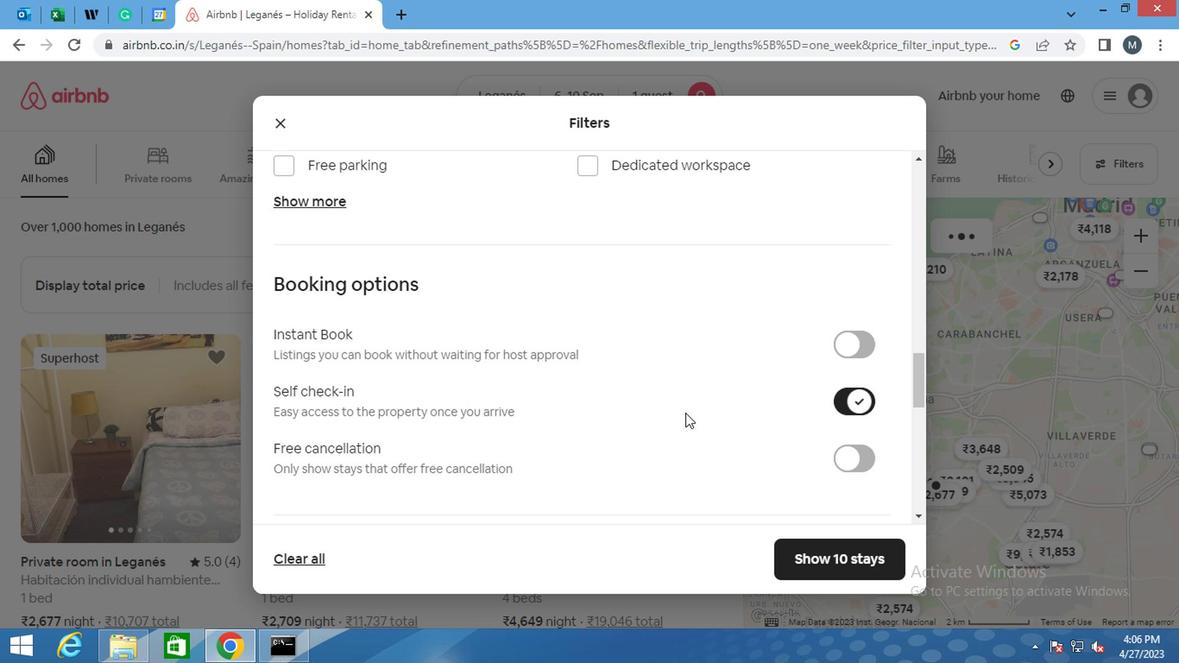 
Action: Mouse scrolled (586, 403) with delta (0, 0)
Screenshot: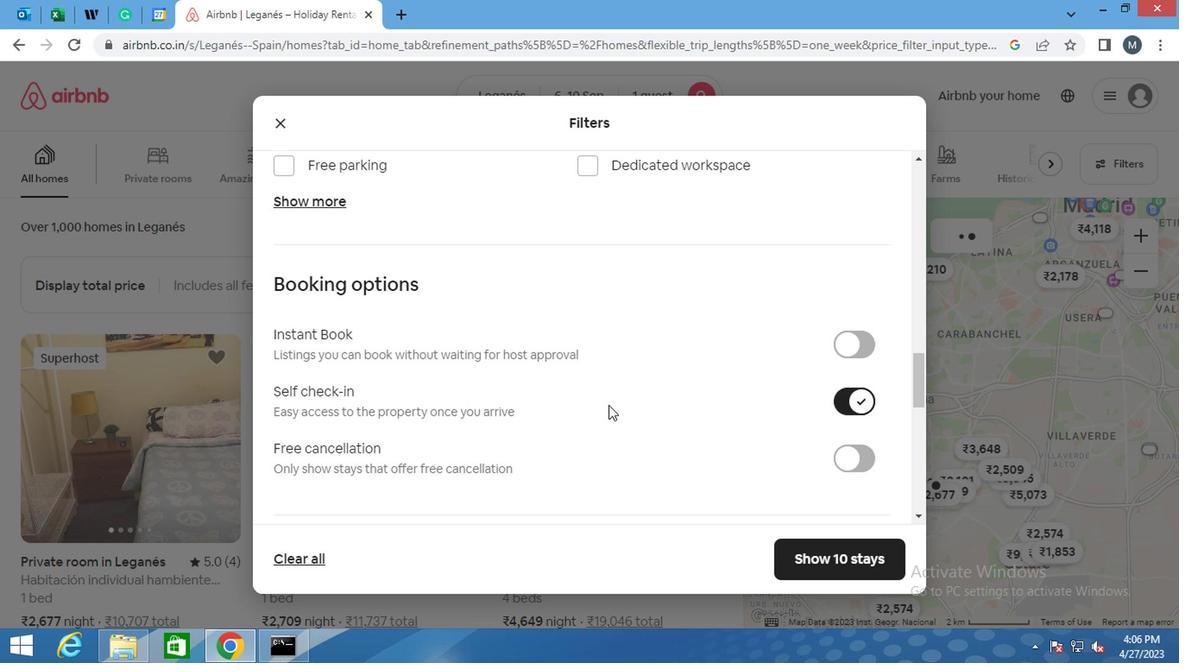 
Action: Mouse moved to (575, 405)
Screenshot: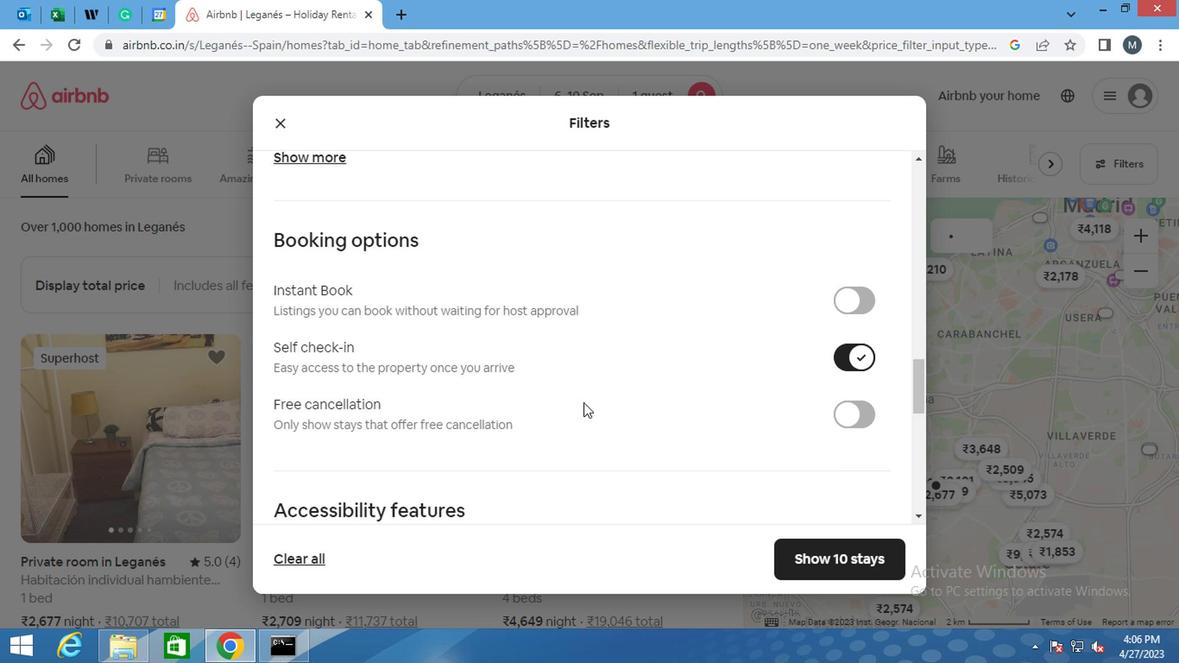 
Action: Mouse scrolled (575, 404) with delta (0, 0)
Screenshot: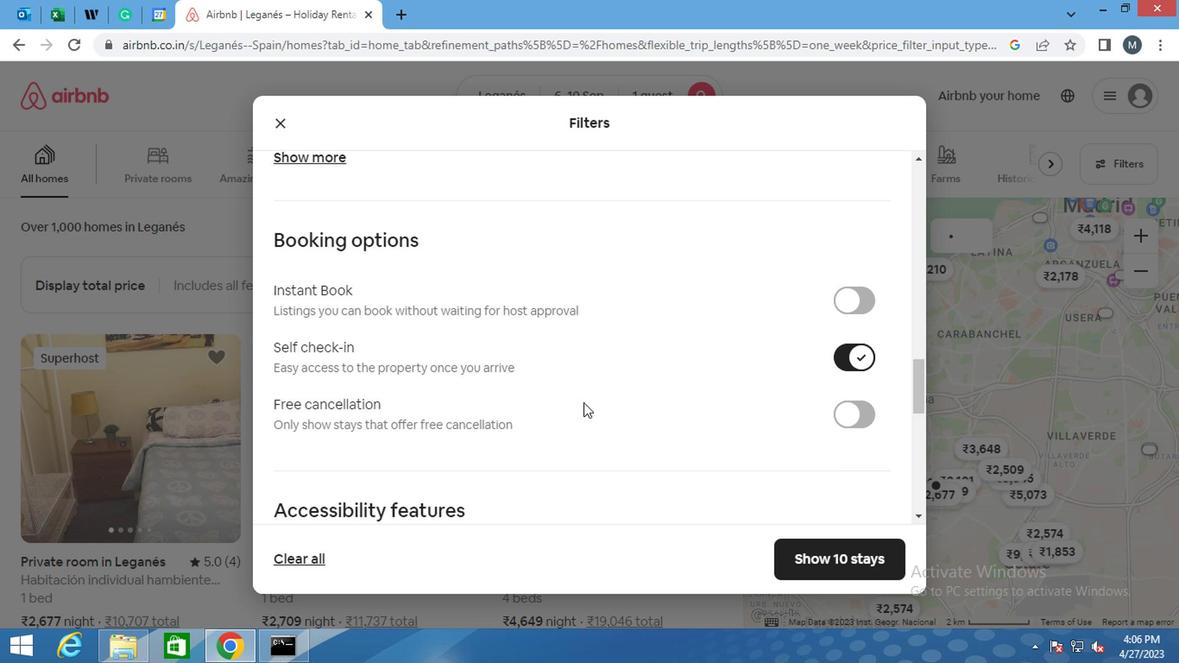 
Action: Mouse moved to (525, 409)
Screenshot: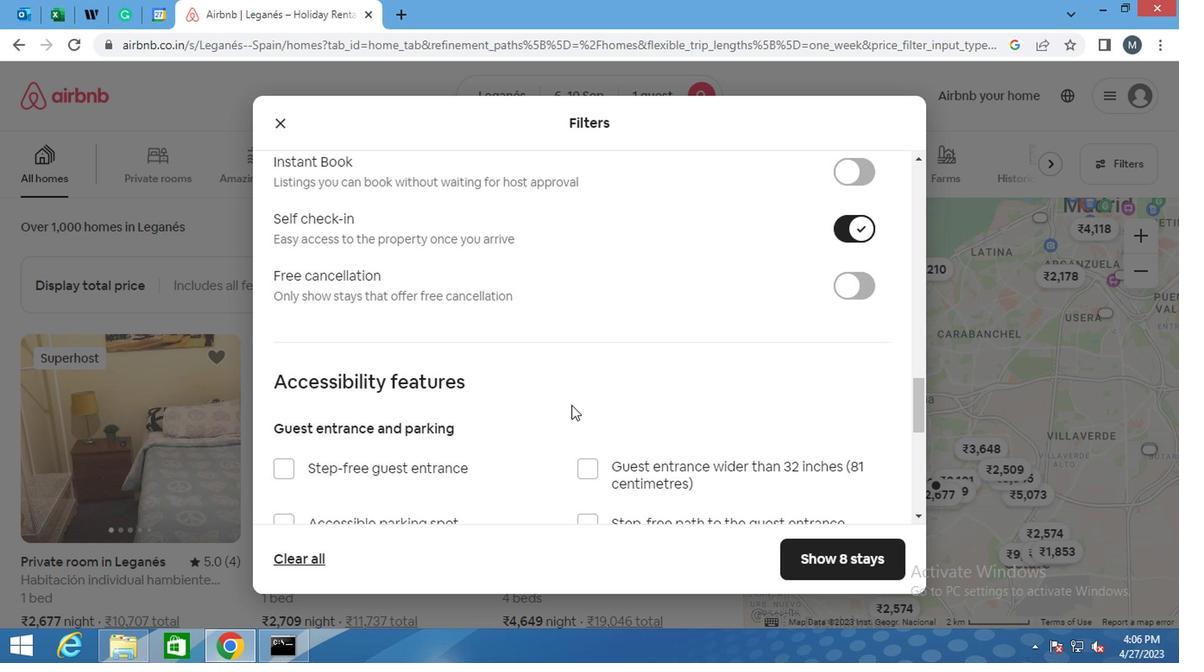 
Action: Mouse scrolled (525, 408) with delta (0, -1)
Screenshot: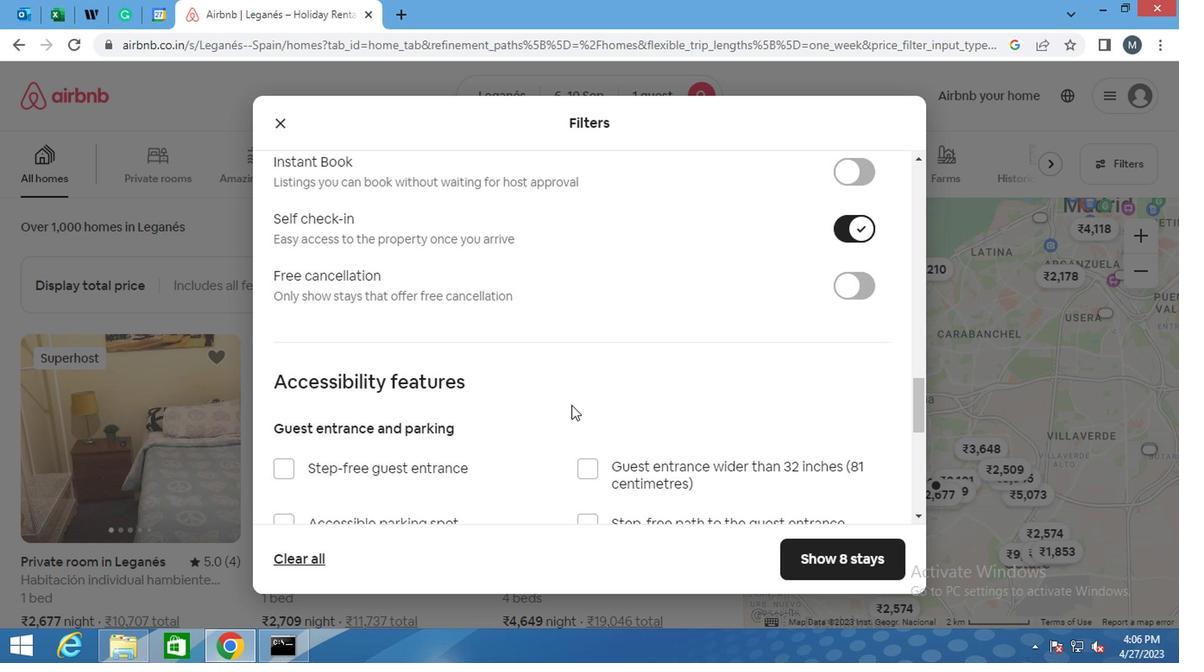 
Action: Mouse moved to (510, 410)
Screenshot: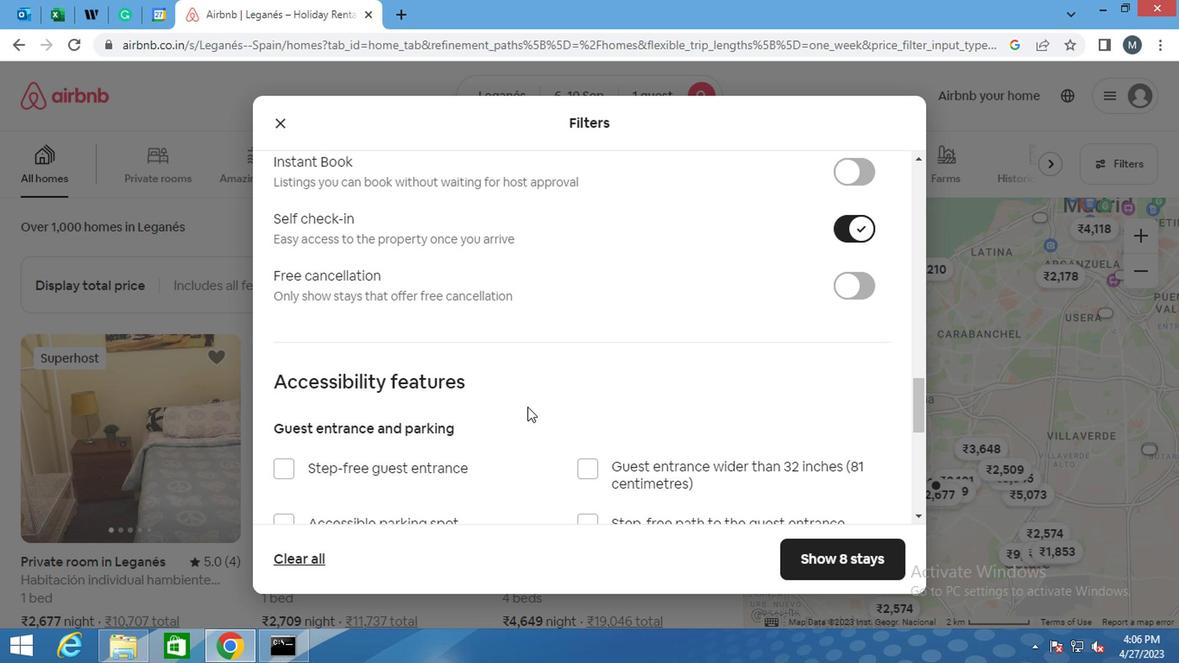 
Action: Mouse scrolled (510, 409) with delta (0, 0)
Screenshot: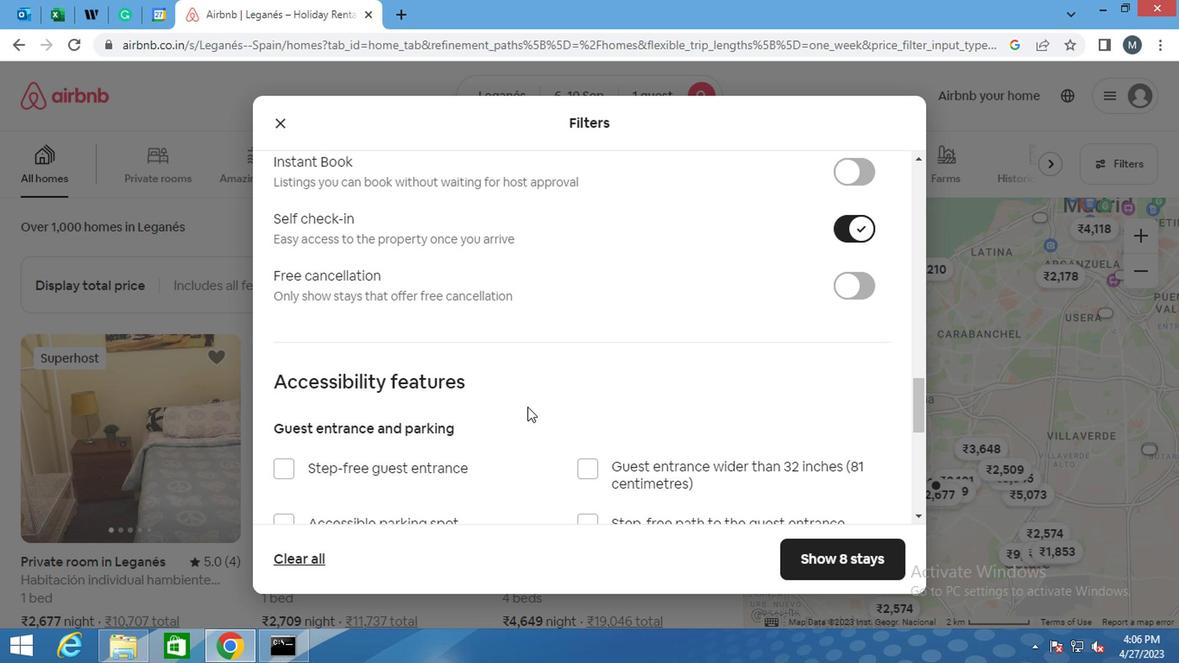 
Action: Mouse moved to (481, 411)
Screenshot: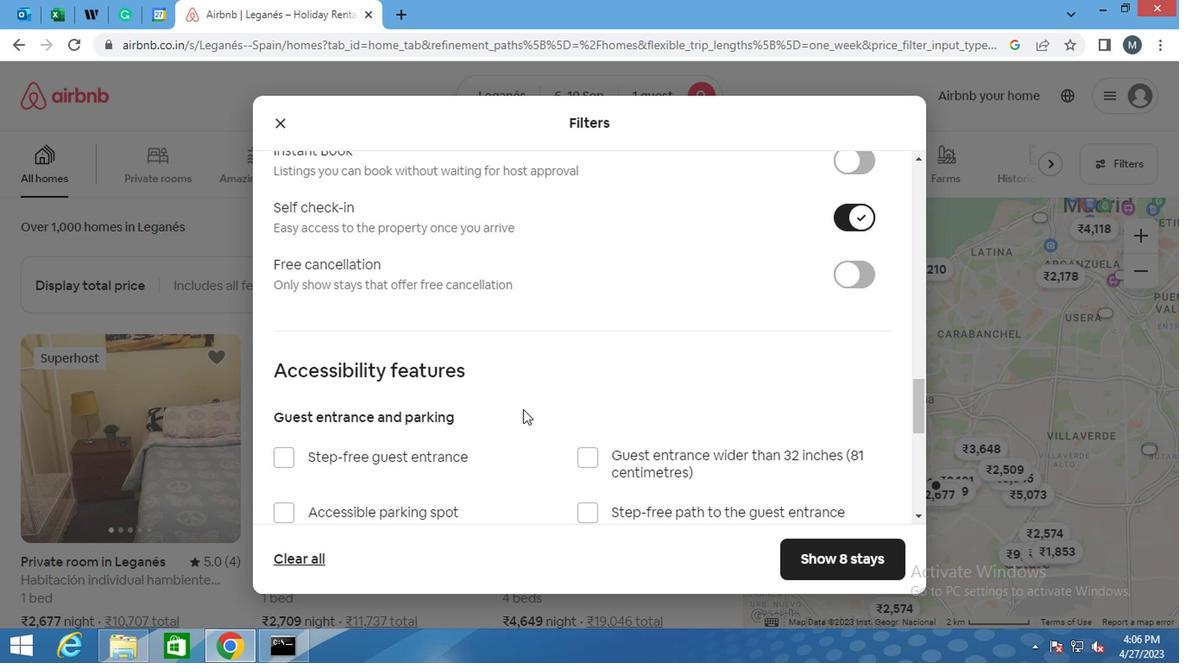 
Action: Mouse scrolled (481, 410) with delta (0, -1)
Screenshot: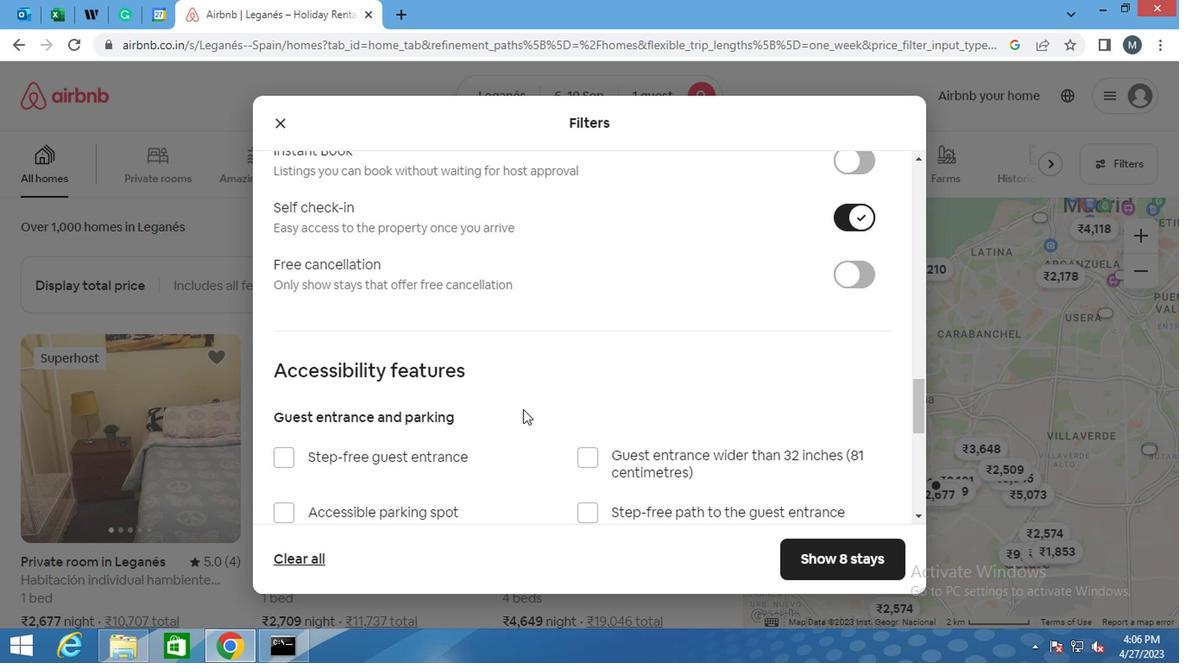 
Action: Mouse moved to (463, 416)
Screenshot: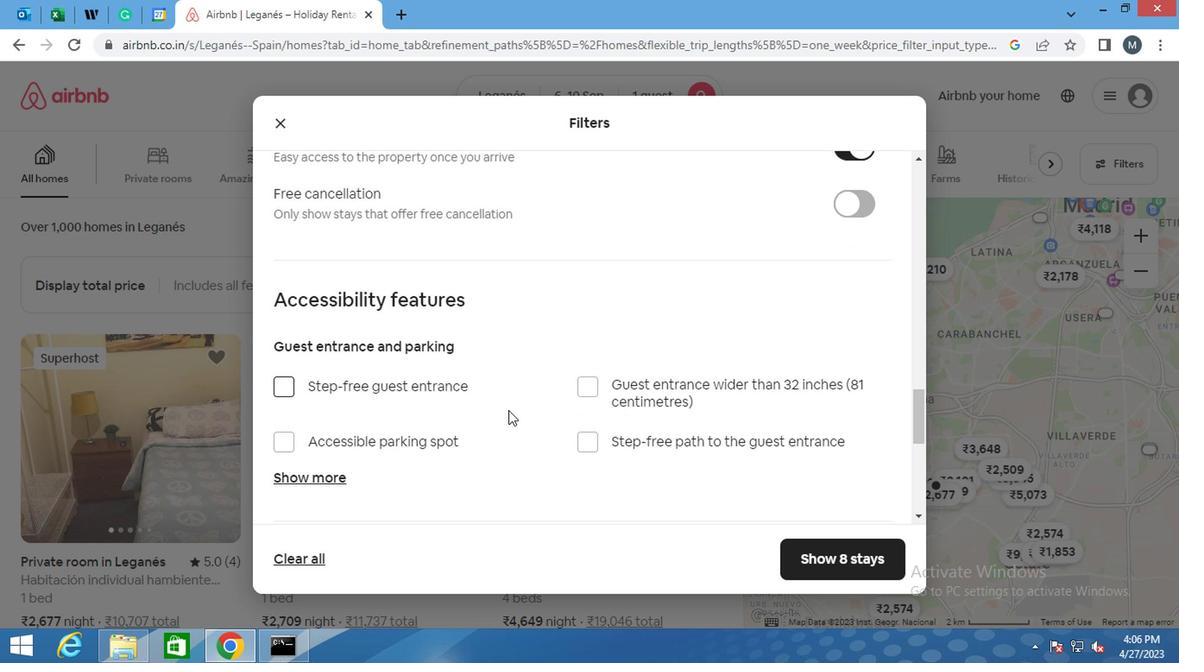 
Action: Mouse scrolled (463, 414) with delta (0, -1)
Screenshot: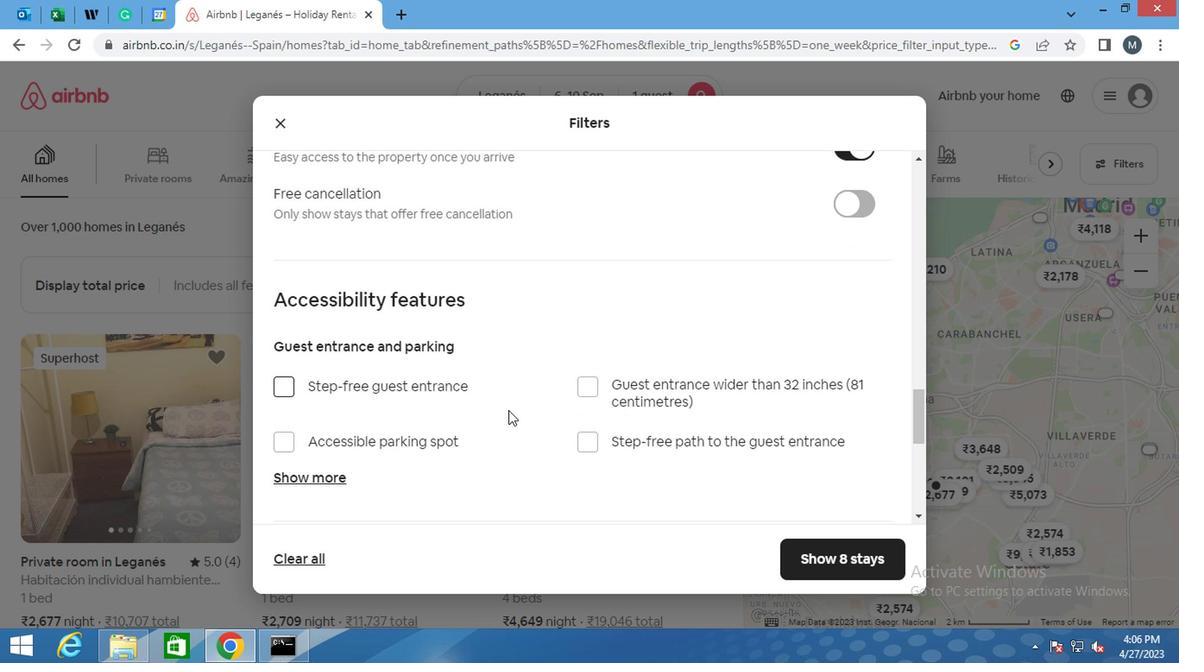 
Action: Mouse moved to (450, 419)
Screenshot: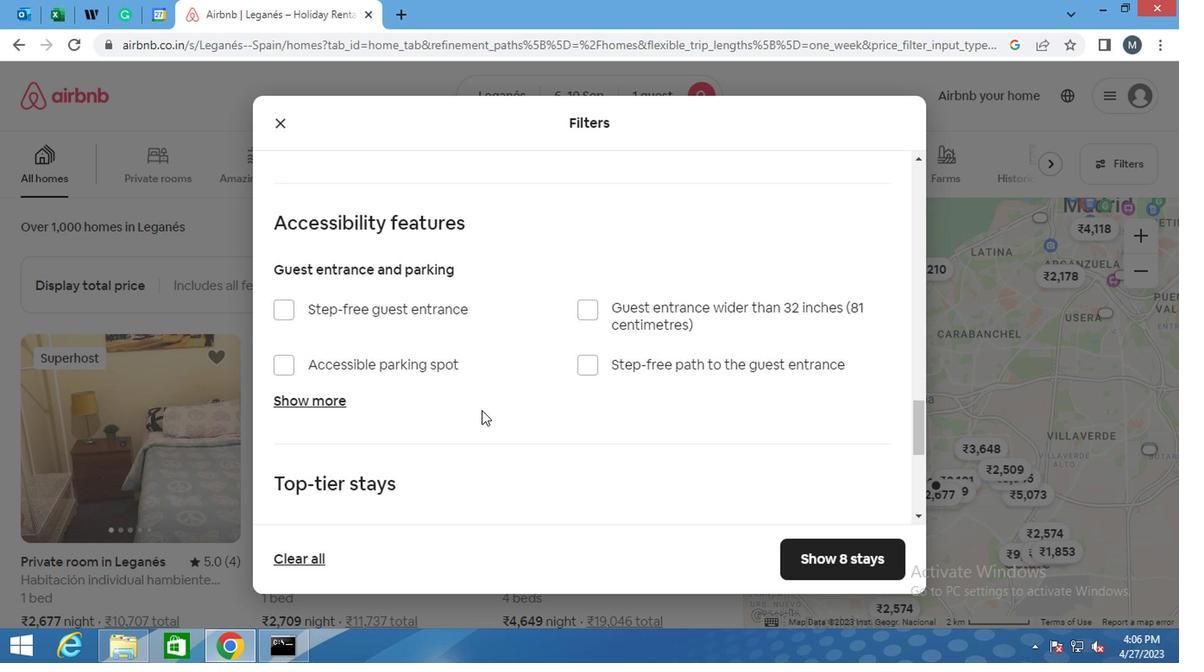 
Action: Mouse scrolled (450, 418) with delta (0, -1)
Screenshot: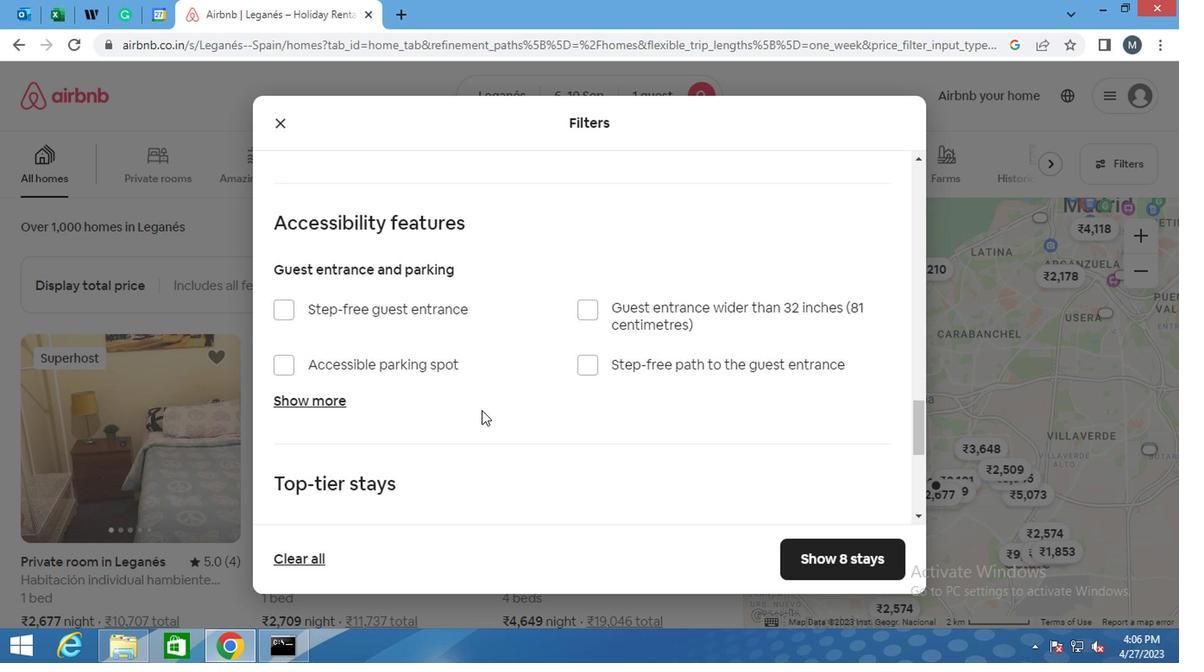 
Action: Mouse moved to (301, 447)
Screenshot: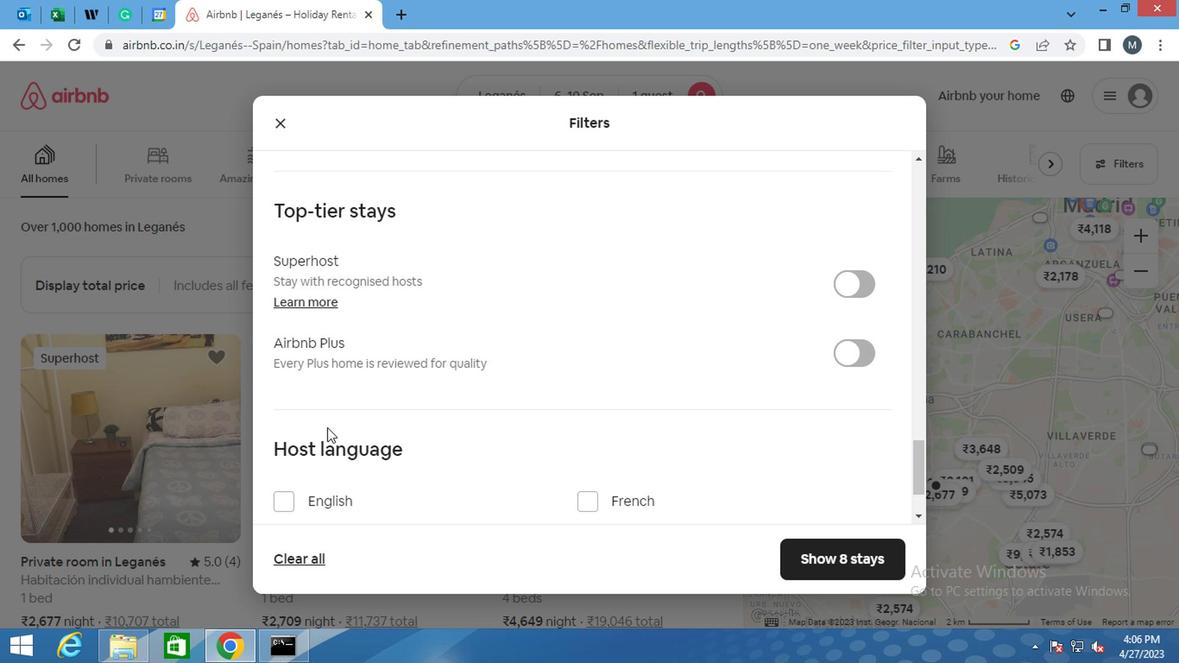 
Action: Mouse scrolled (301, 446) with delta (0, -1)
Screenshot: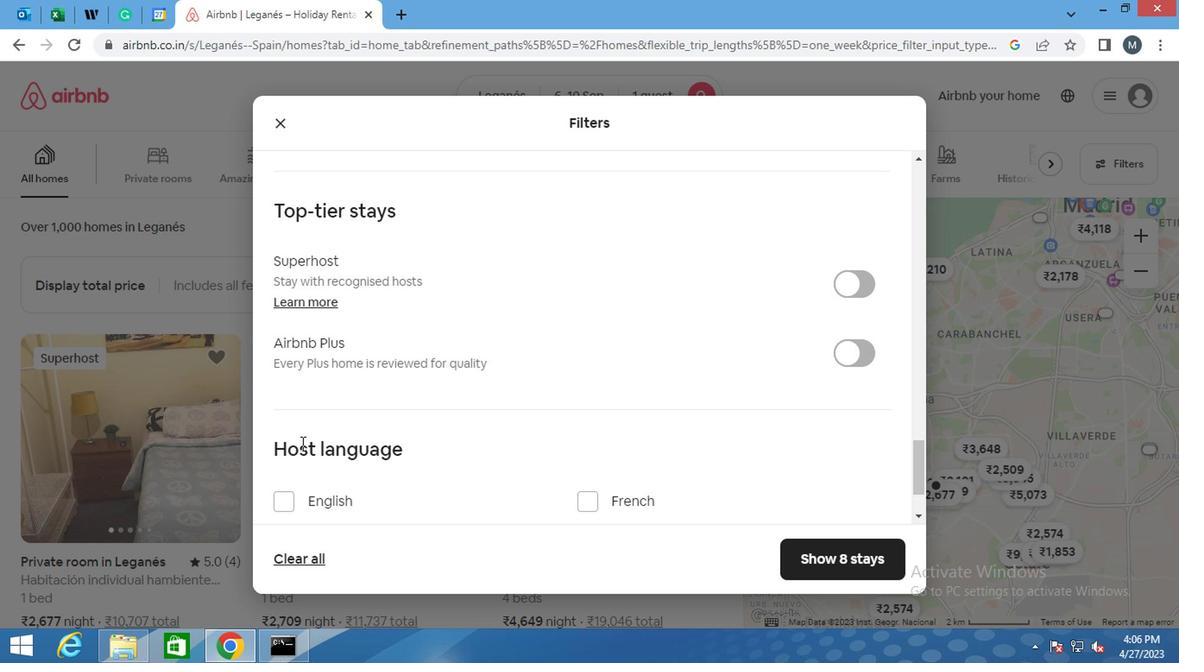 
Action: Mouse moved to (285, 411)
Screenshot: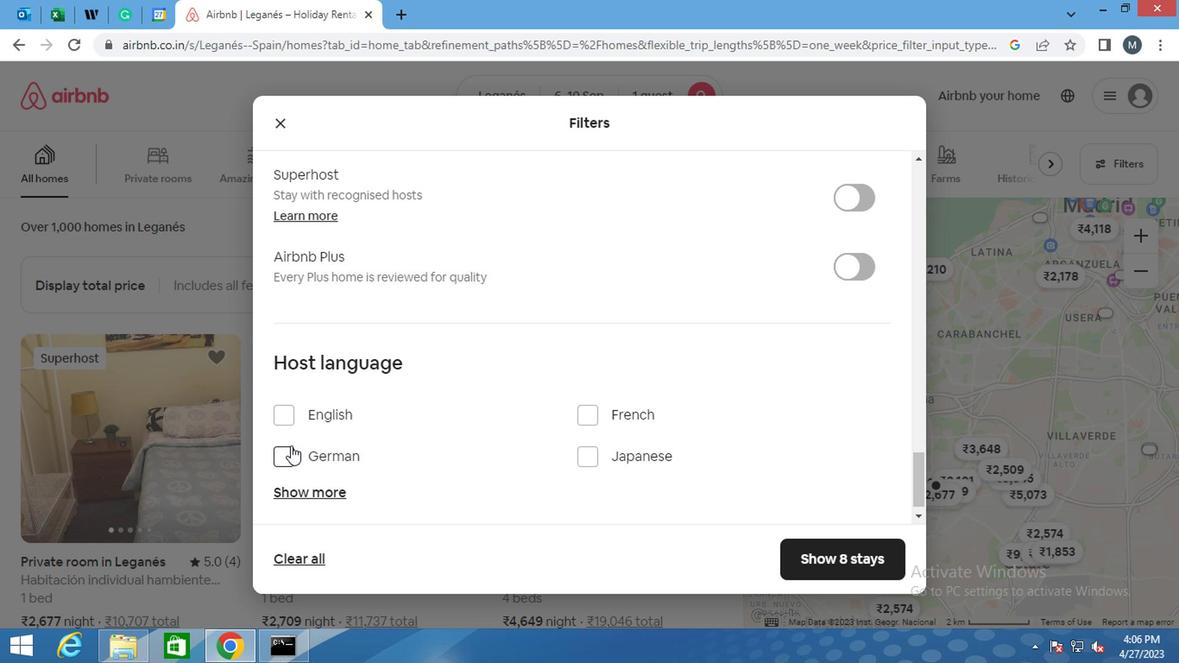 
Action: Mouse pressed left at (285, 411)
Screenshot: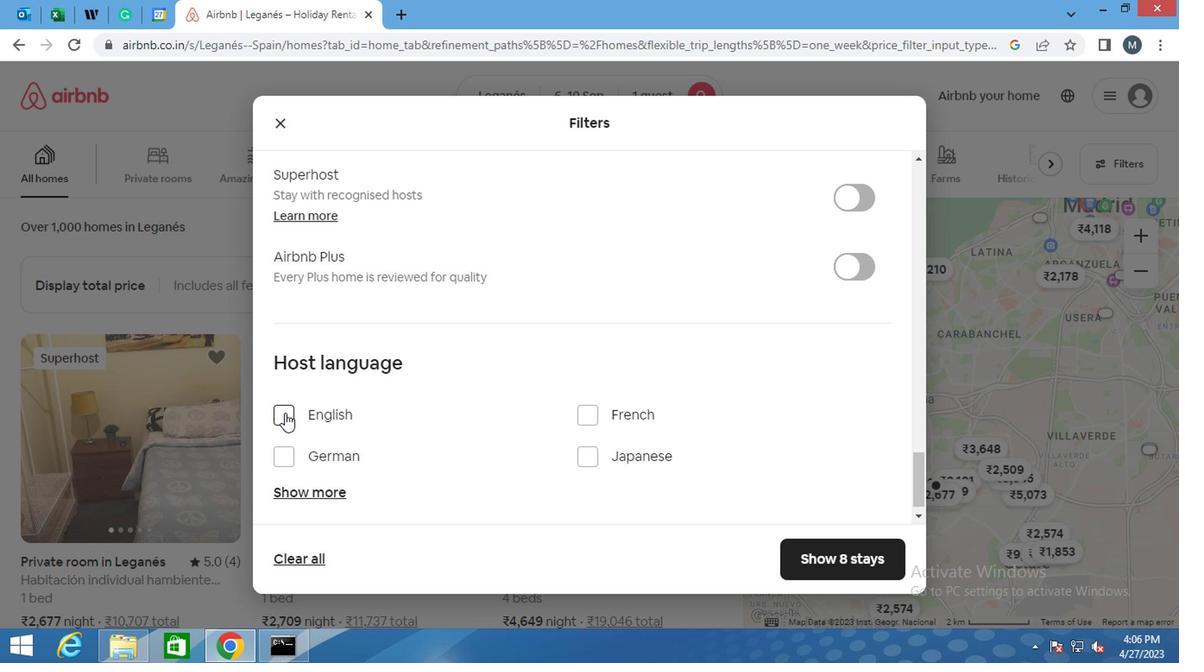 
Action: Mouse pressed left at (285, 411)
Screenshot: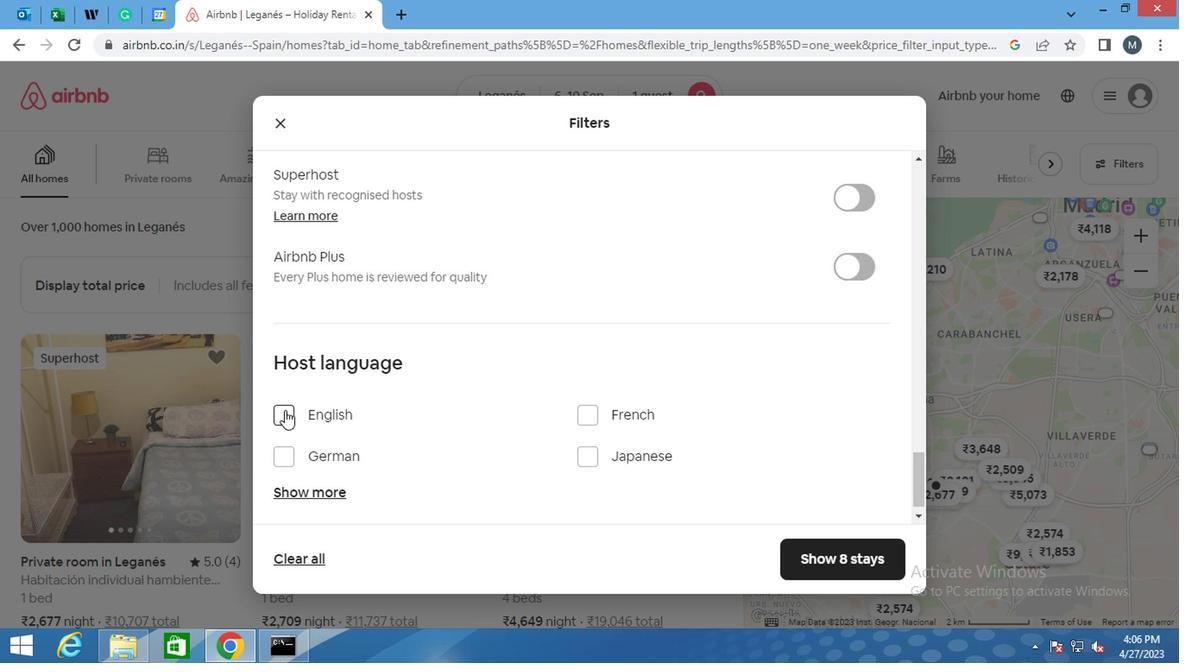 
Action: Mouse moved to (820, 566)
Screenshot: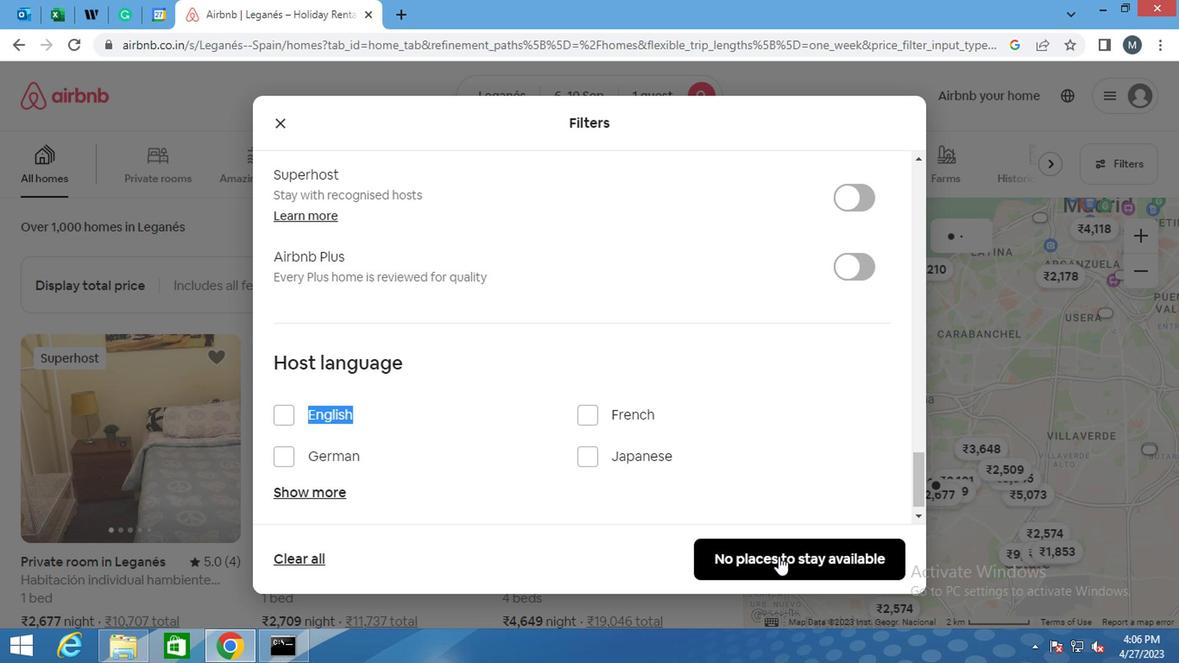 
Action: Mouse pressed left at (820, 566)
Screenshot: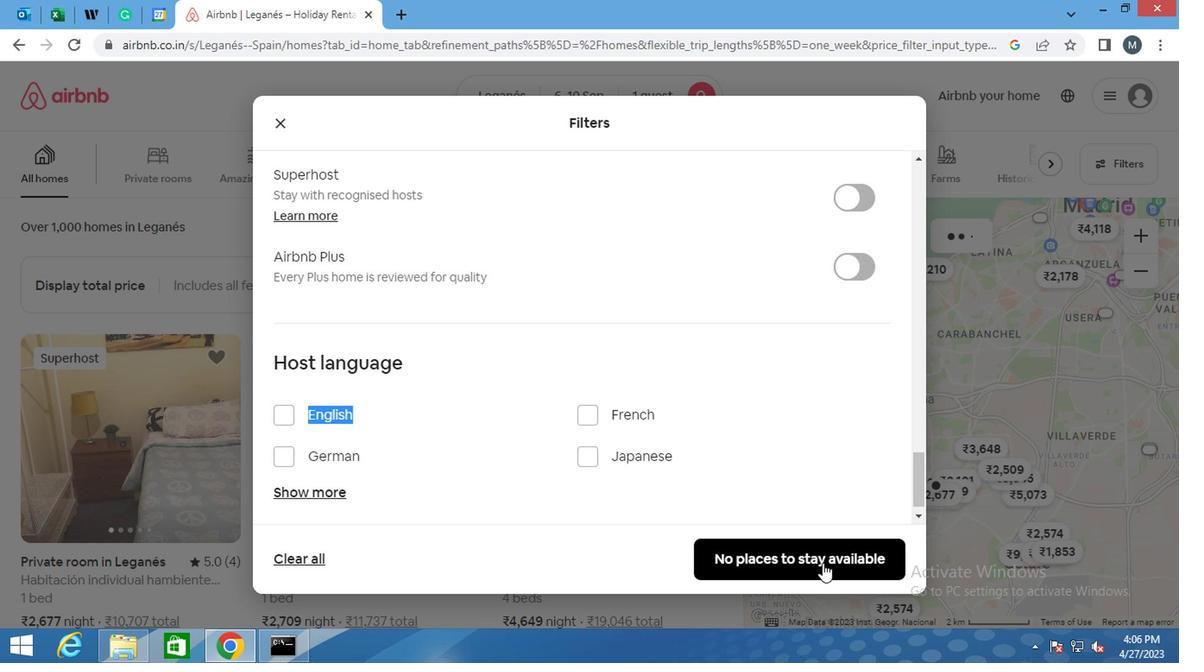 
Action: Mouse moved to (822, 566)
Screenshot: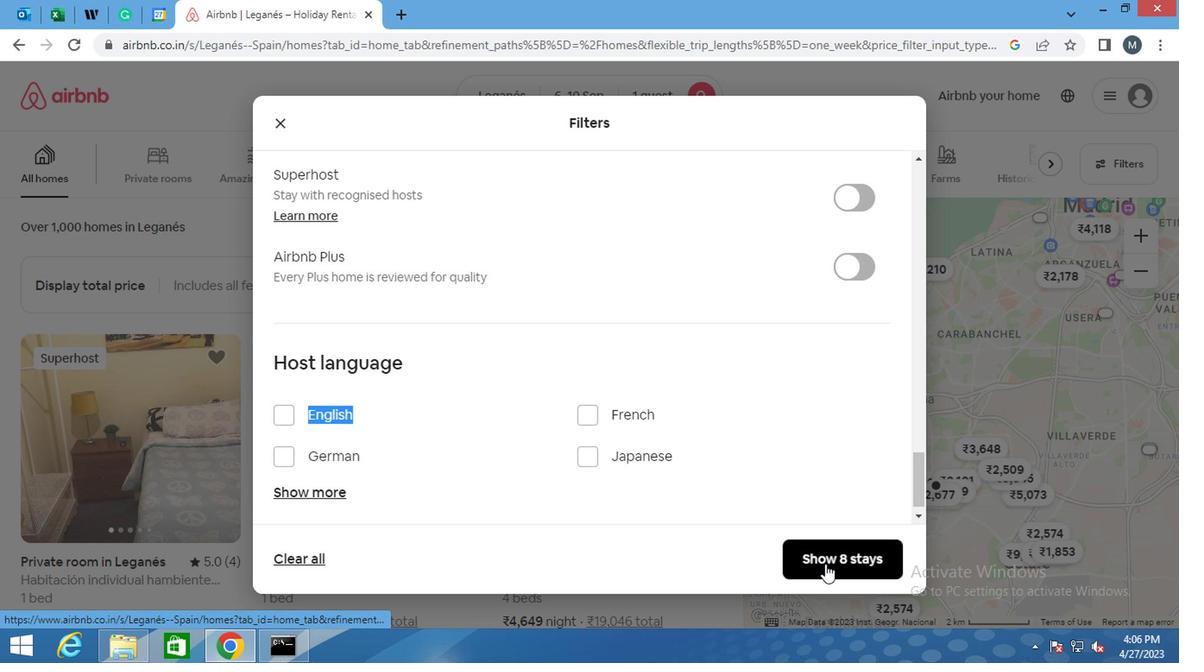 
